 Task: Find connections with filter location Barreiras with filter topic #Openingswith filter profile language English with filter current company Mercedes-Benz India Pvt. Ltd. with filter school Kamla Nehru Institute of Technology, Sultanpur with filter industry Civic and Social Organizations with filter service category Insurance with filter keywords title Veterinary Assistant
Action: Mouse scrolled (687, 656) with delta (0, 0)
Screenshot: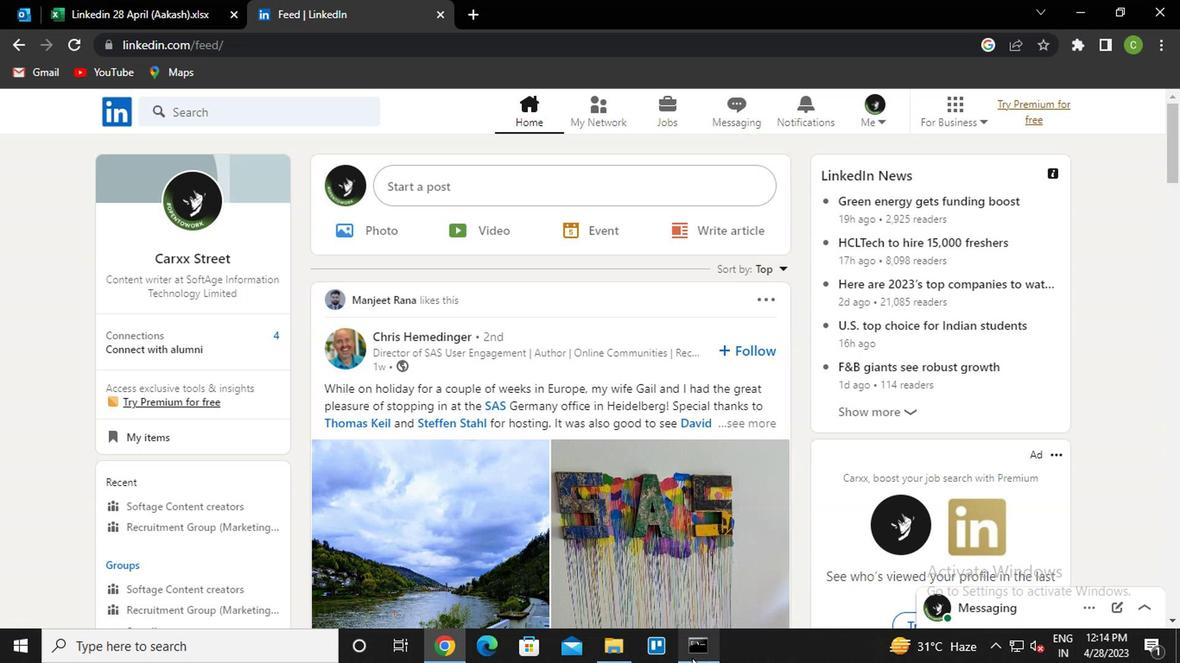 
Action: Mouse moved to (596, 118)
Screenshot: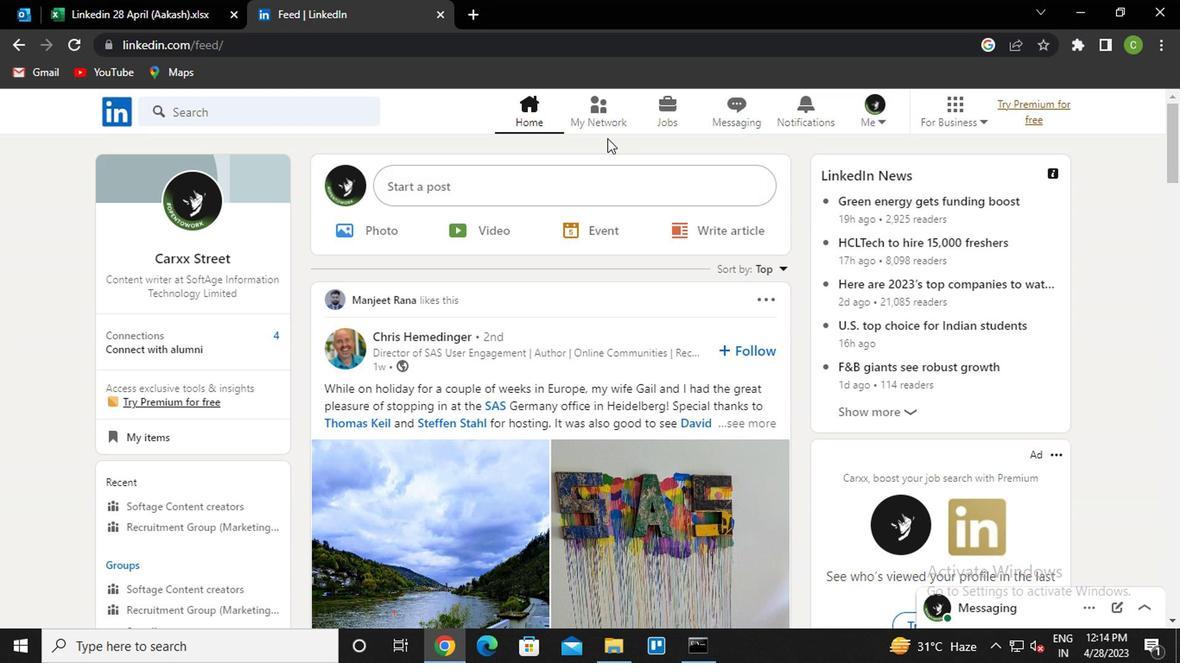 
Action: Mouse pressed left at (596, 118)
Screenshot: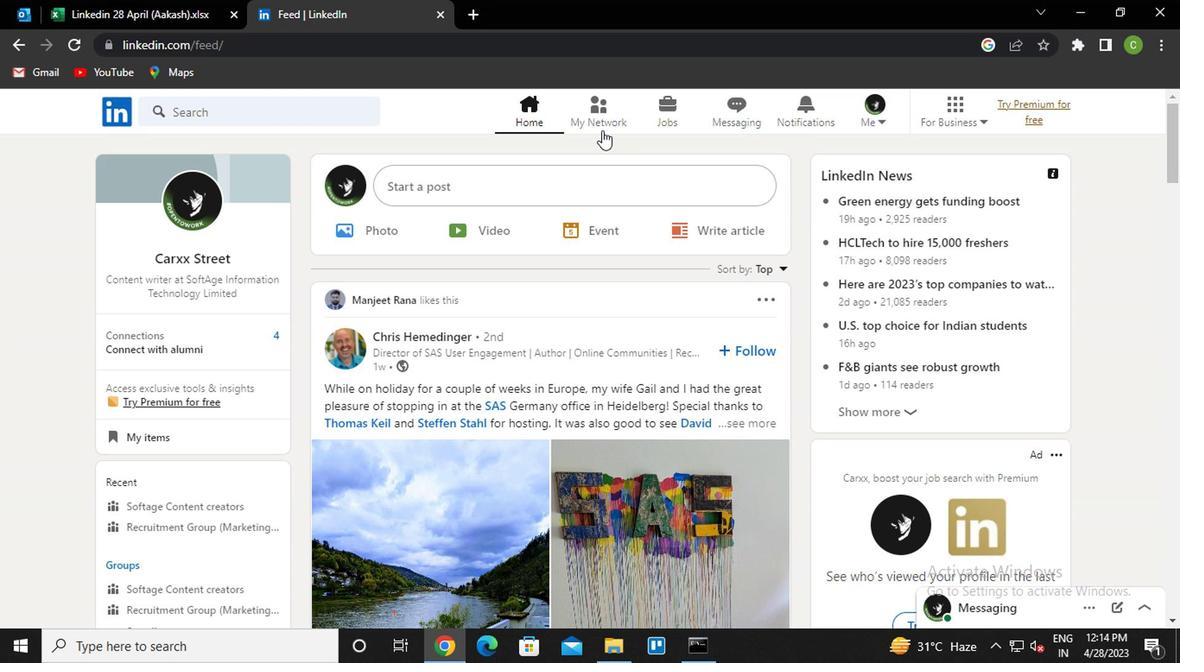 
Action: Mouse moved to (249, 207)
Screenshot: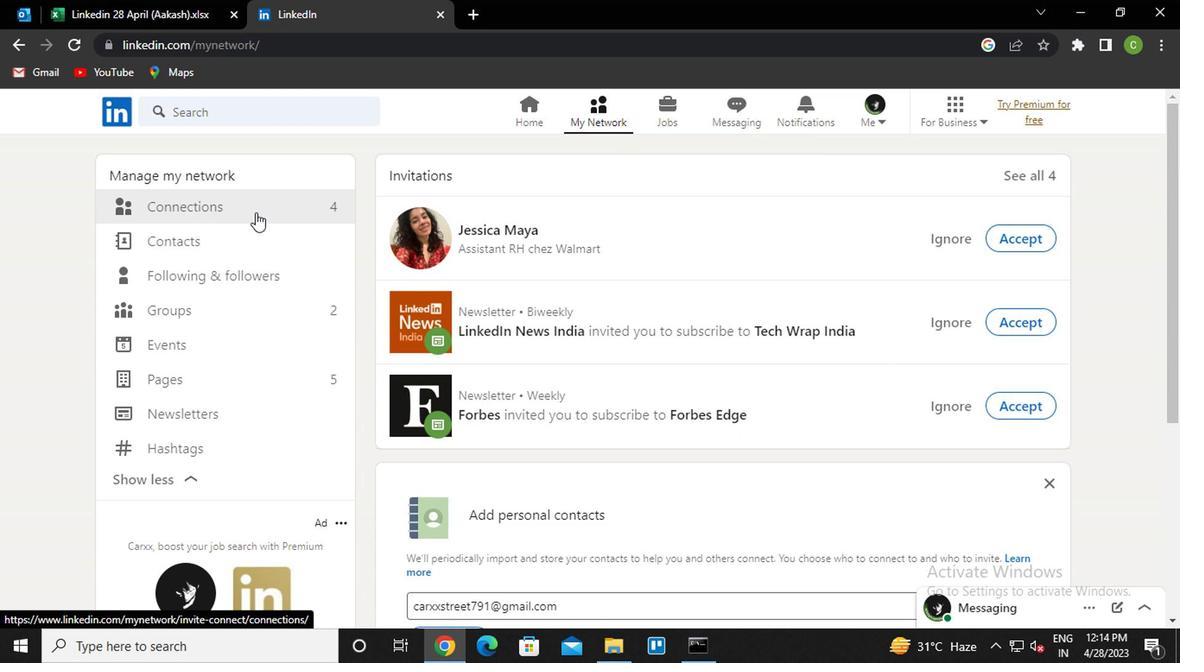 
Action: Mouse pressed left at (249, 207)
Screenshot: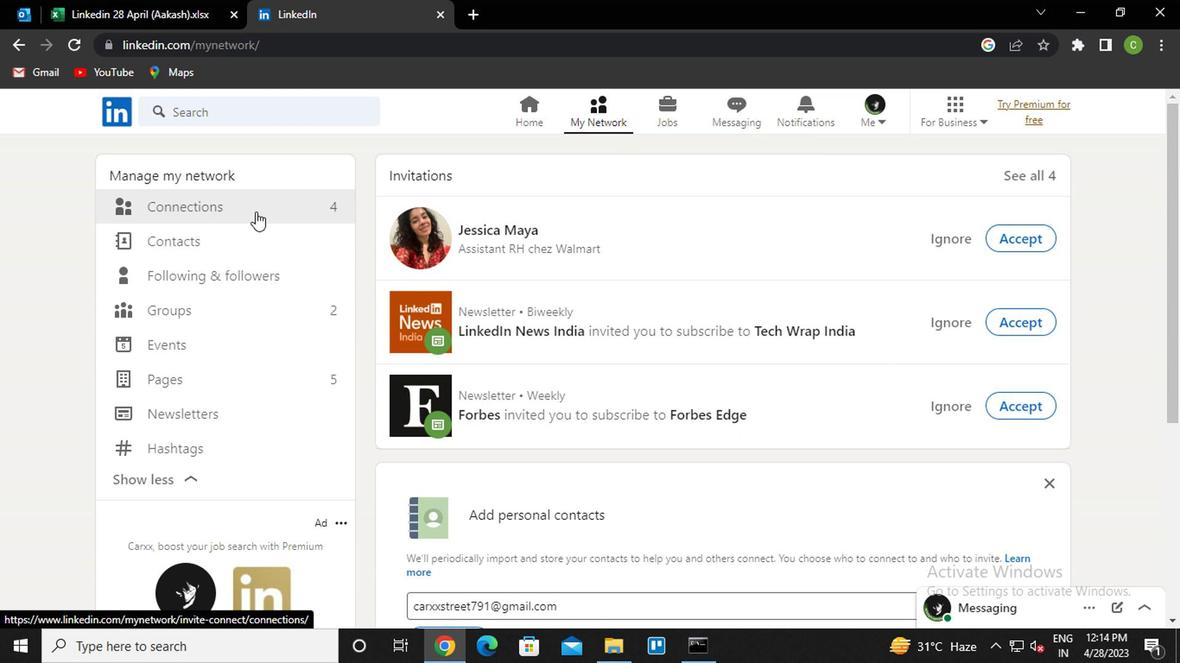 
Action: Mouse moved to (718, 211)
Screenshot: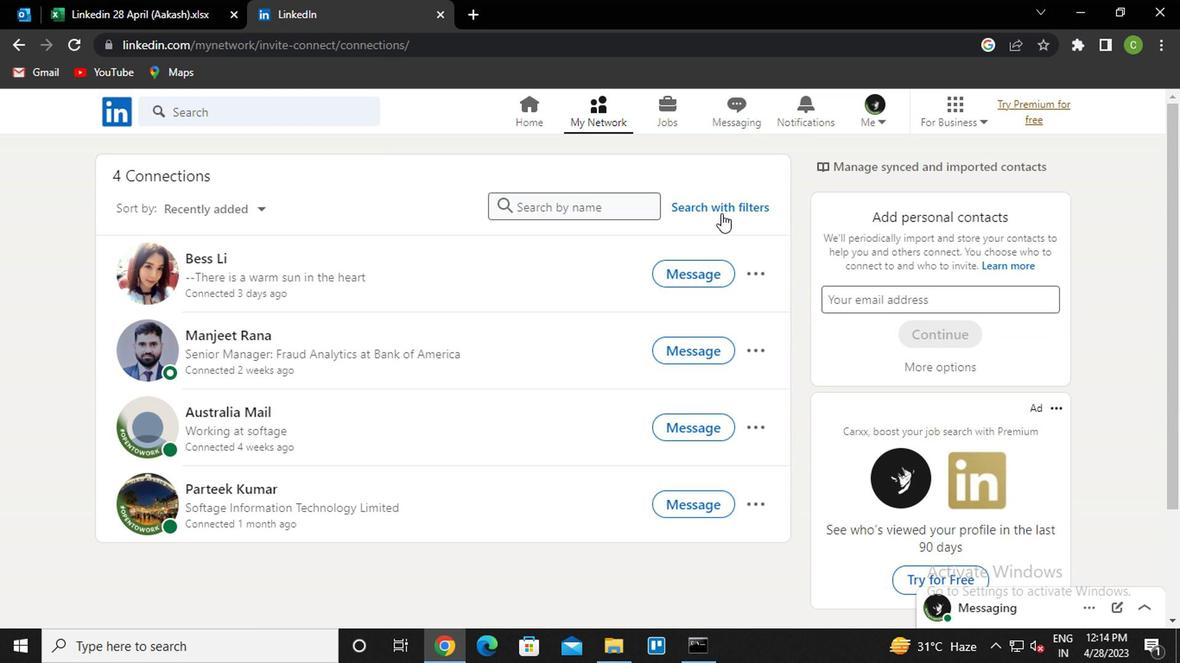 
Action: Mouse pressed left at (718, 211)
Screenshot: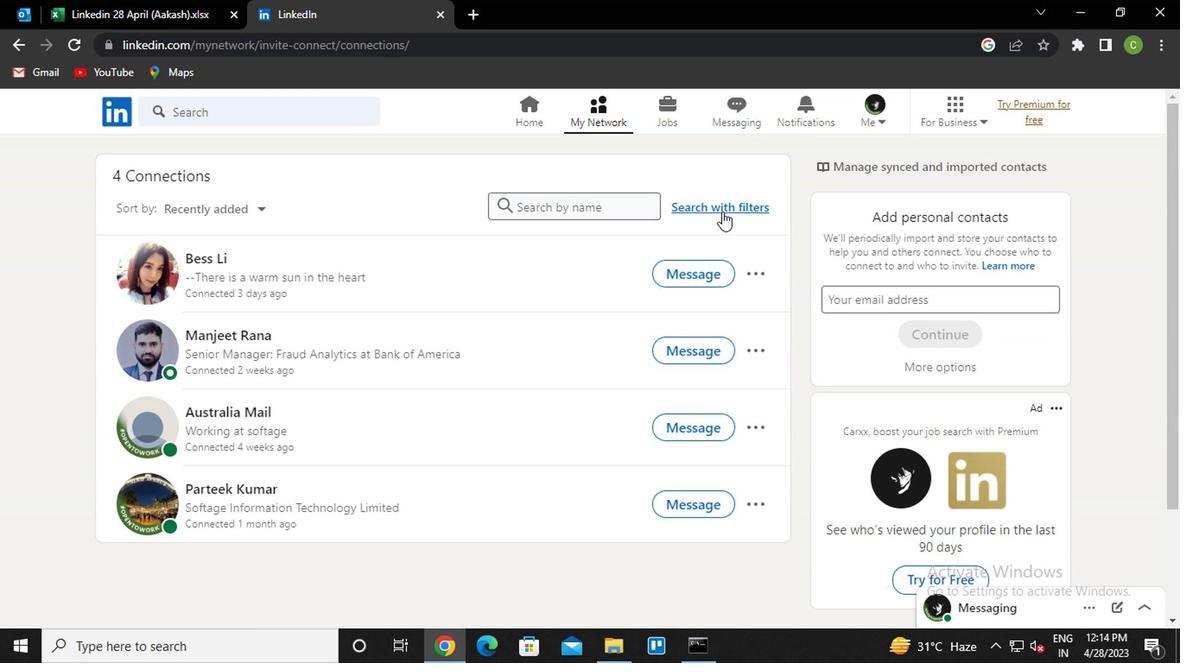 
Action: Mouse moved to (641, 159)
Screenshot: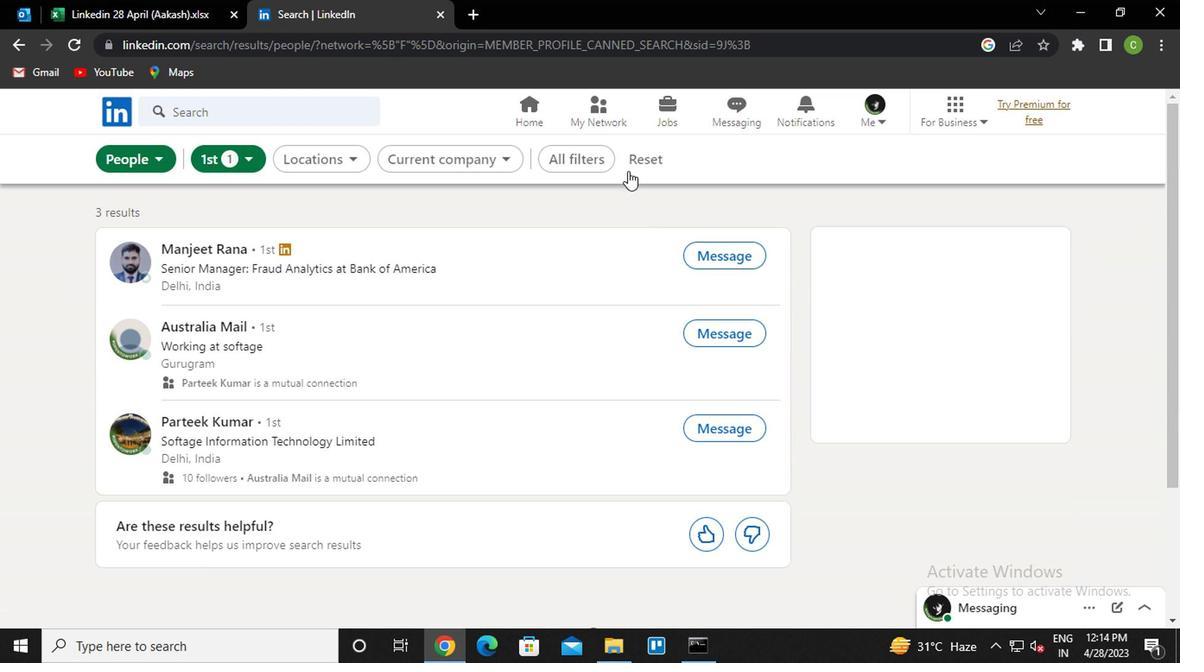 
Action: Mouse pressed left at (641, 159)
Screenshot: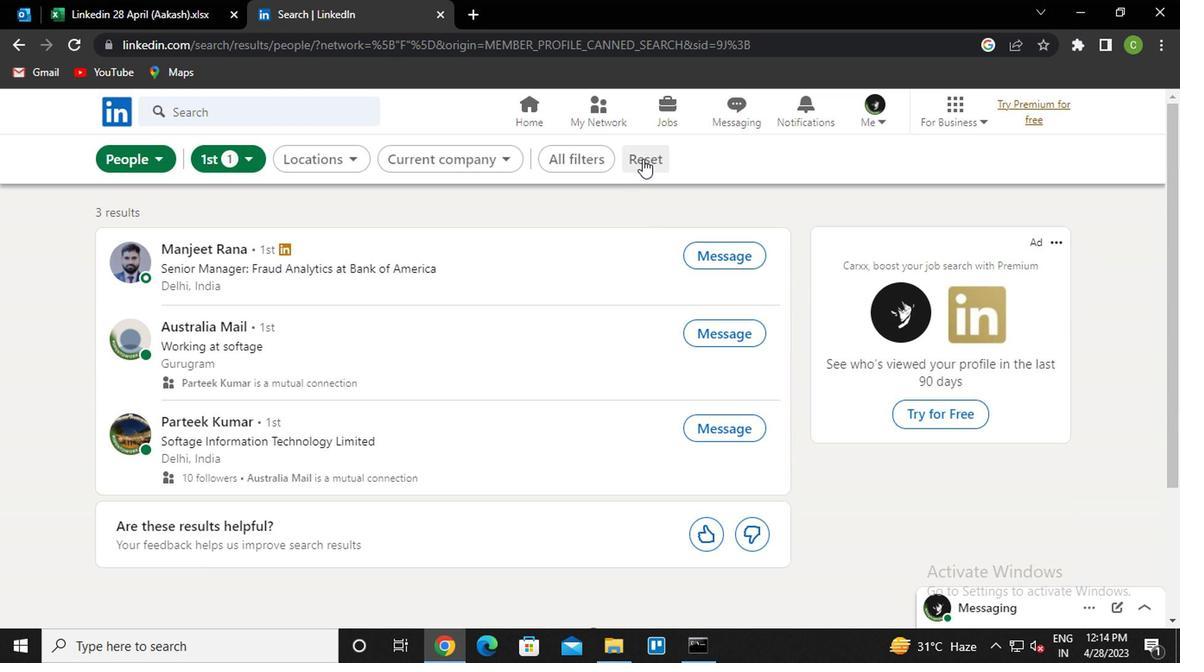 
Action: Mouse moved to (612, 163)
Screenshot: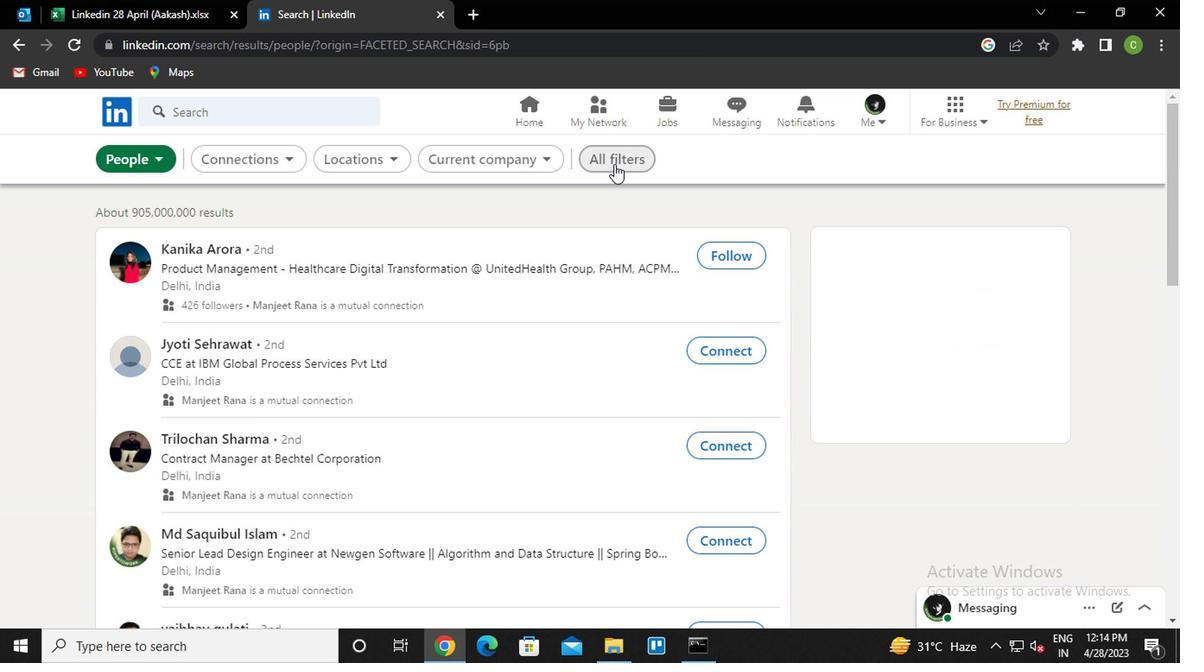 
Action: Mouse pressed left at (612, 163)
Screenshot: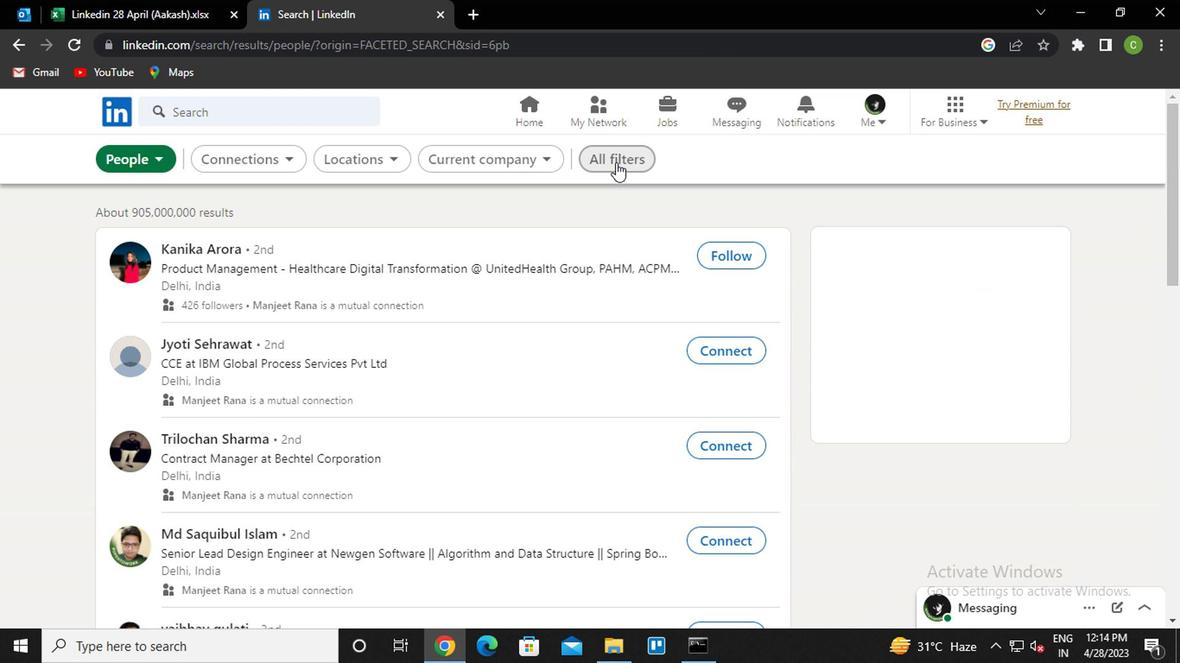 
Action: Mouse moved to (897, 342)
Screenshot: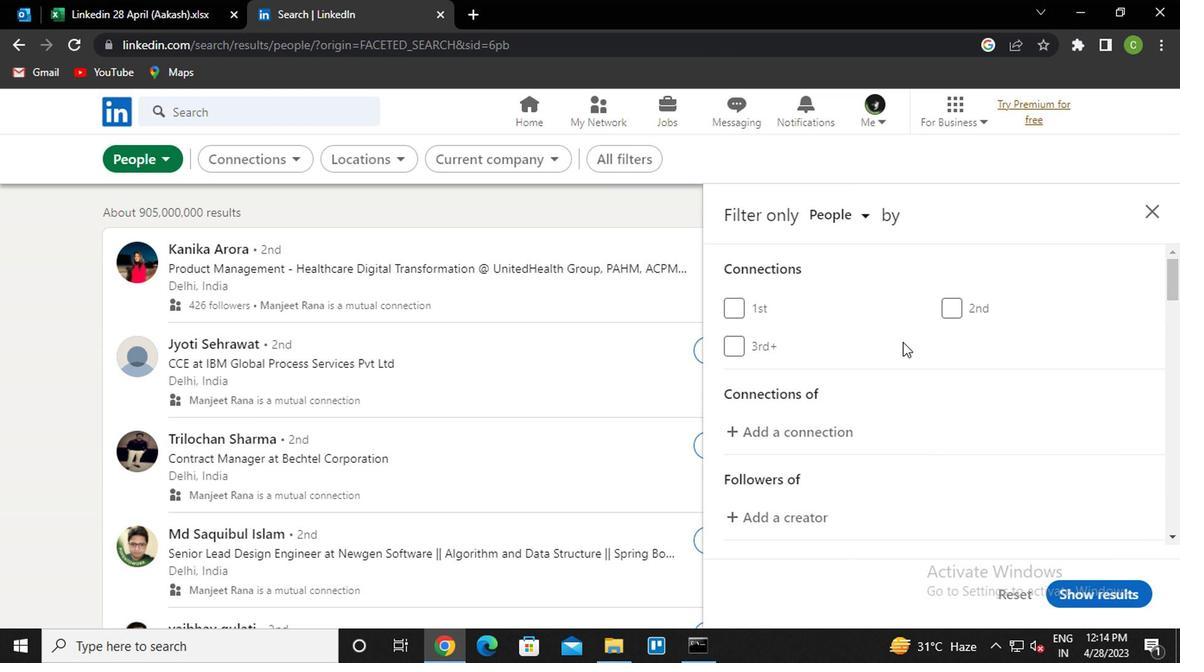 
Action: Mouse scrolled (897, 342) with delta (0, 0)
Screenshot: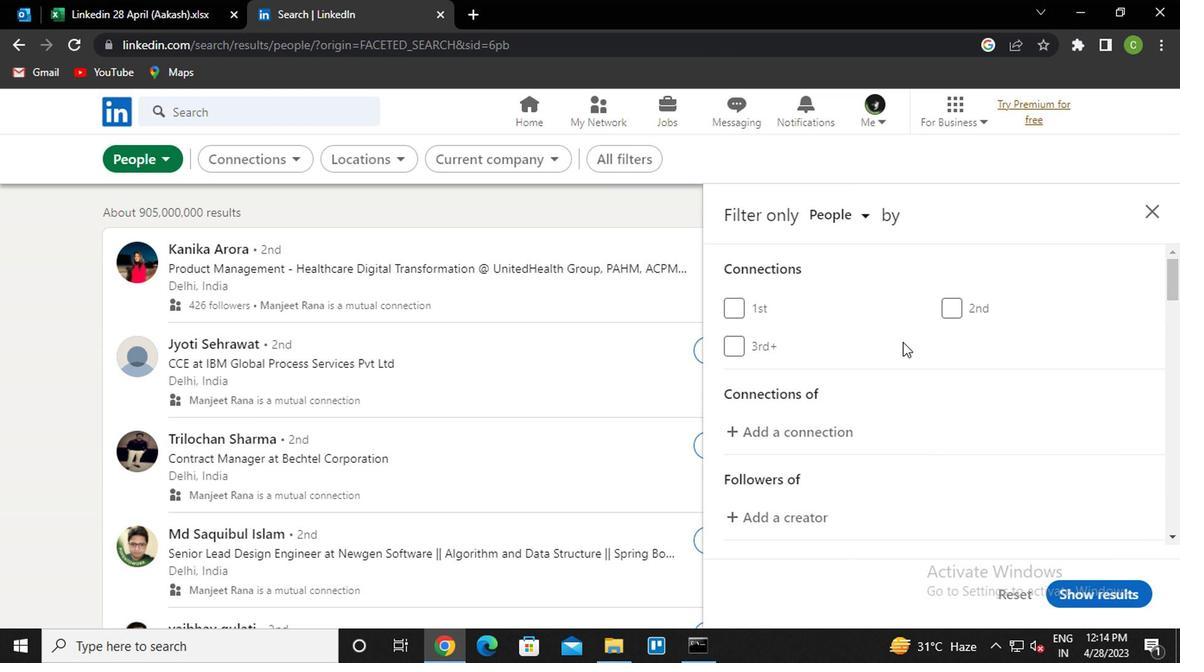 
Action: Mouse moved to (891, 347)
Screenshot: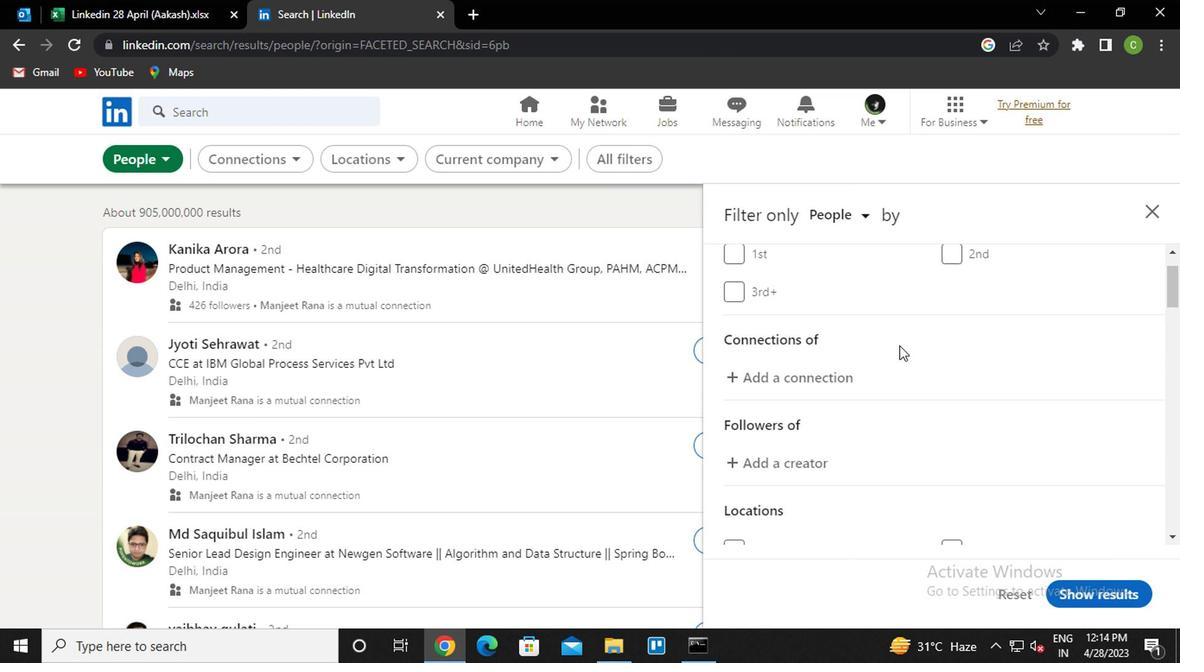 
Action: Mouse scrolled (891, 346) with delta (0, 0)
Screenshot: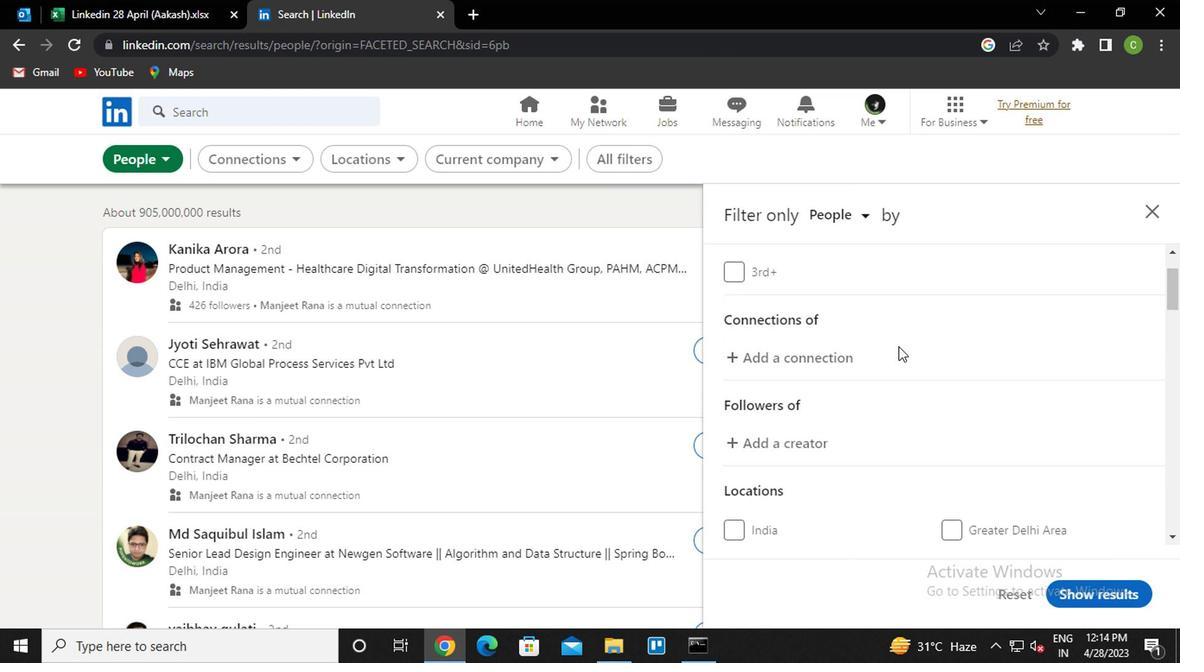 
Action: Mouse moved to (888, 347)
Screenshot: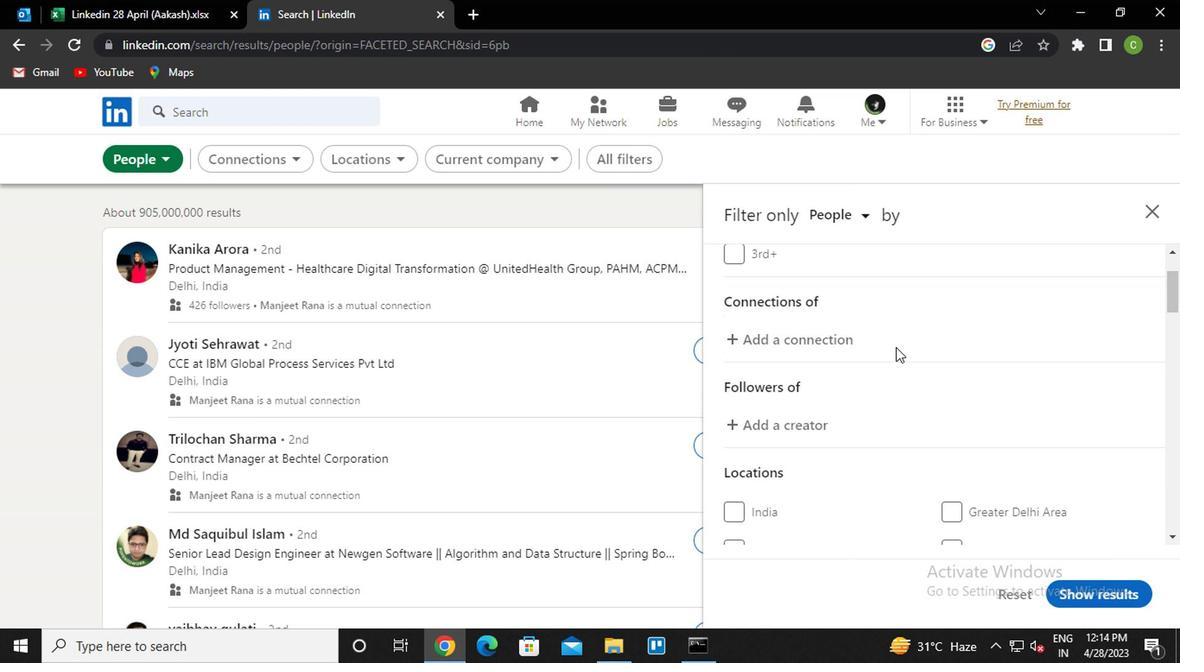 
Action: Mouse scrolled (888, 346) with delta (0, 0)
Screenshot: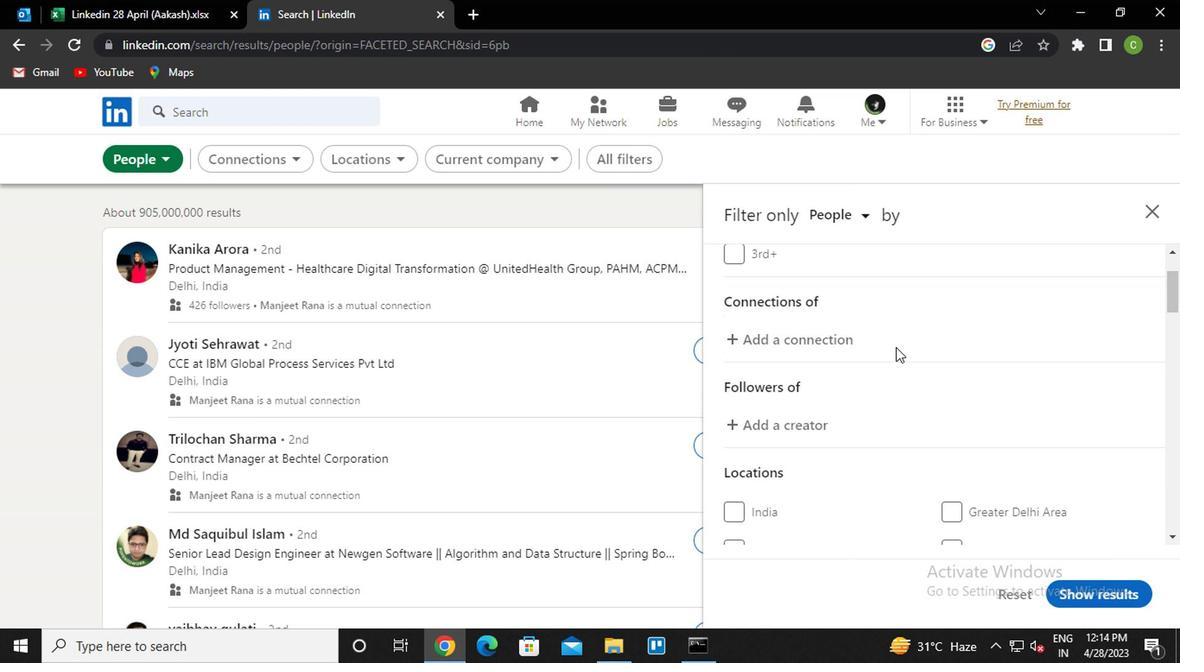 
Action: Mouse moved to (886, 355)
Screenshot: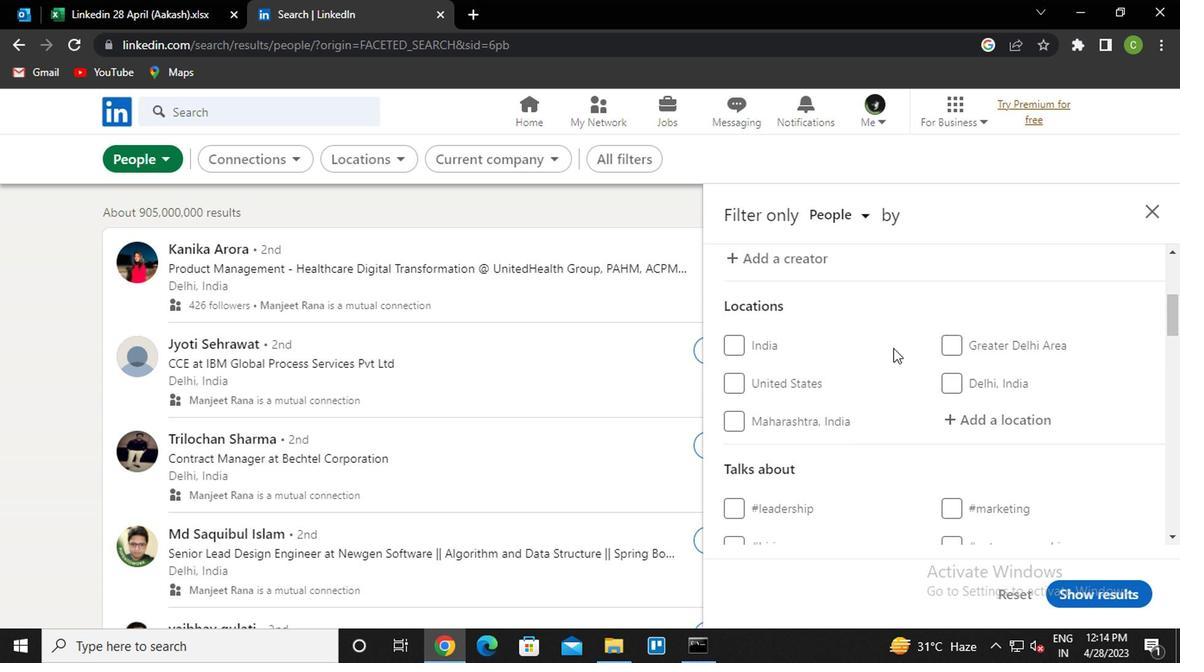 
Action: Mouse scrolled (886, 355) with delta (0, 0)
Screenshot: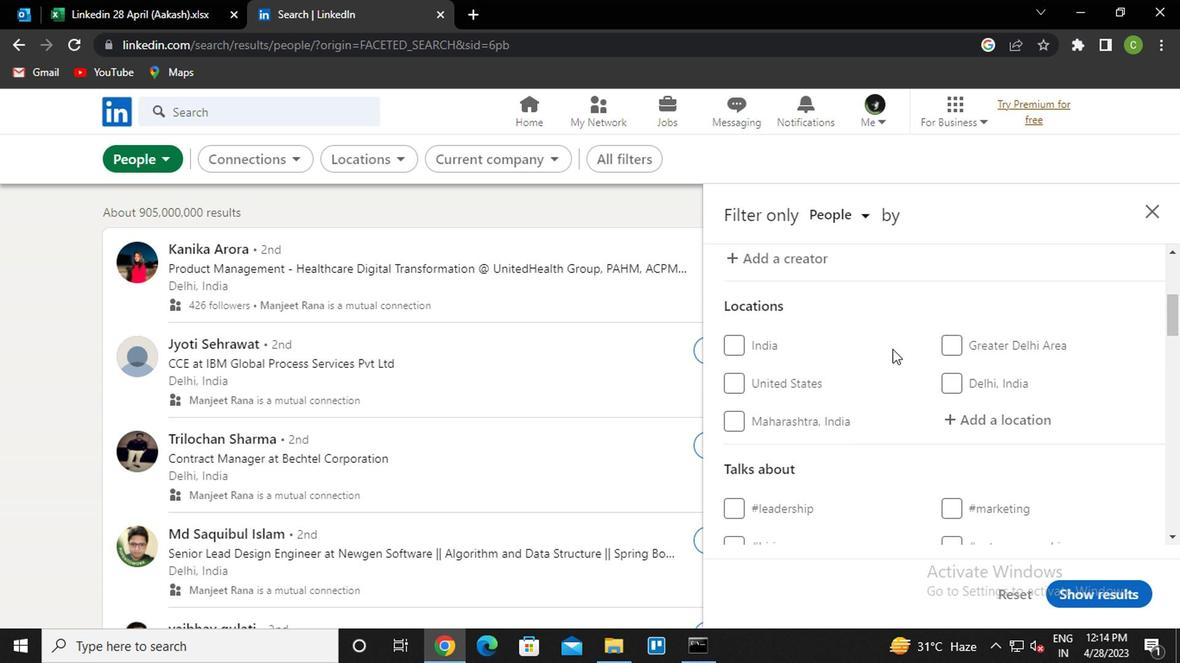 
Action: Mouse moved to (993, 338)
Screenshot: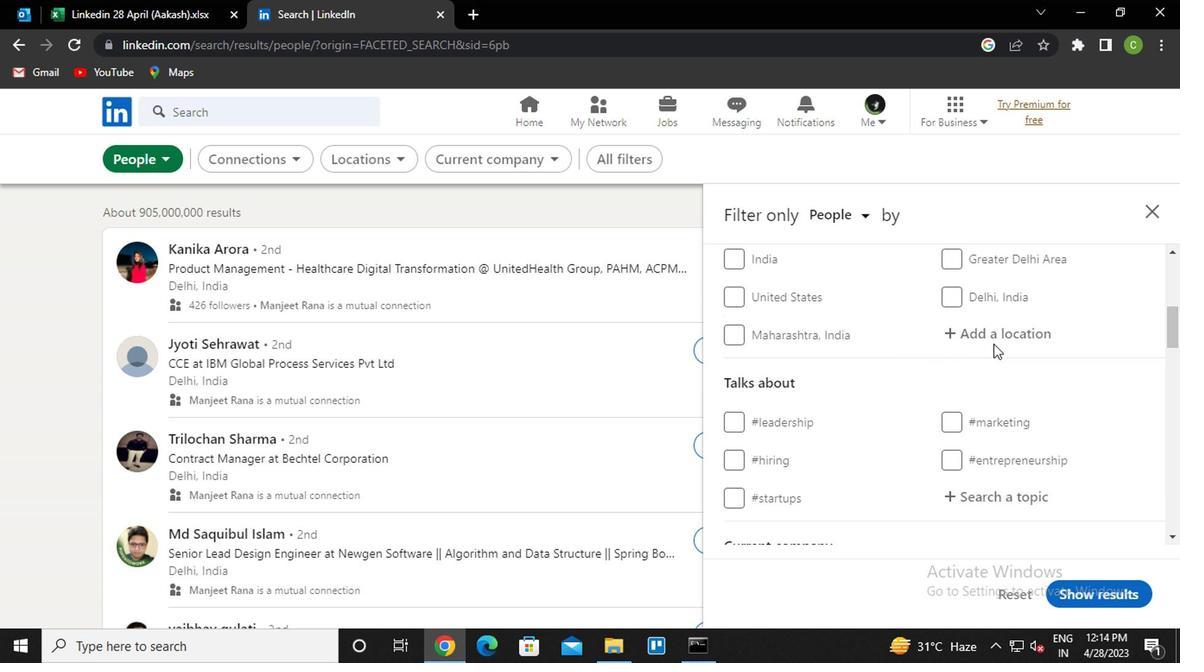 
Action: Mouse pressed left at (993, 338)
Screenshot: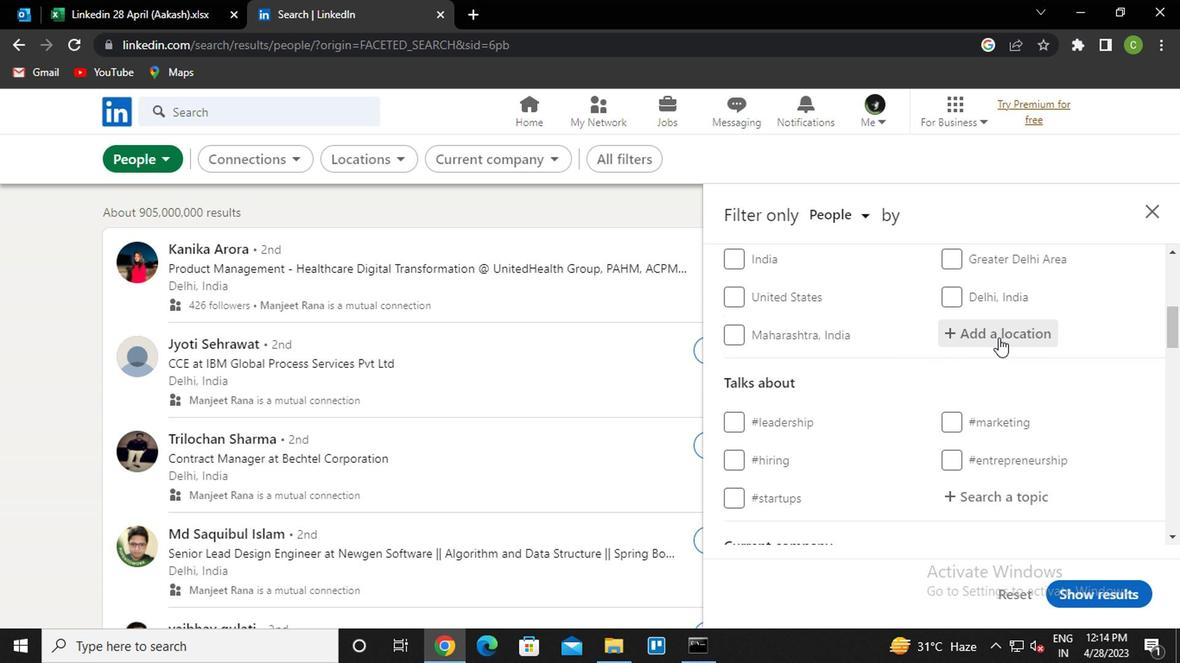 
Action: Key pressed <Key.caps_lock>b<Key.caps_lock>arrei<Key.down><Key.enter>
Screenshot: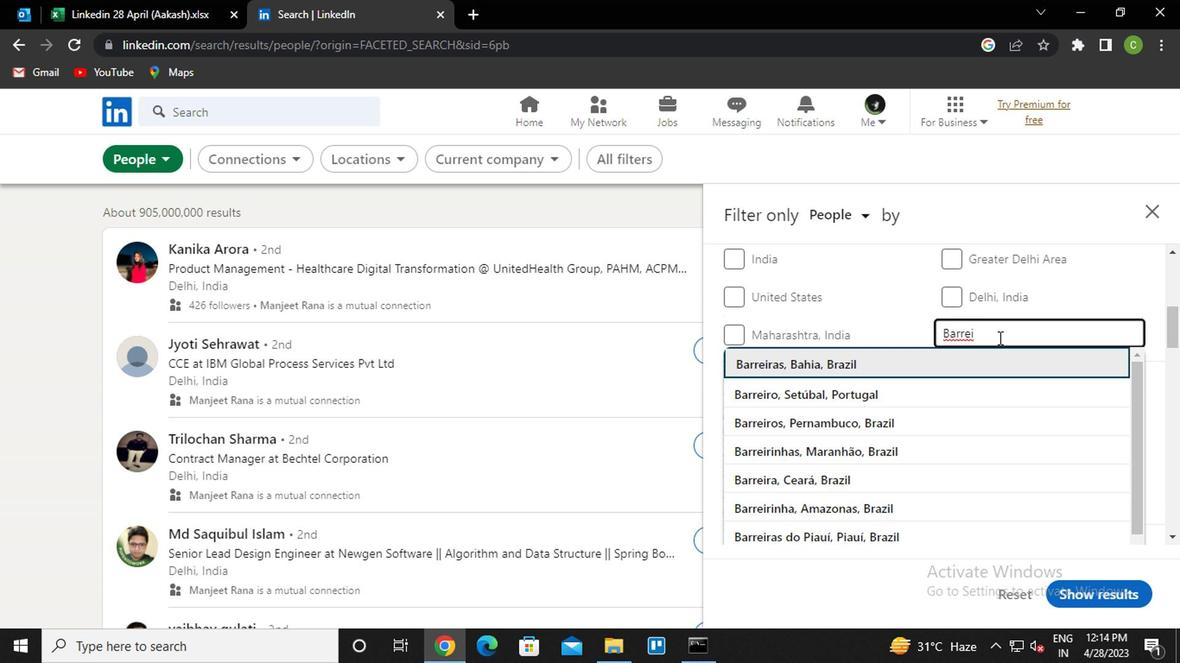 
Action: Mouse moved to (1114, 422)
Screenshot: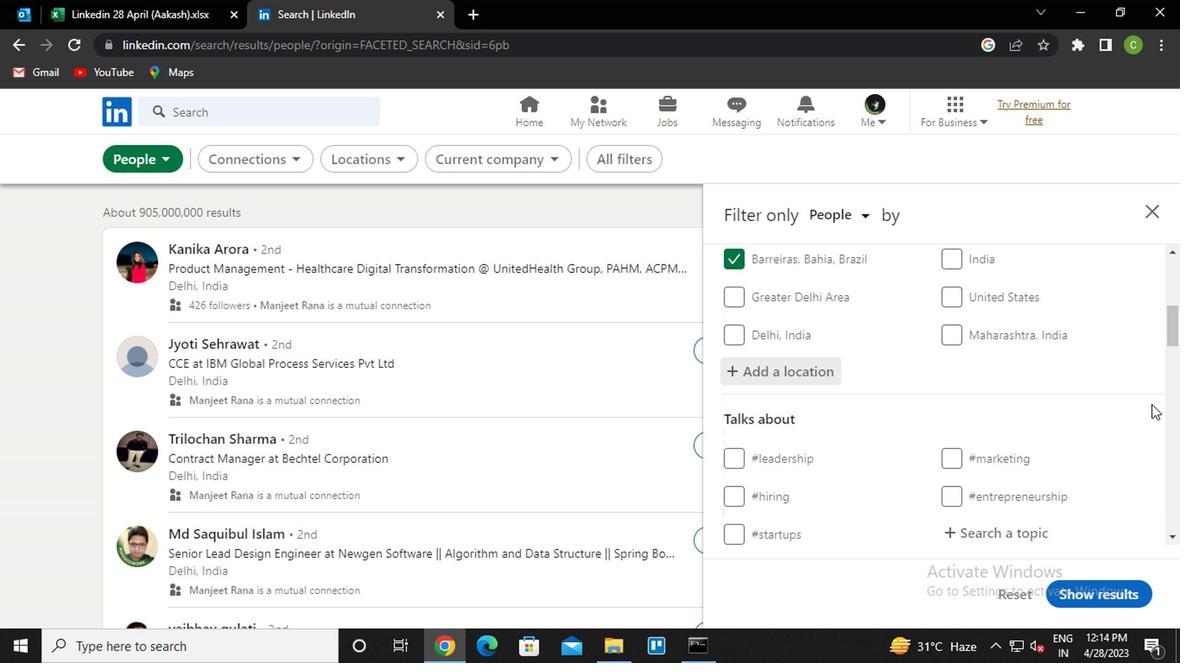 
Action: Mouse scrolled (1114, 421) with delta (0, -1)
Screenshot: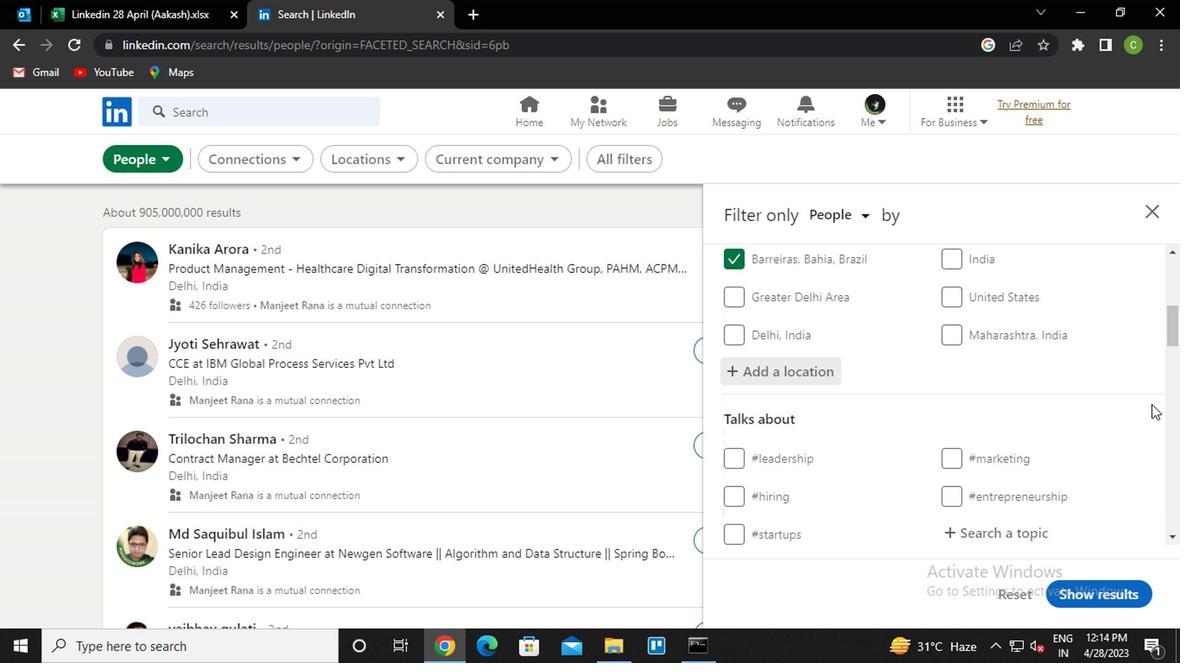 
Action: Mouse moved to (1105, 422)
Screenshot: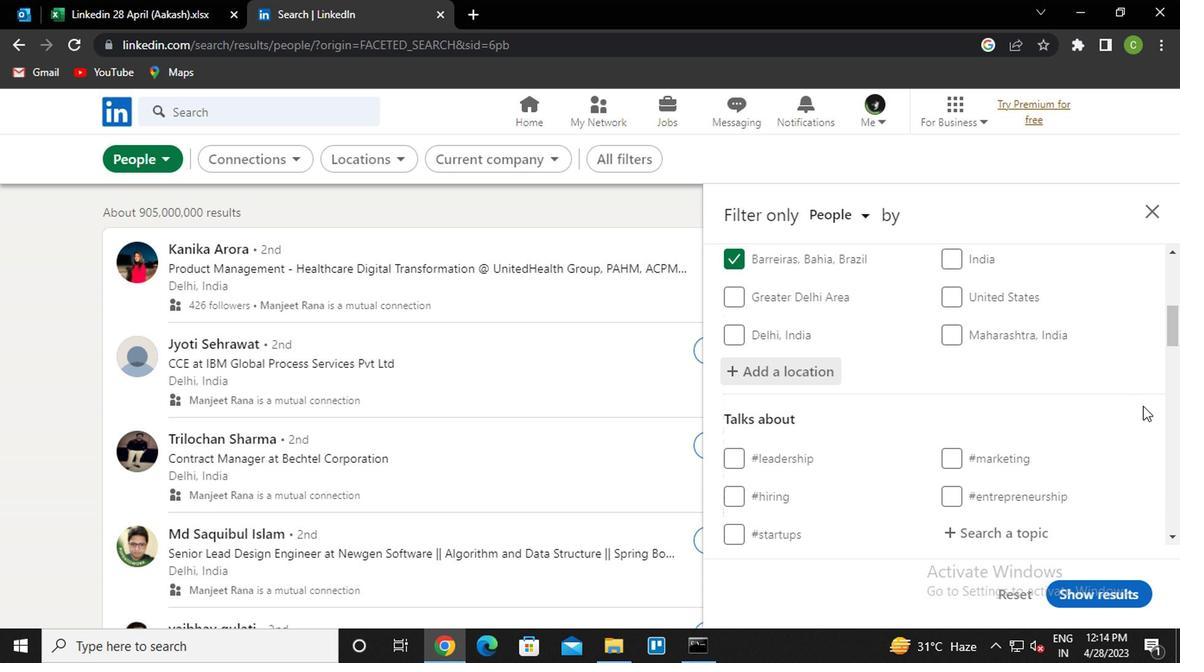 
Action: Mouse scrolled (1105, 421) with delta (0, -1)
Screenshot: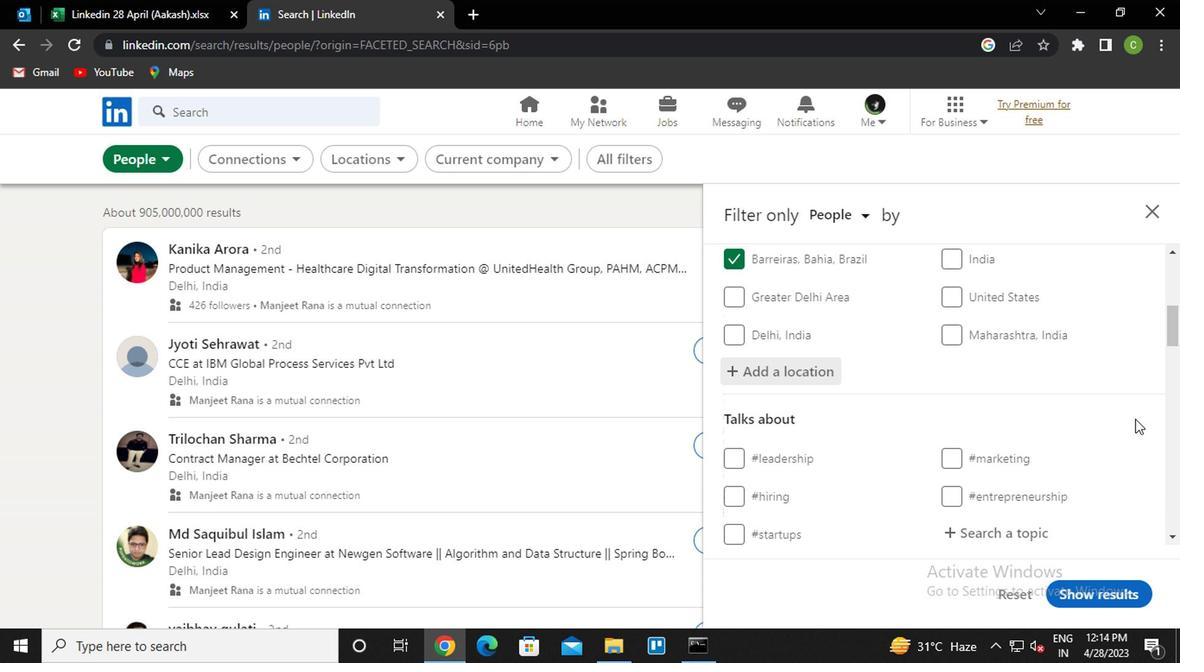 
Action: Mouse moved to (989, 368)
Screenshot: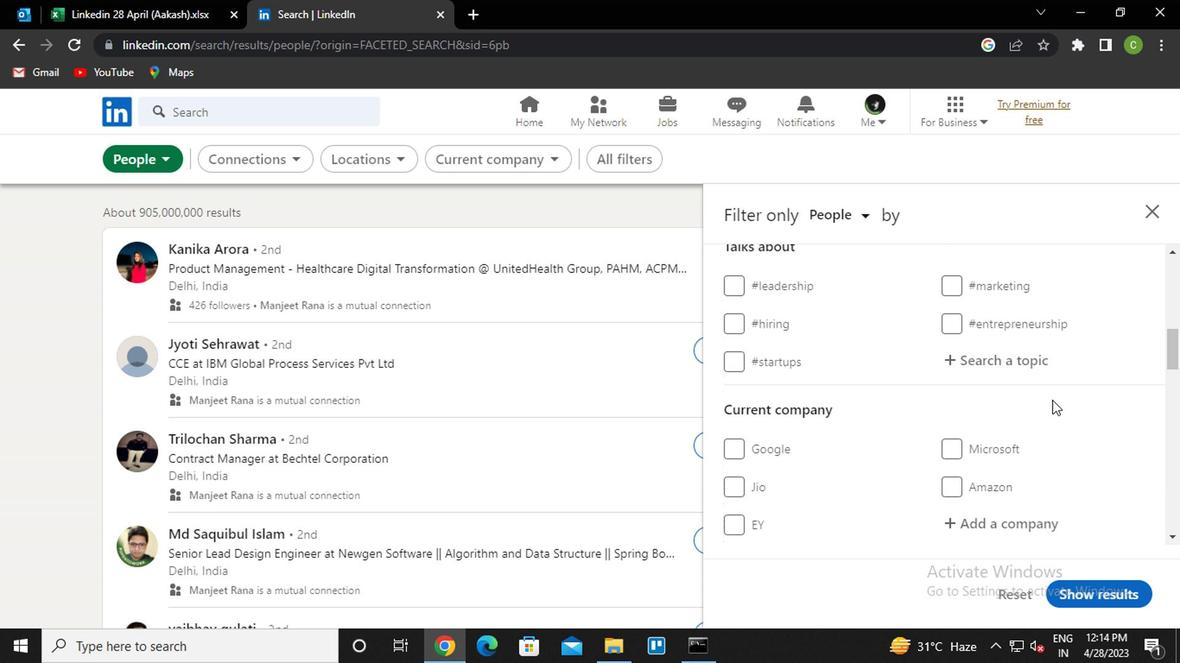 
Action: Mouse pressed left at (989, 368)
Screenshot: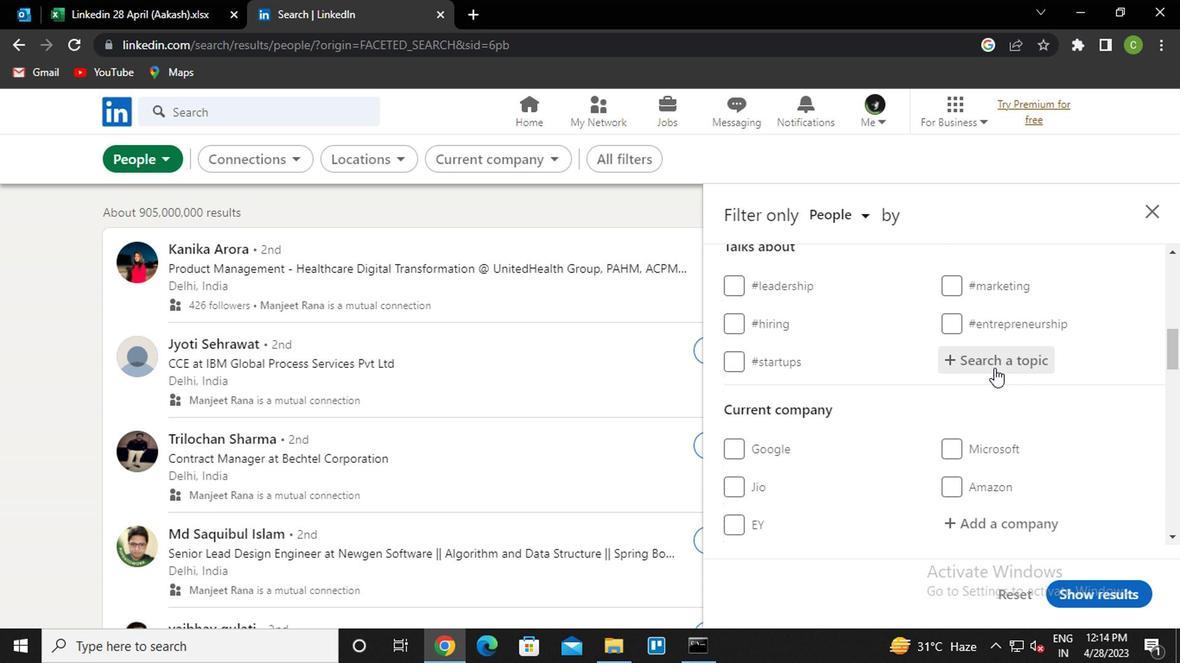 
Action: Key pressed <Key.caps_lock>o<Key.caps_lock>pening<Key.down><Key.enter>
Screenshot: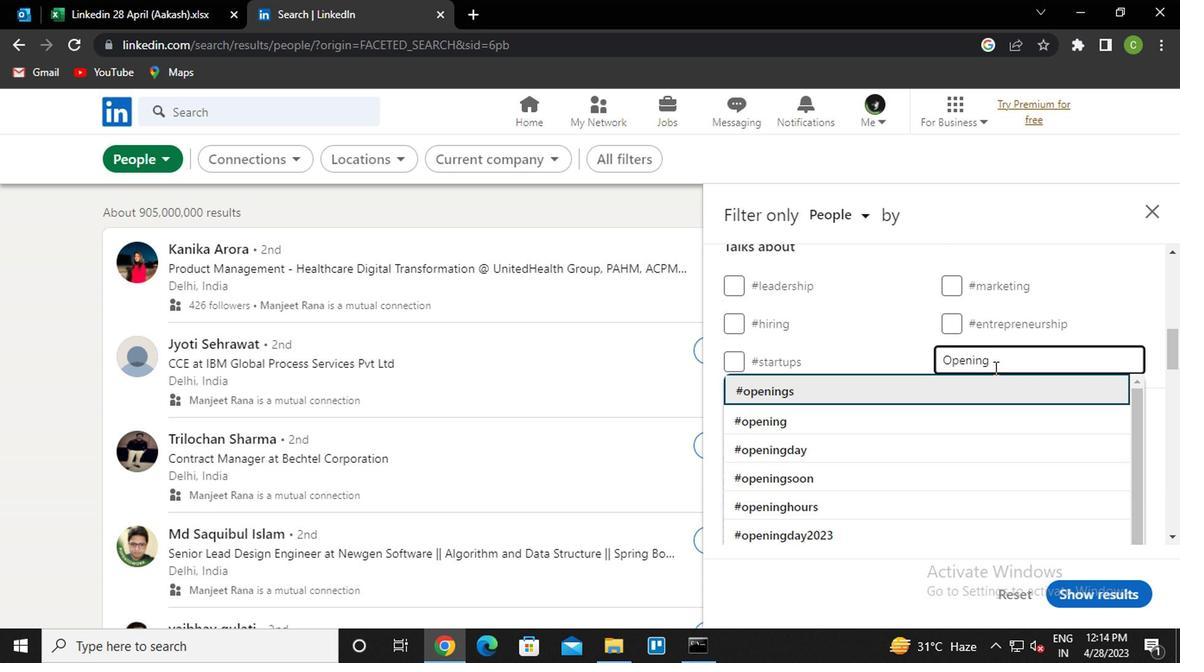
Action: Mouse moved to (1044, 490)
Screenshot: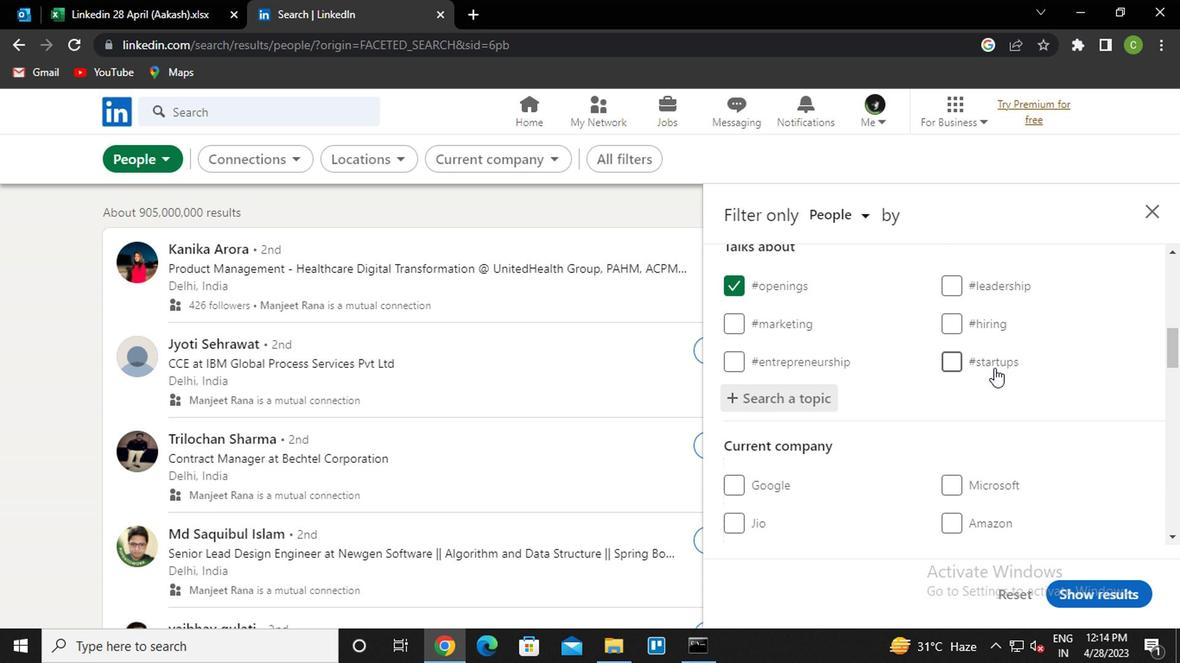 
Action: Mouse scrolled (1044, 489) with delta (0, 0)
Screenshot: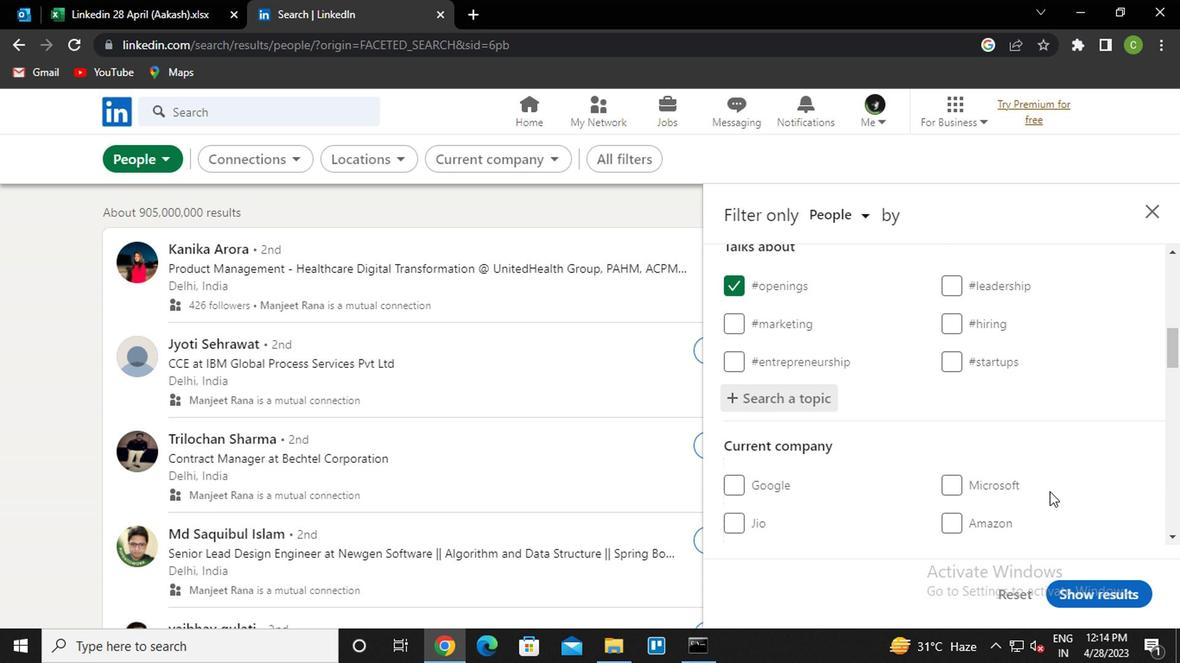 
Action: Mouse scrolled (1044, 489) with delta (0, 0)
Screenshot: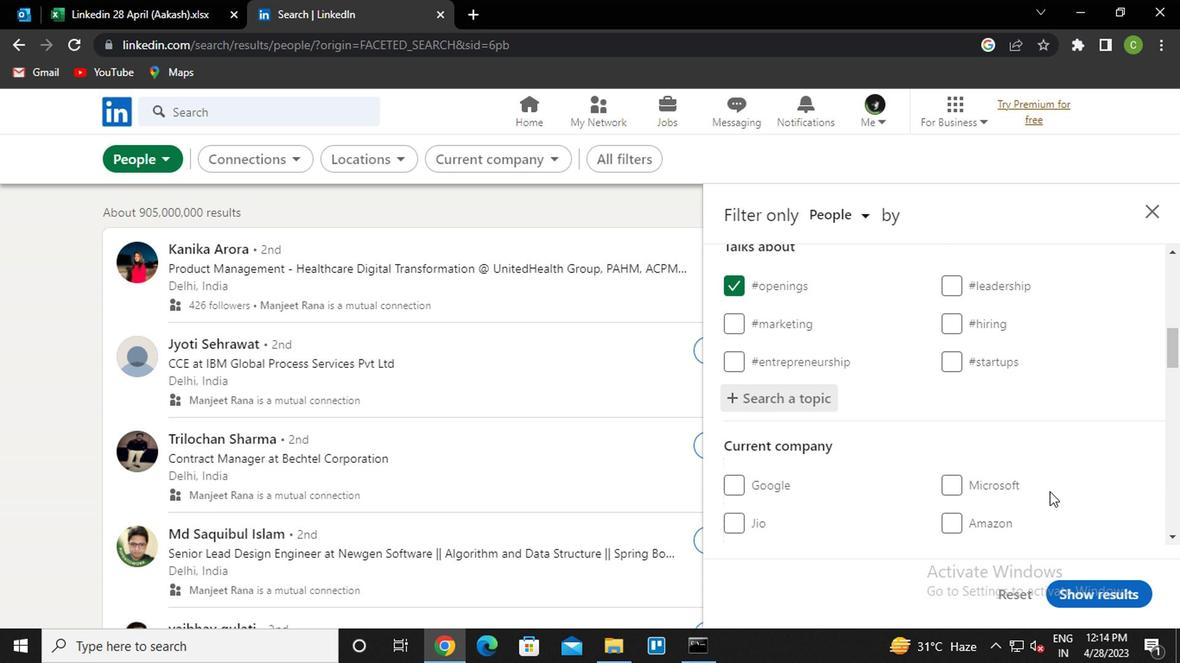 
Action: Mouse scrolled (1044, 489) with delta (0, 0)
Screenshot: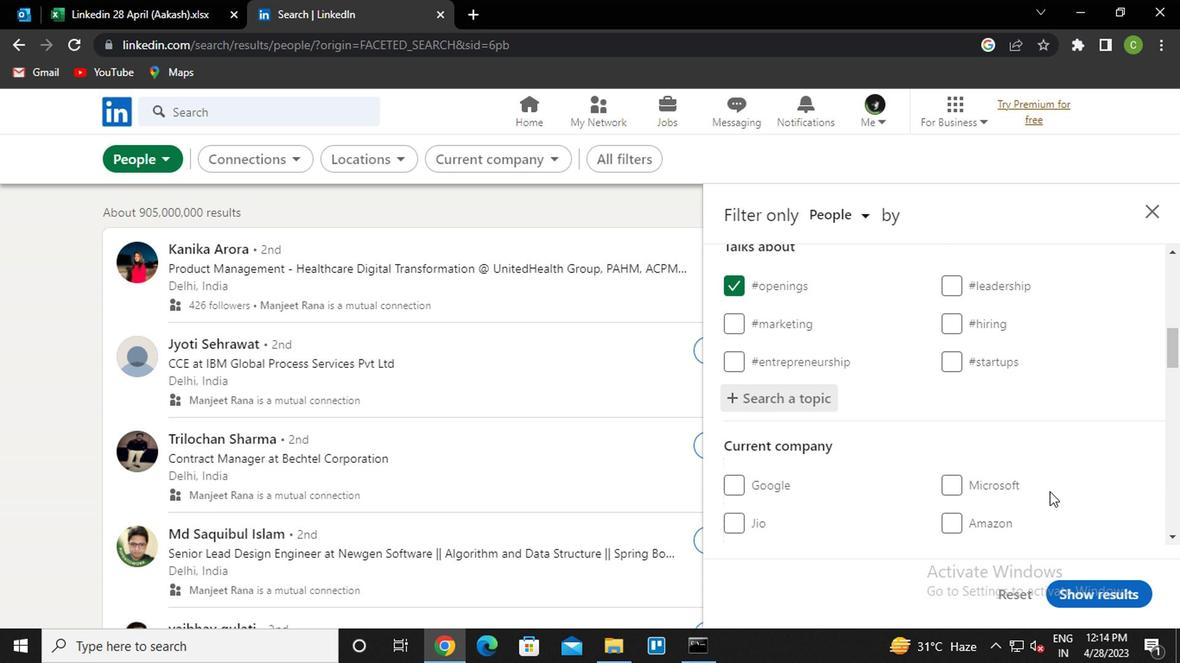 
Action: Mouse scrolled (1044, 489) with delta (0, 0)
Screenshot: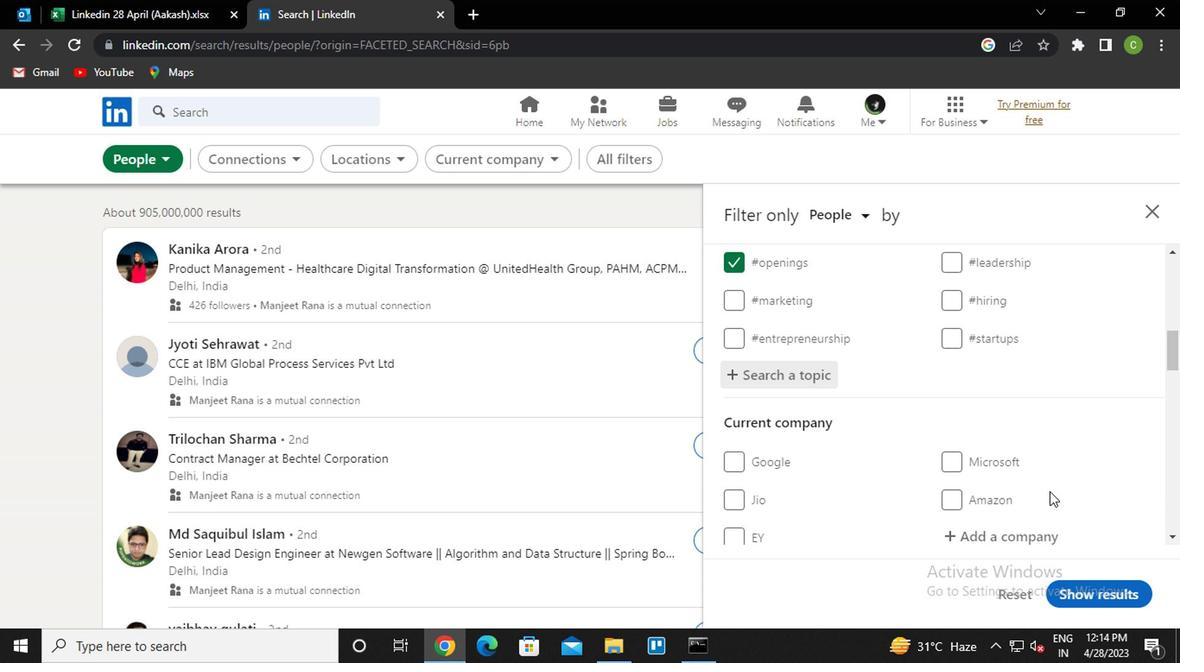 
Action: Mouse moved to (968, 456)
Screenshot: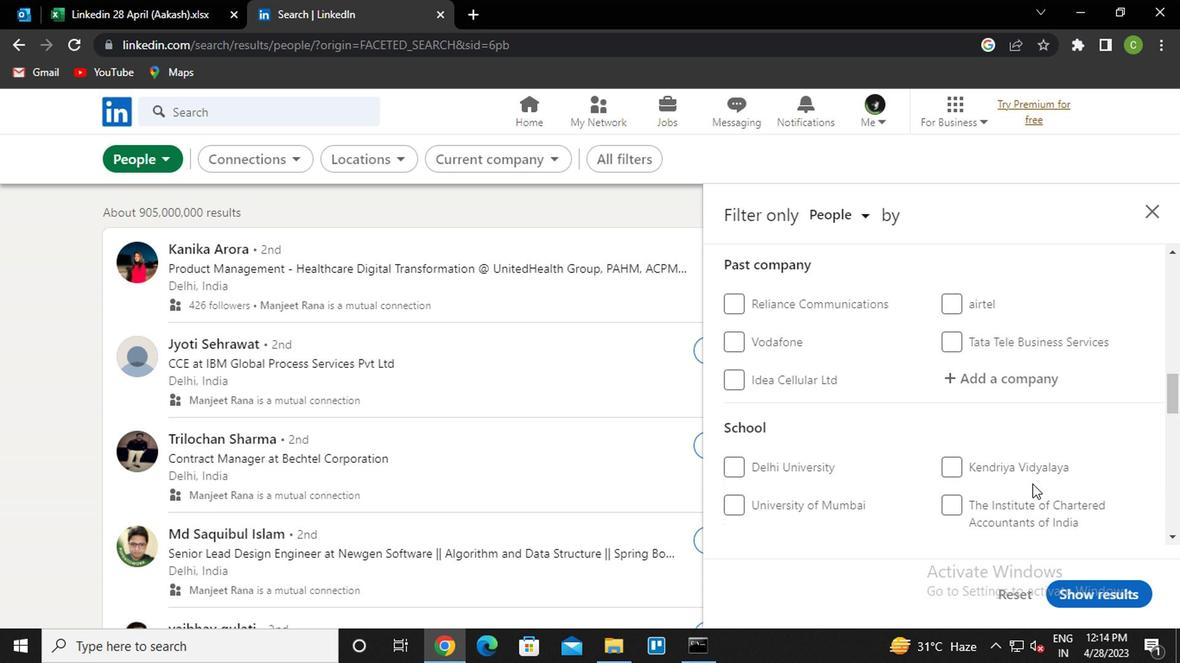 
Action: Mouse scrolled (968, 455) with delta (0, 0)
Screenshot: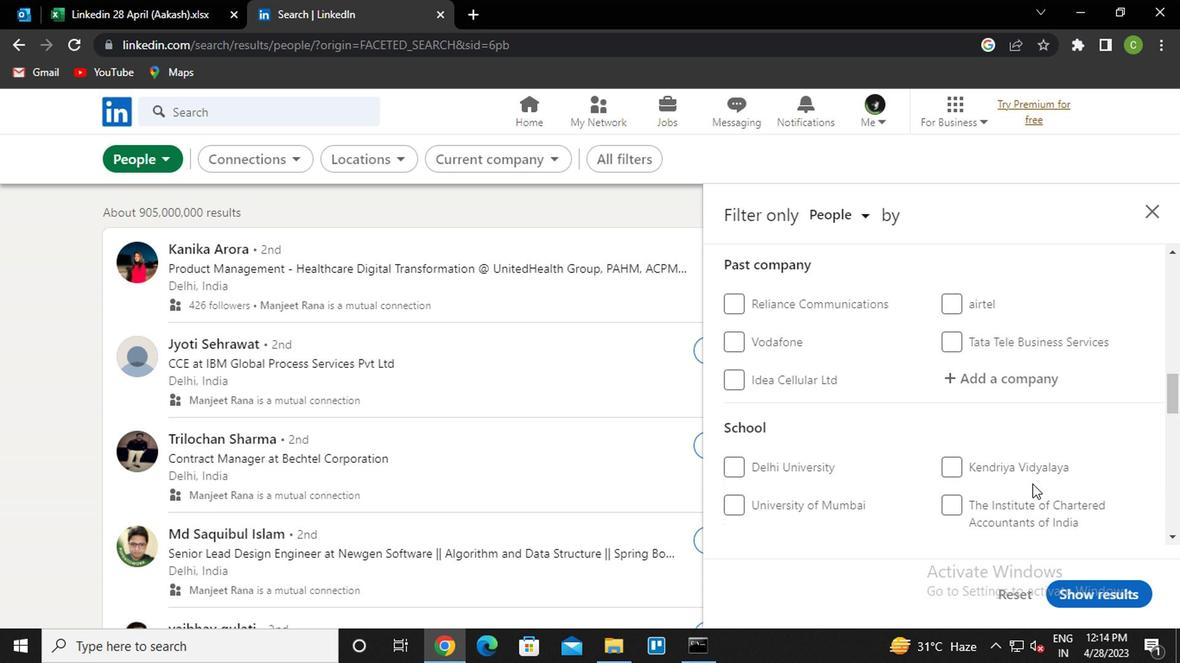 
Action: Mouse moved to (910, 454)
Screenshot: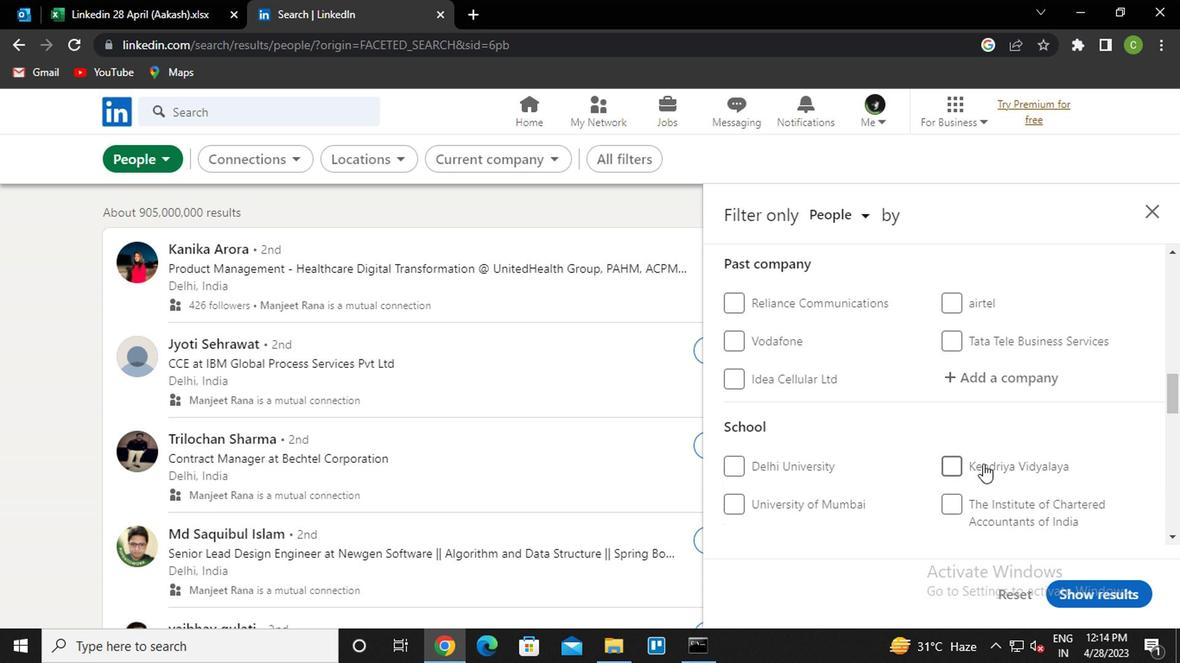 
Action: Mouse scrolled (910, 453) with delta (0, 0)
Screenshot: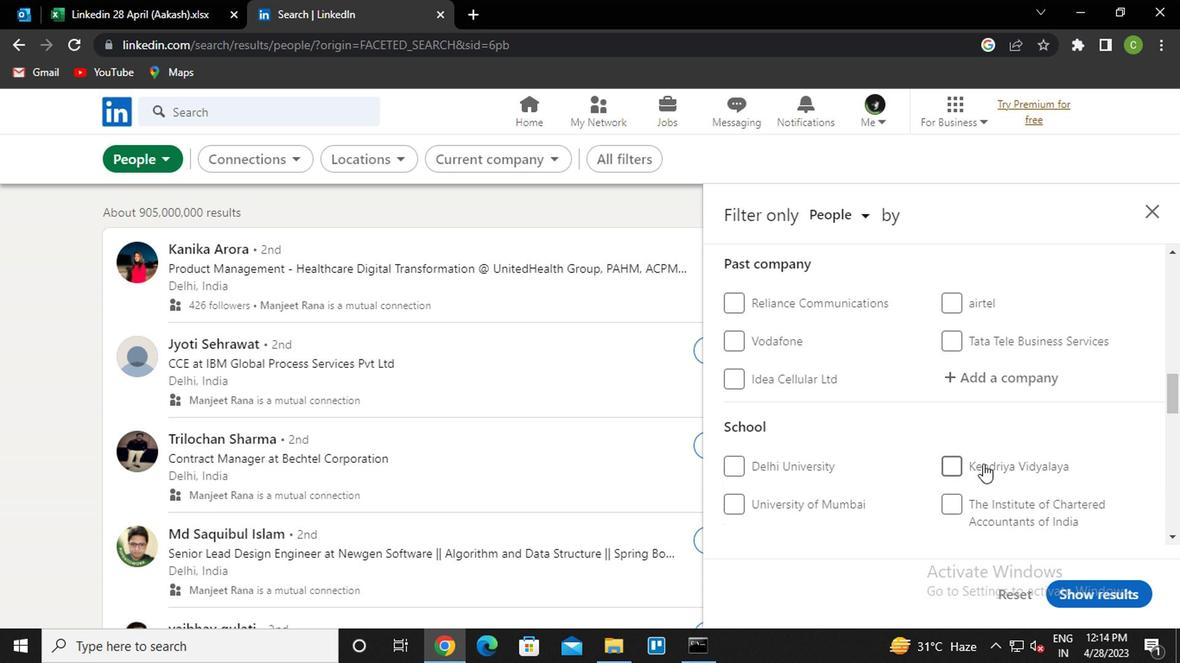 
Action: Mouse moved to (846, 447)
Screenshot: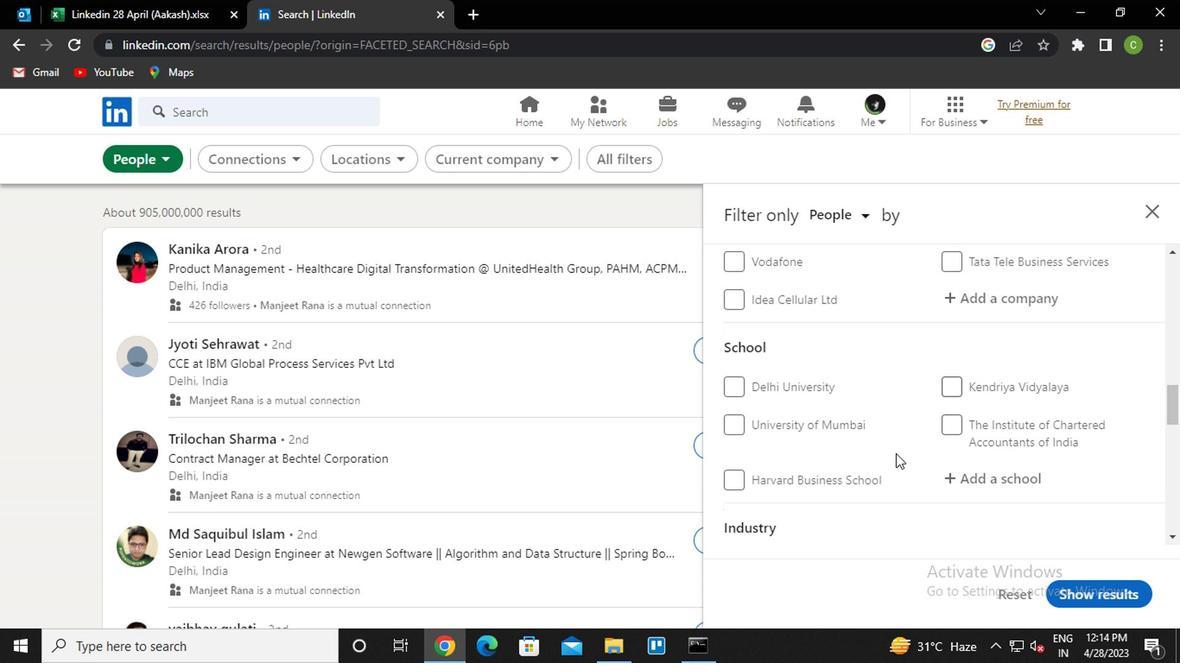 
Action: Mouse scrolled (846, 446) with delta (0, 0)
Screenshot: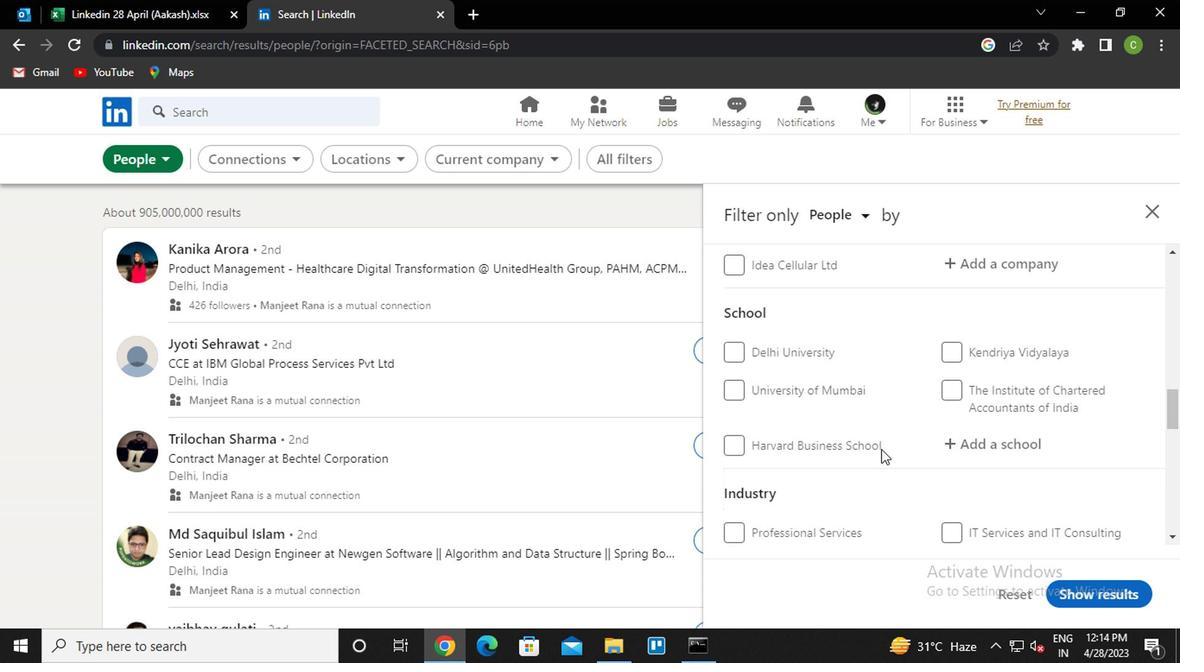 
Action: Mouse moved to (897, 468)
Screenshot: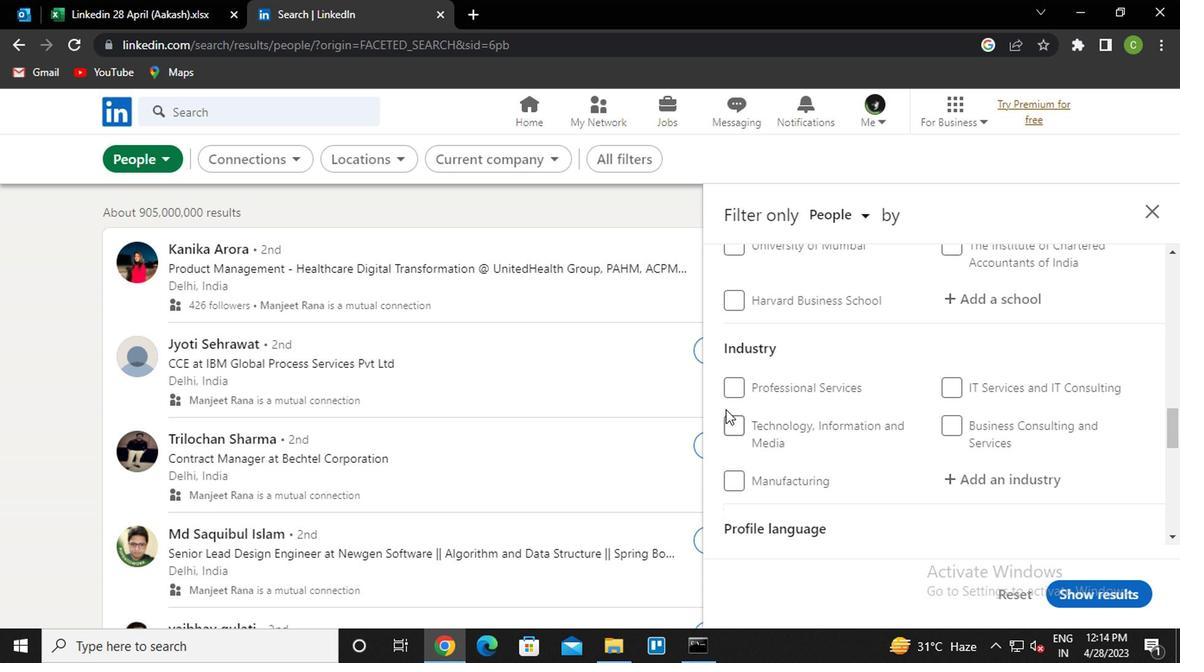 
Action: Mouse scrolled (897, 467) with delta (0, -1)
Screenshot: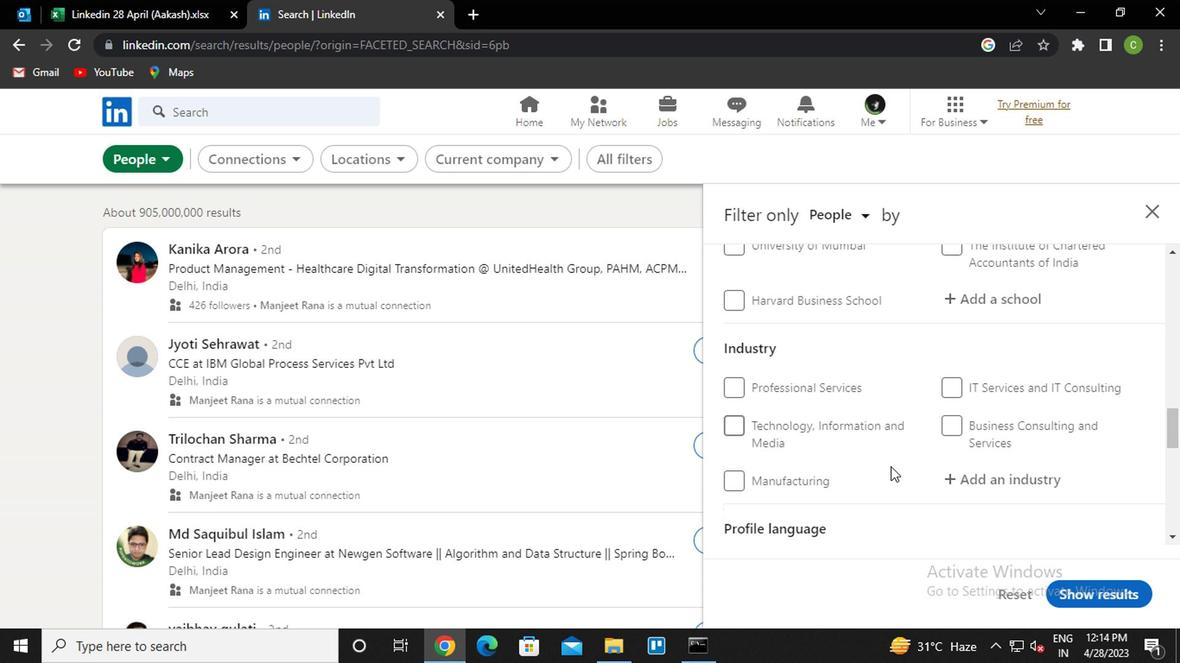 
Action: Mouse scrolled (897, 467) with delta (0, -1)
Screenshot: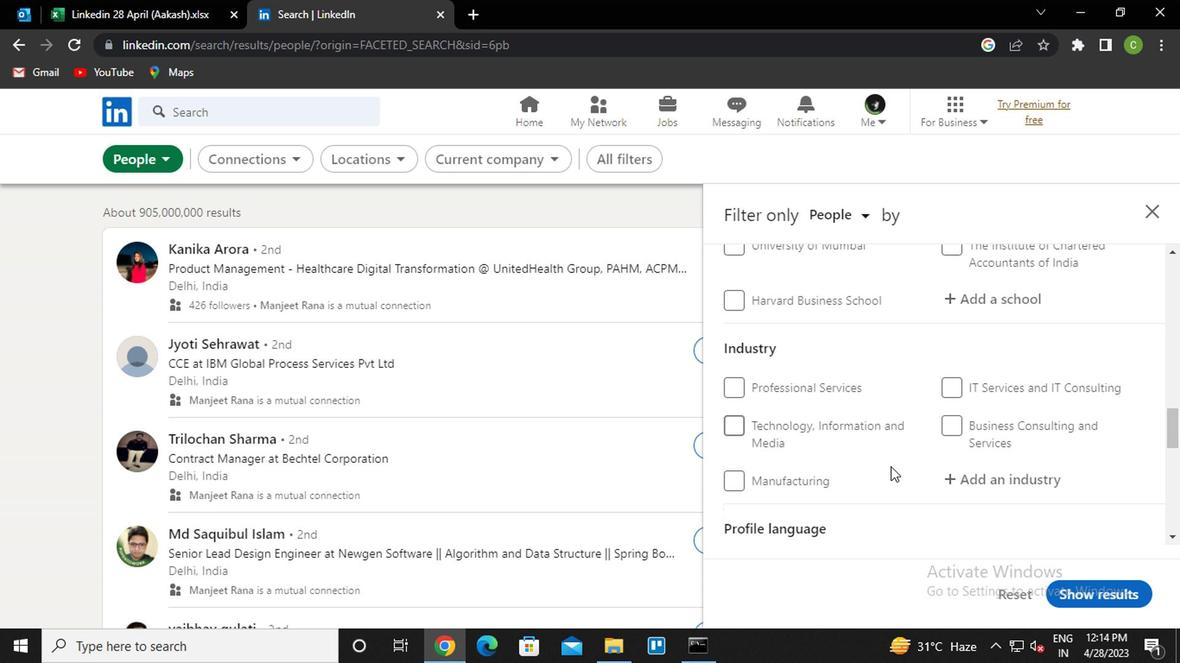 
Action: Mouse moved to (726, 397)
Screenshot: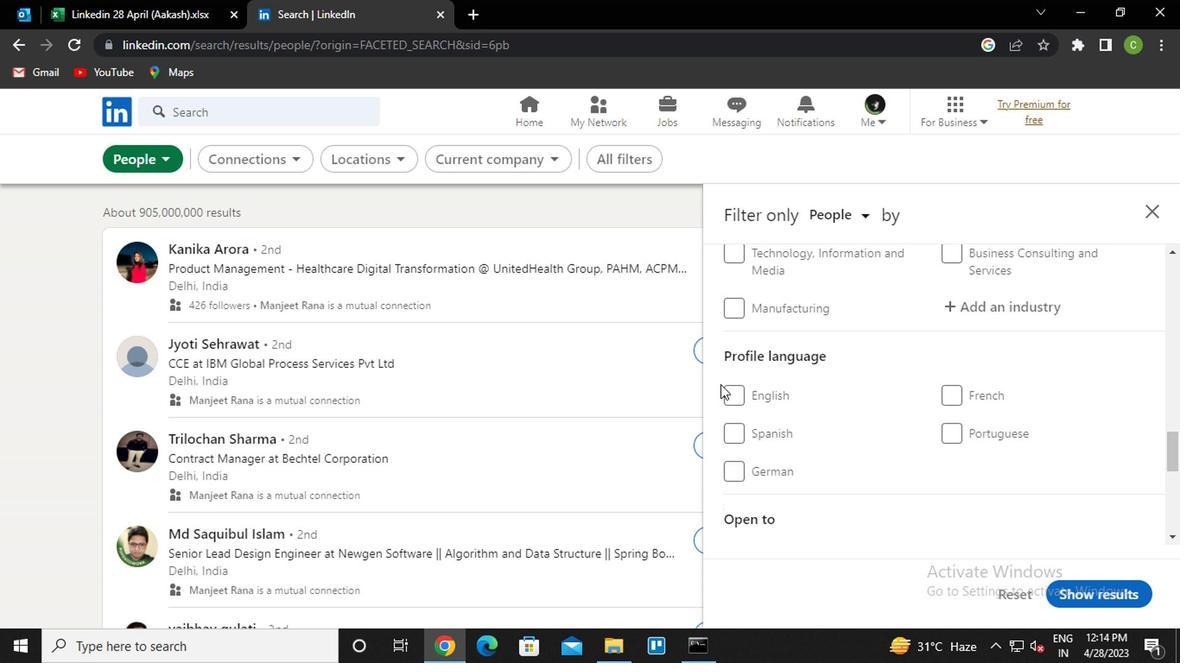 
Action: Mouse pressed left at (726, 397)
Screenshot: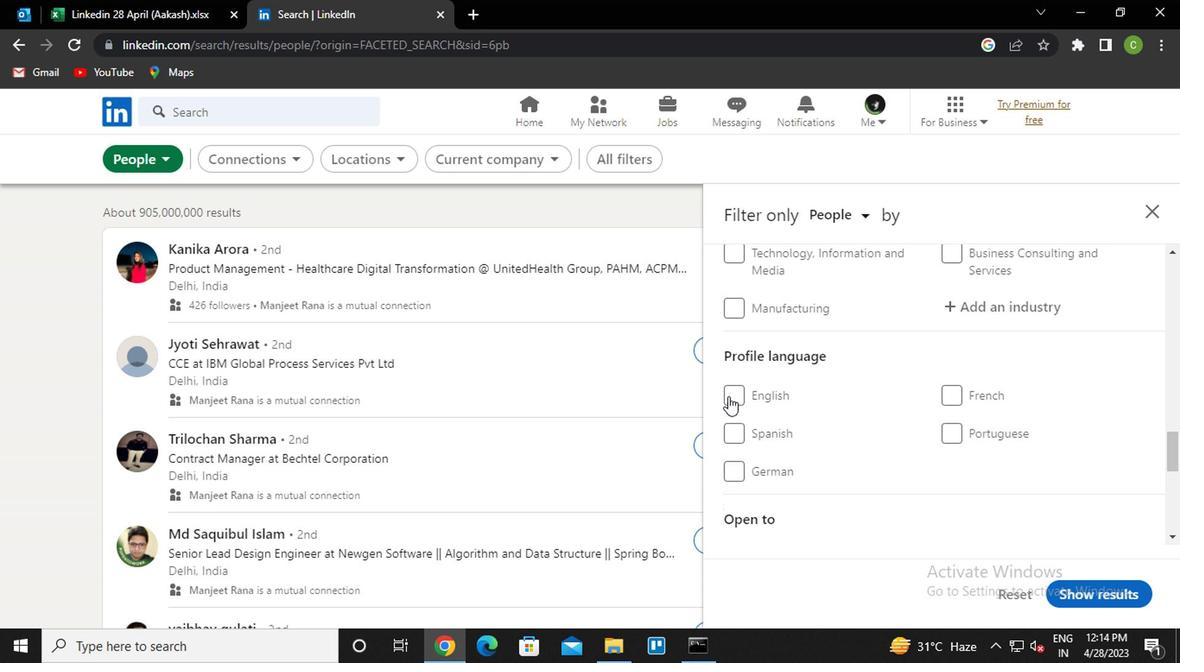 
Action: Mouse moved to (910, 460)
Screenshot: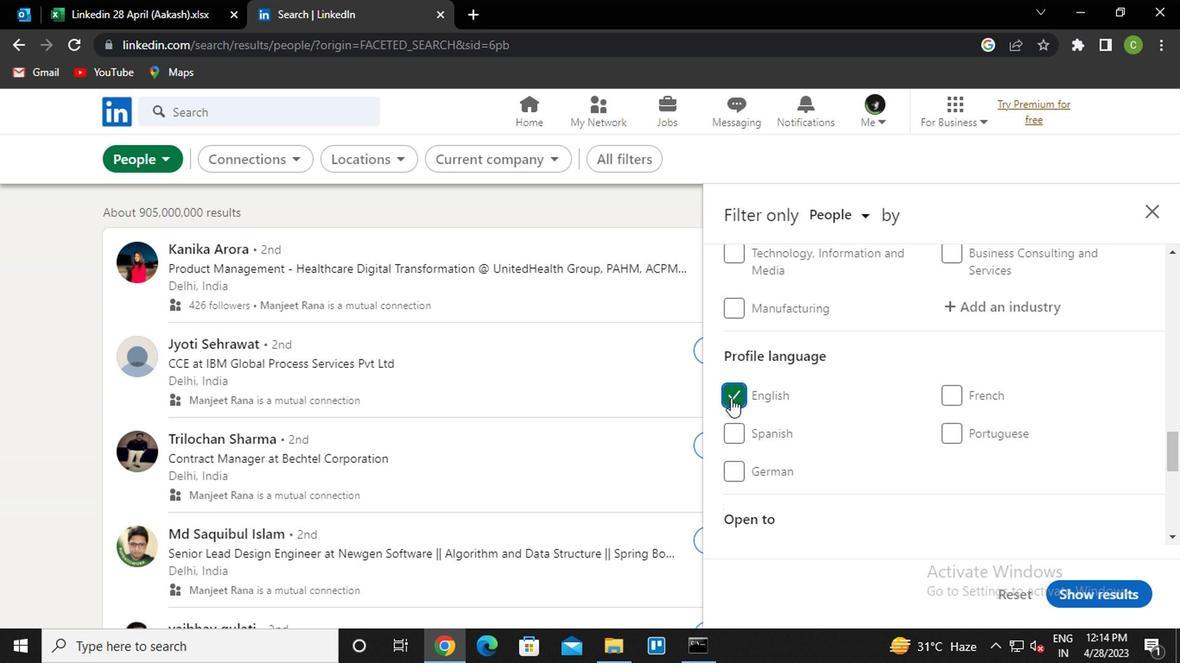 
Action: Mouse scrolled (910, 461) with delta (0, 1)
Screenshot: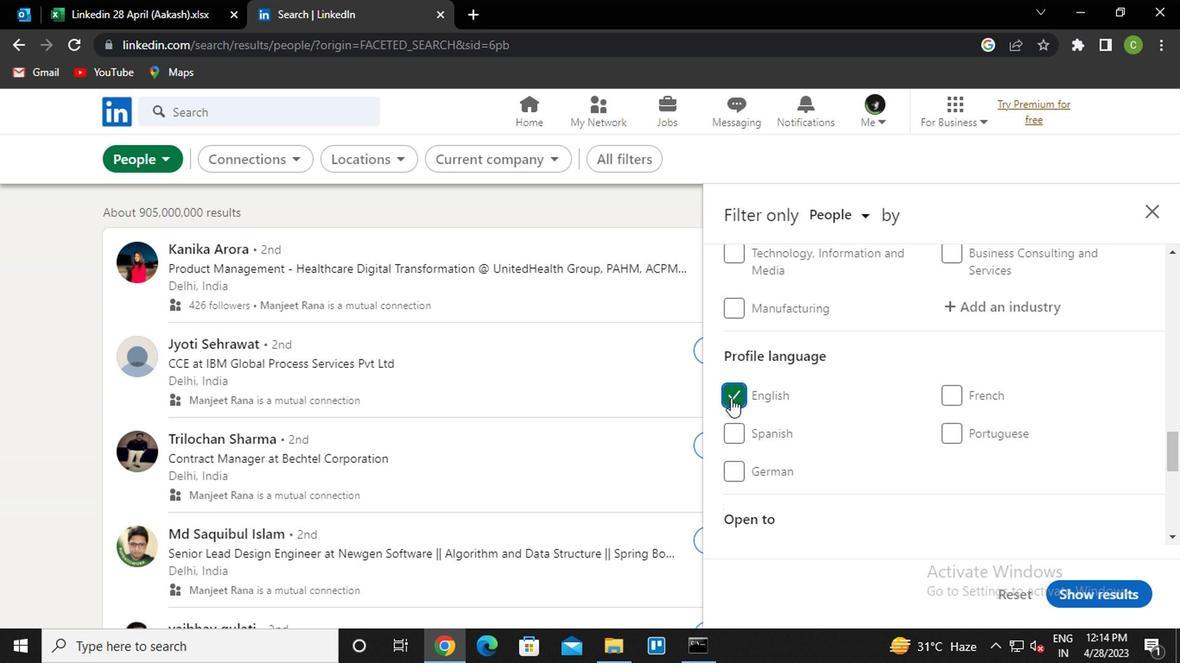 
Action: Mouse scrolled (910, 461) with delta (0, 1)
Screenshot: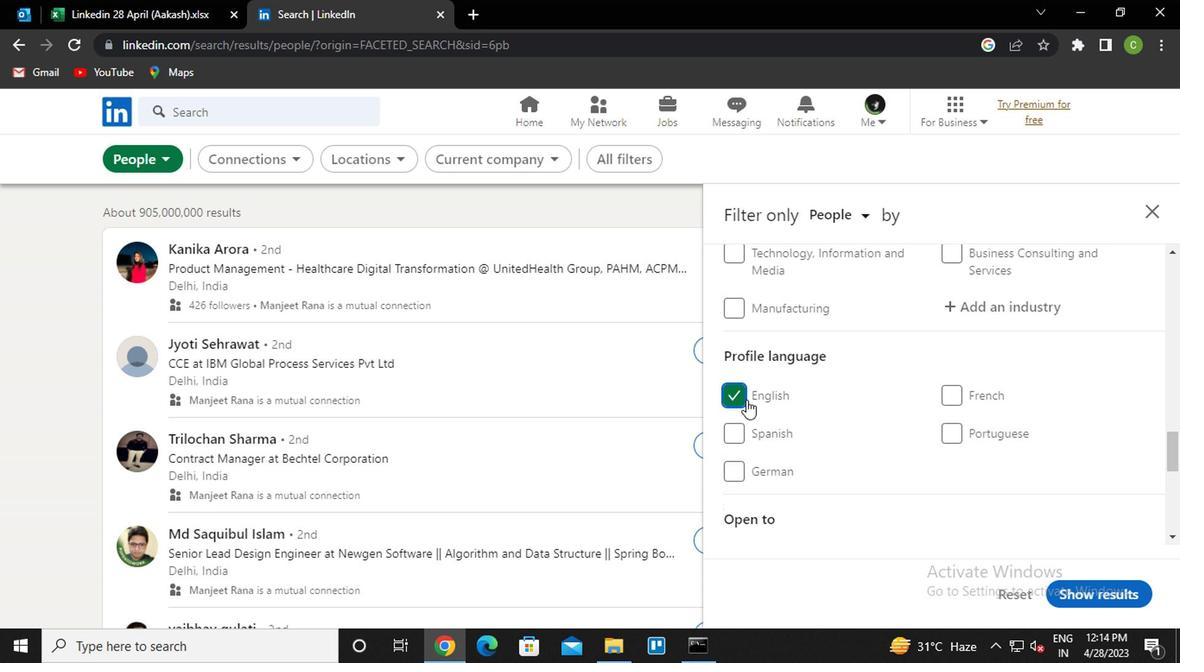
Action: Mouse scrolled (910, 461) with delta (0, 1)
Screenshot: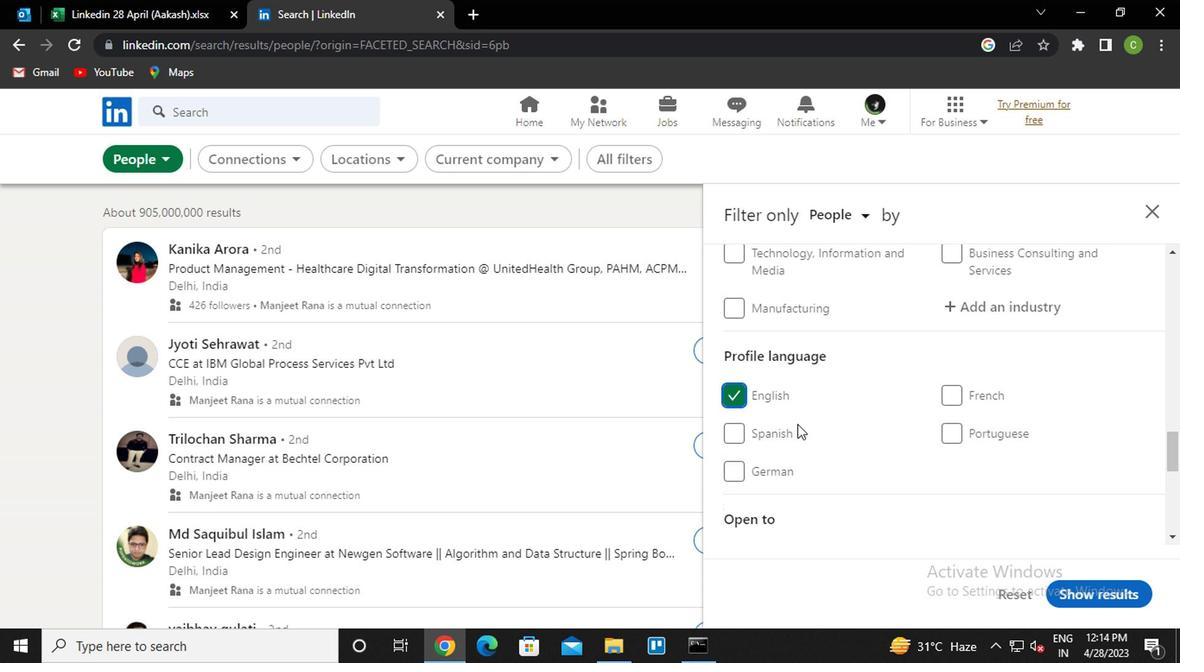 
Action: Mouse scrolled (910, 461) with delta (0, 1)
Screenshot: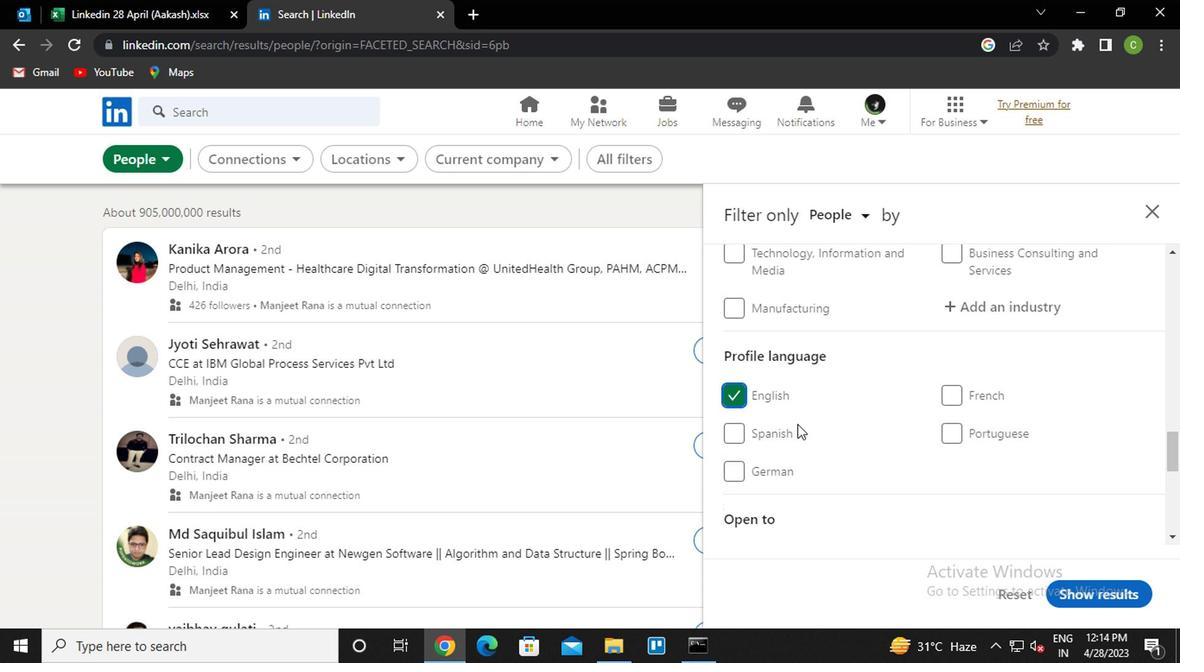 
Action: Mouse scrolled (910, 461) with delta (0, 1)
Screenshot: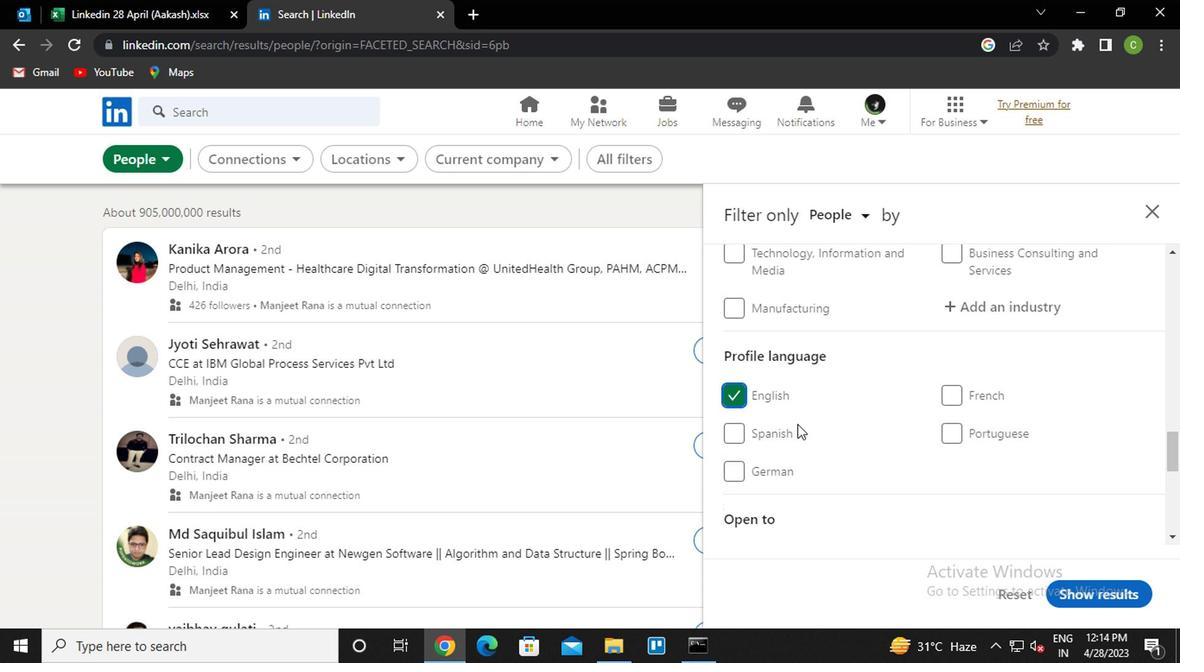 
Action: Mouse scrolled (910, 461) with delta (0, 1)
Screenshot: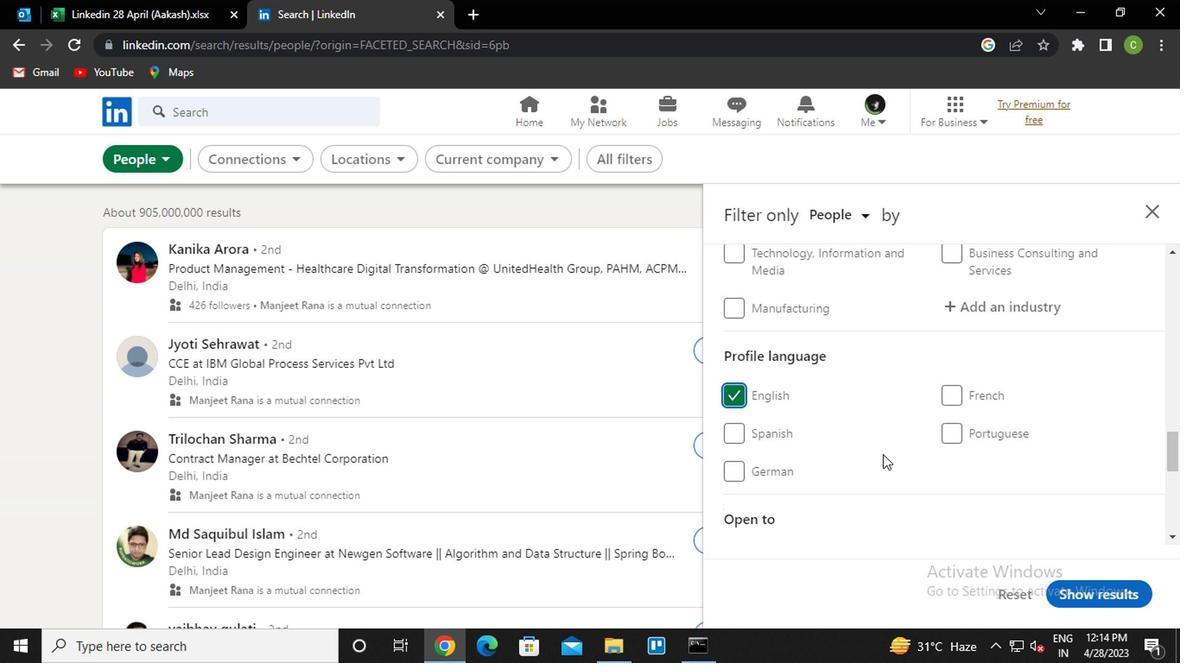 
Action: Mouse scrolled (910, 461) with delta (0, 1)
Screenshot: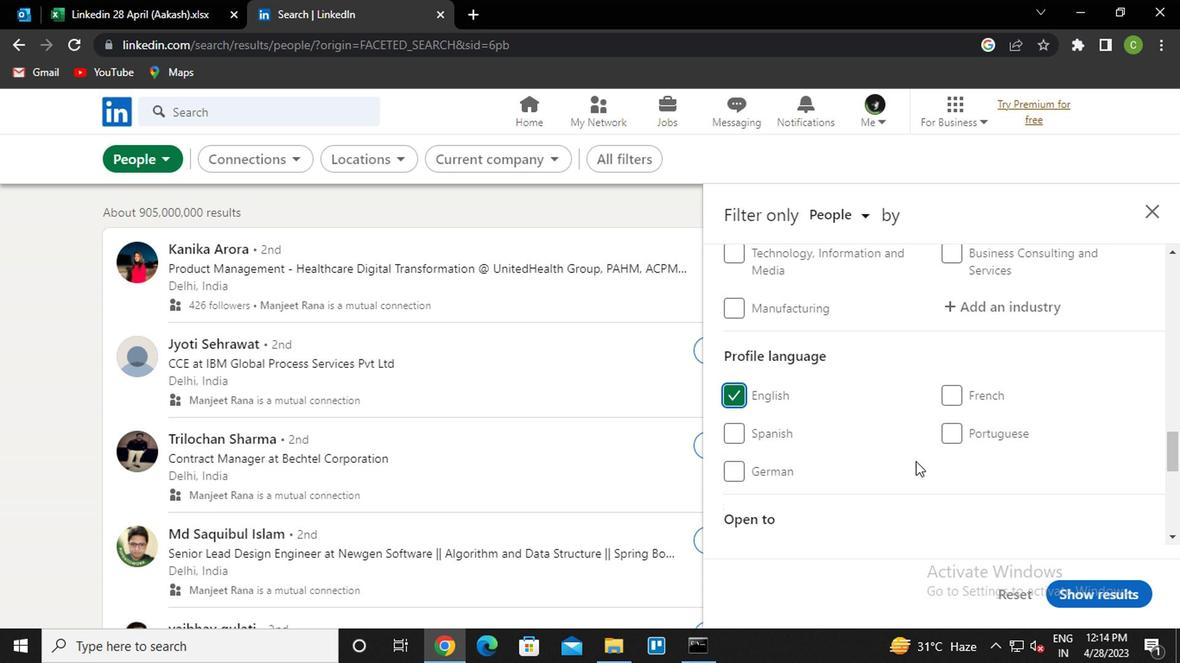 
Action: Mouse moved to (912, 432)
Screenshot: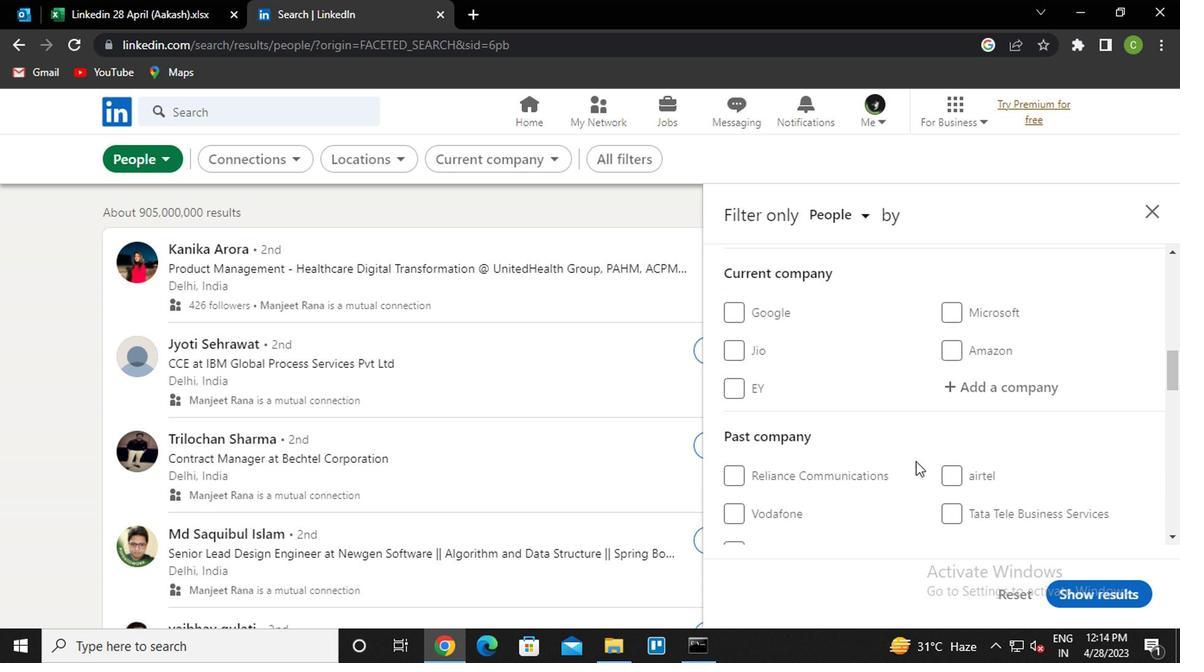 
Action: Mouse scrolled (912, 433) with delta (0, 1)
Screenshot: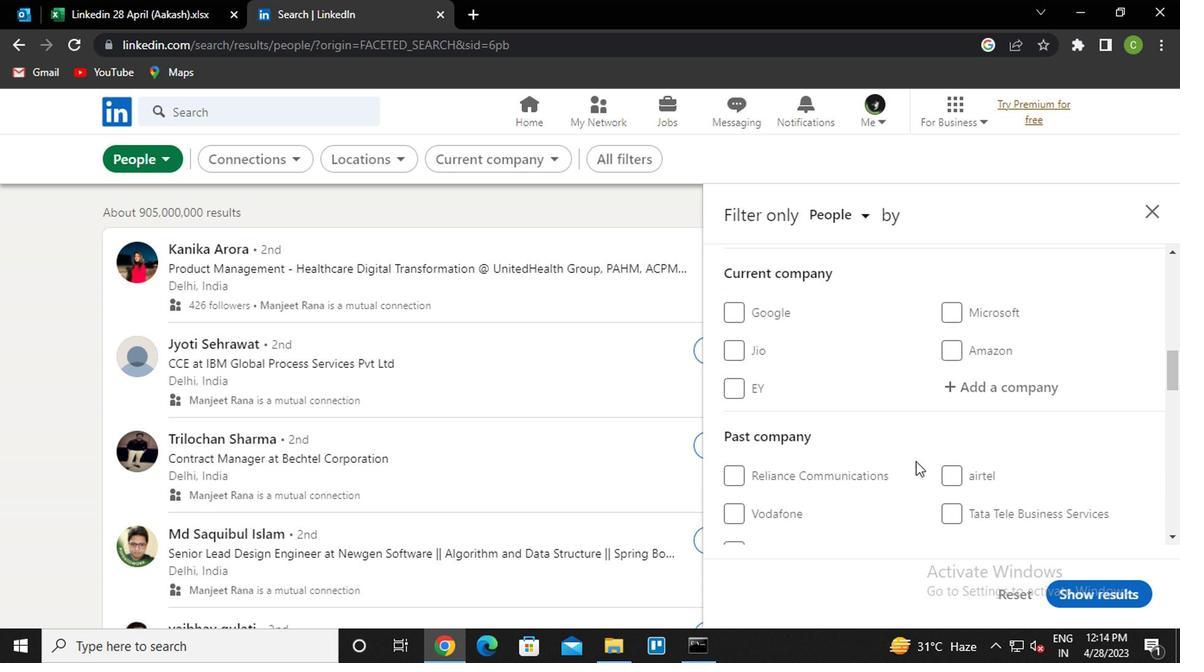 
Action: Mouse scrolled (912, 433) with delta (0, 1)
Screenshot: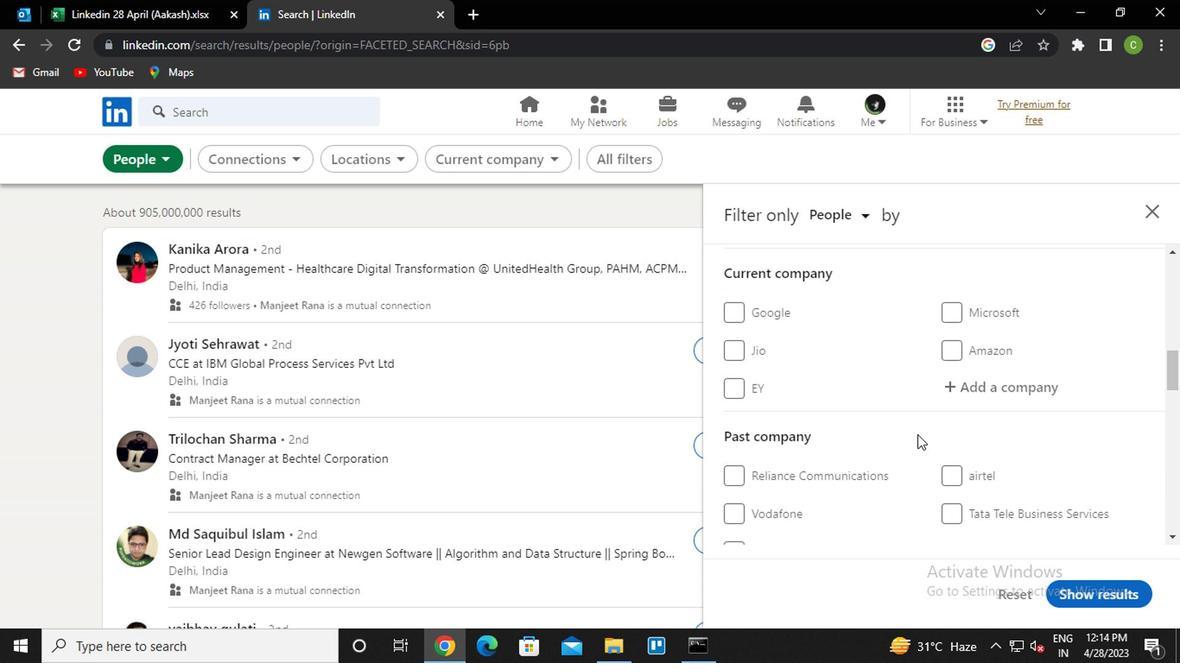 
Action: Mouse moved to (912, 427)
Screenshot: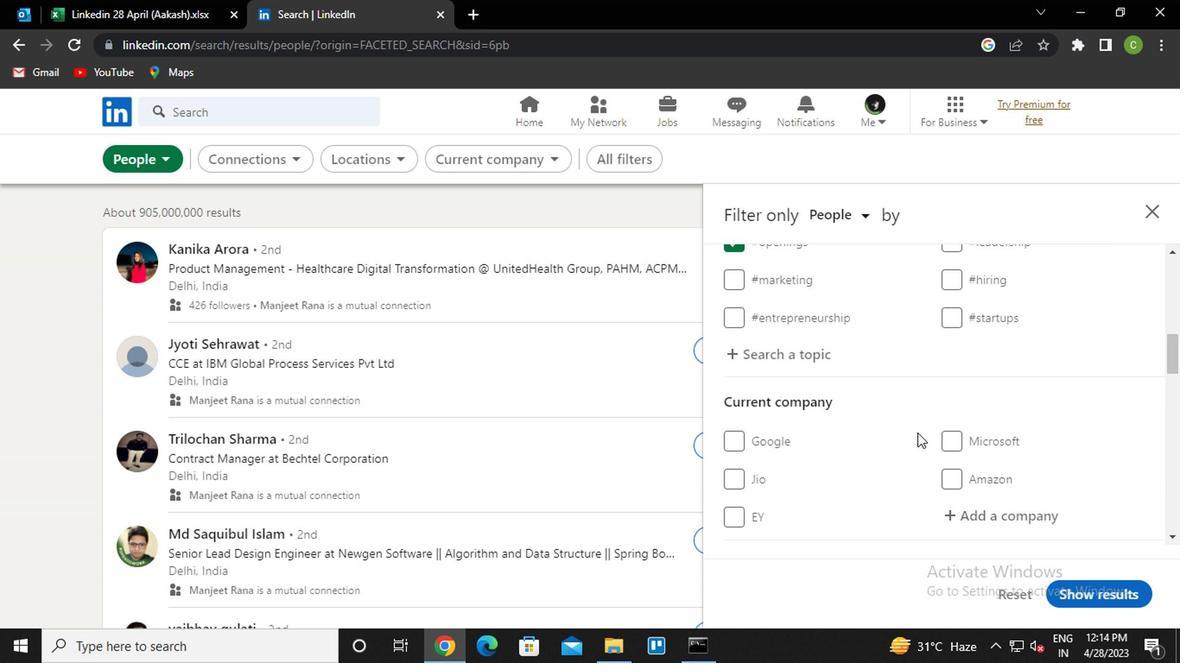 
Action: Mouse scrolled (912, 425) with delta (0, -1)
Screenshot: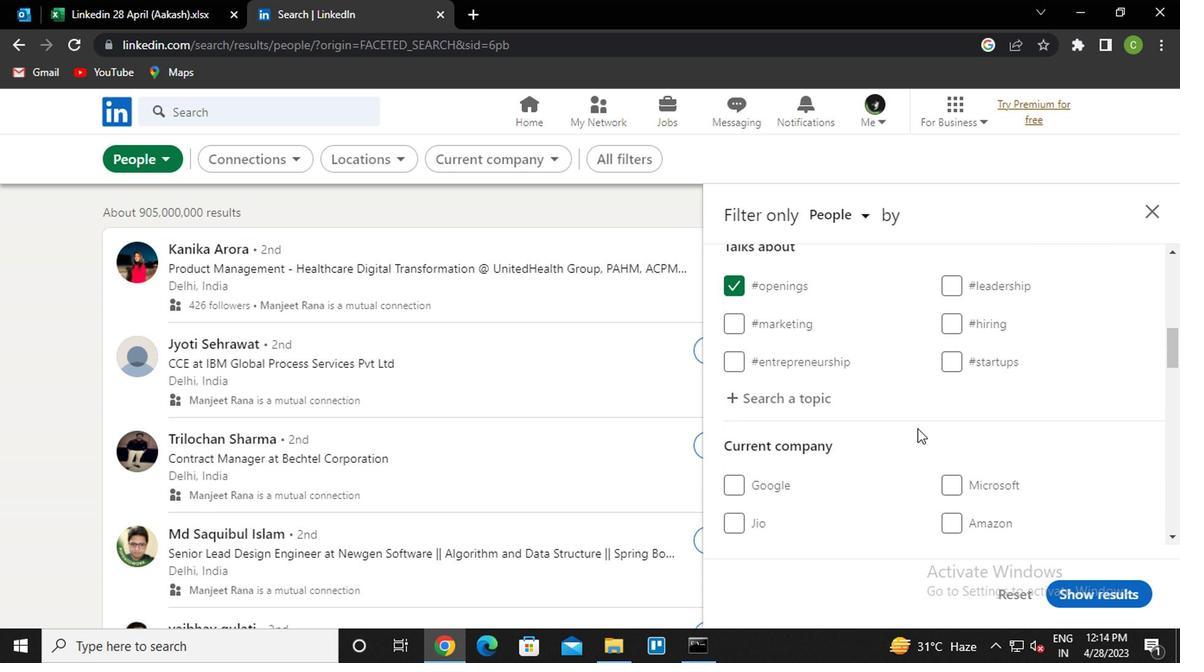 
Action: Mouse scrolled (912, 425) with delta (0, -1)
Screenshot: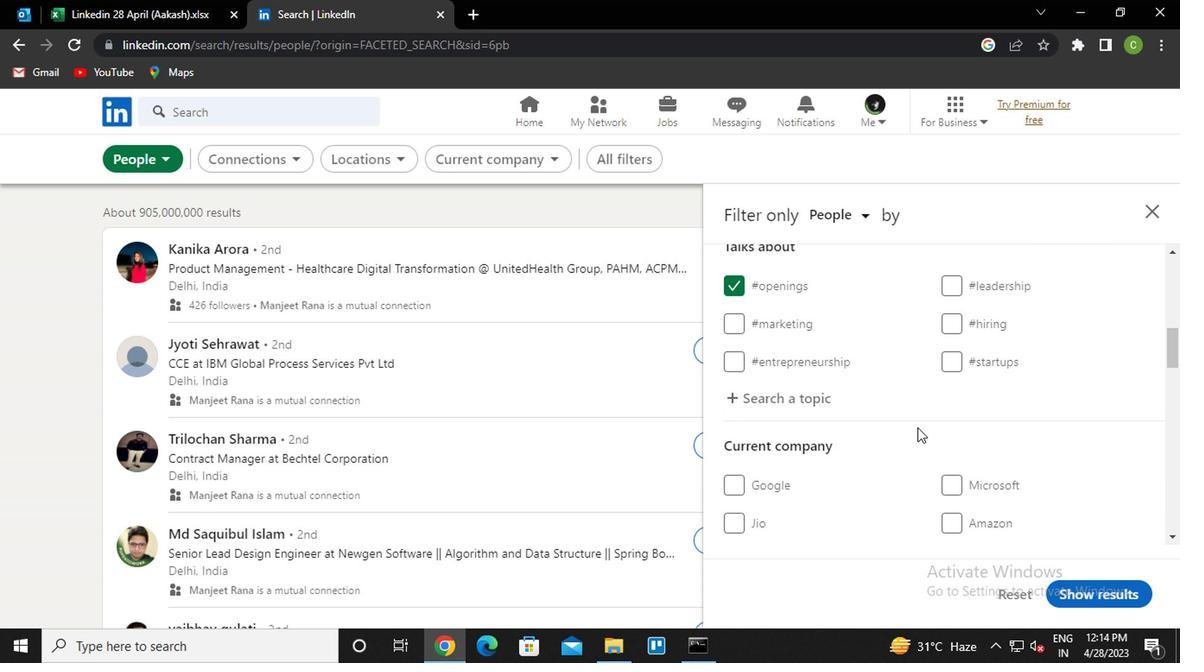 
Action: Mouse scrolled (912, 425) with delta (0, -1)
Screenshot: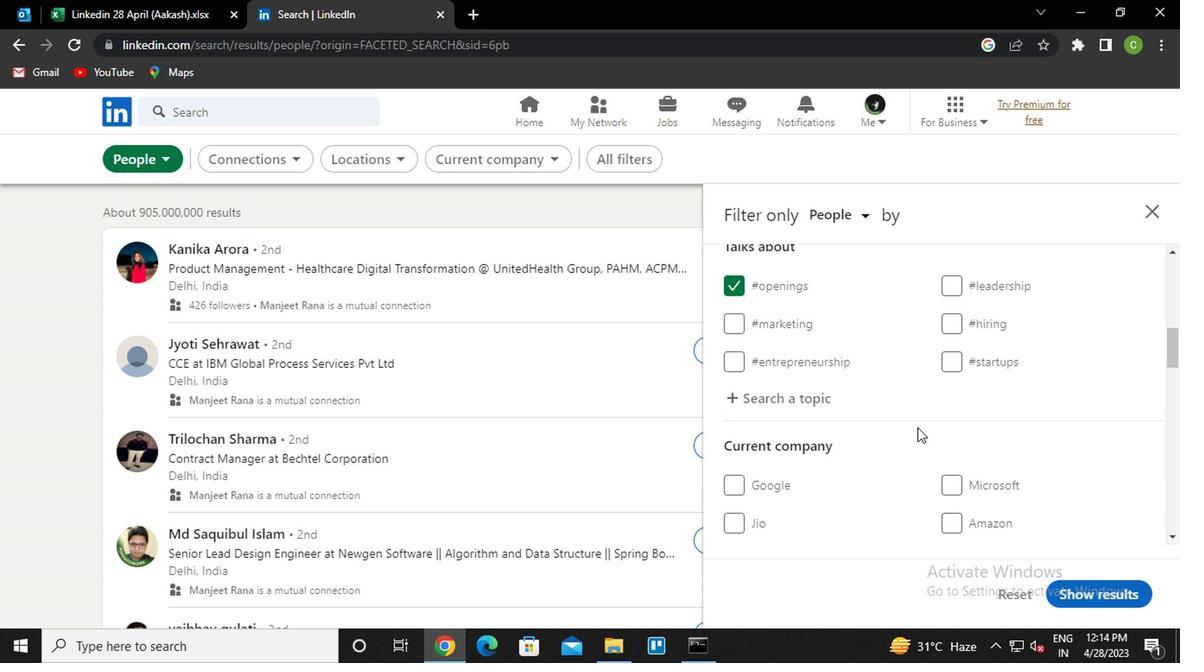 
Action: Mouse moved to (1009, 303)
Screenshot: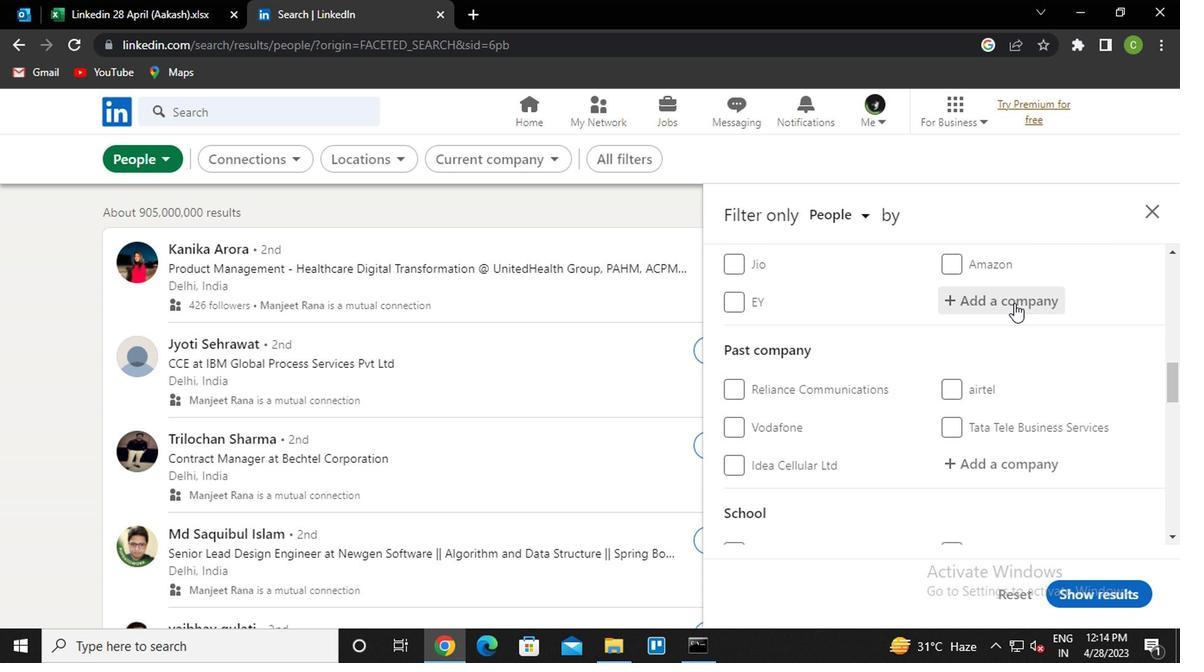 
Action: Mouse pressed left at (1009, 303)
Screenshot: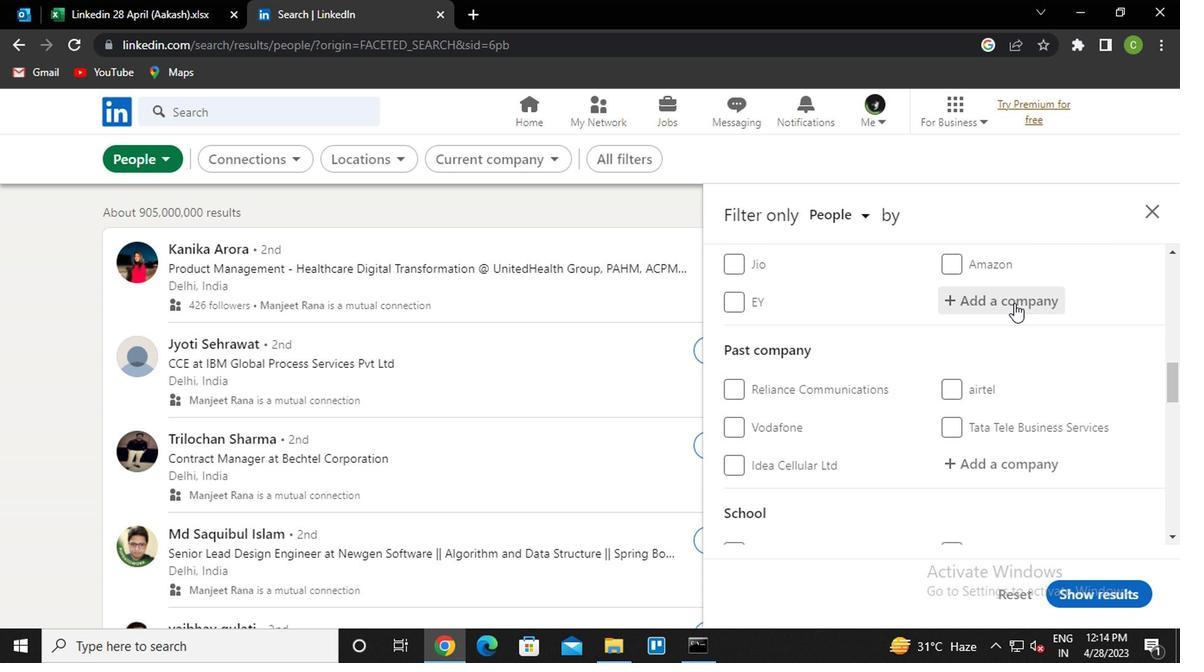 
Action: Key pressed <Key.caps_lock>m<Key.caps_lock>ercedes<Key.down><Key.down><Key.down><Key.enter>
Screenshot: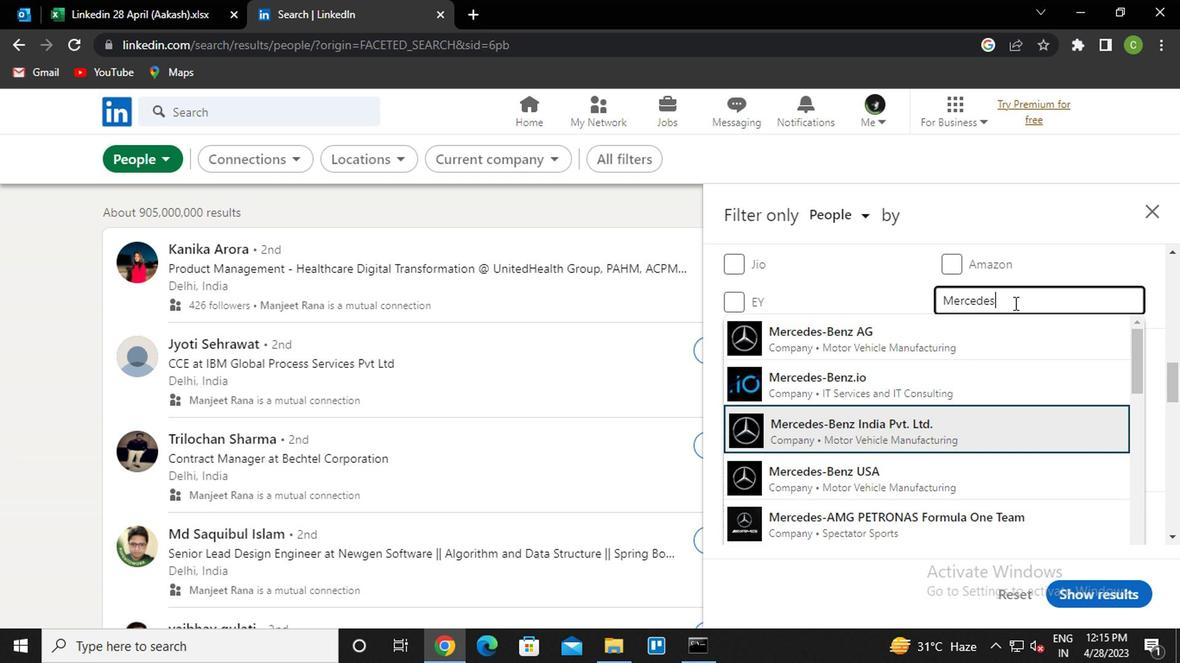 
Action: Mouse moved to (1022, 338)
Screenshot: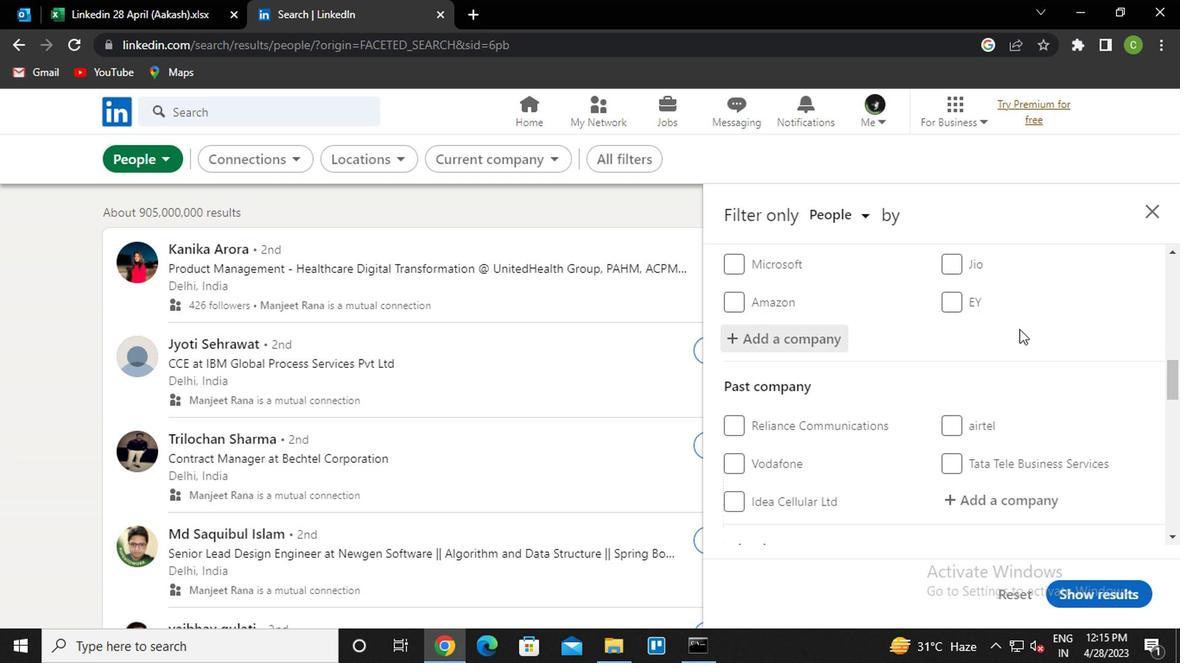 
Action: Mouse scrolled (1022, 337) with delta (0, 0)
Screenshot: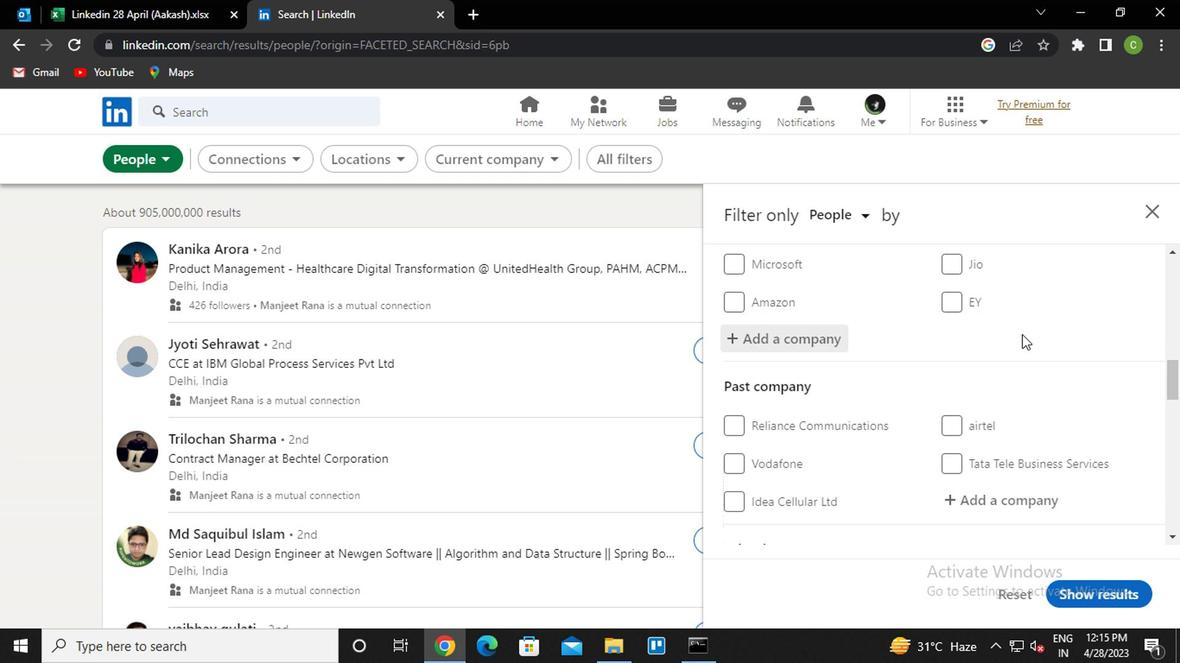 
Action: Mouse scrolled (1022, 337) with delta (0, 0)
Screenshot: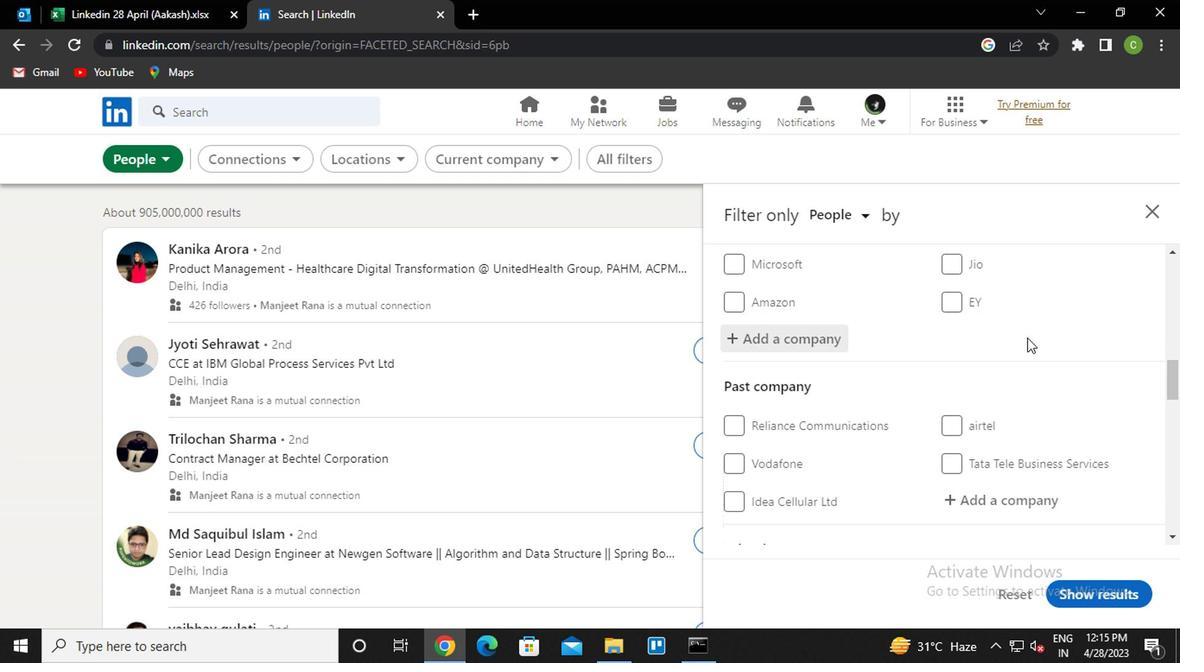 
Action: Mouse moved to (1015, 349)
Screenshot: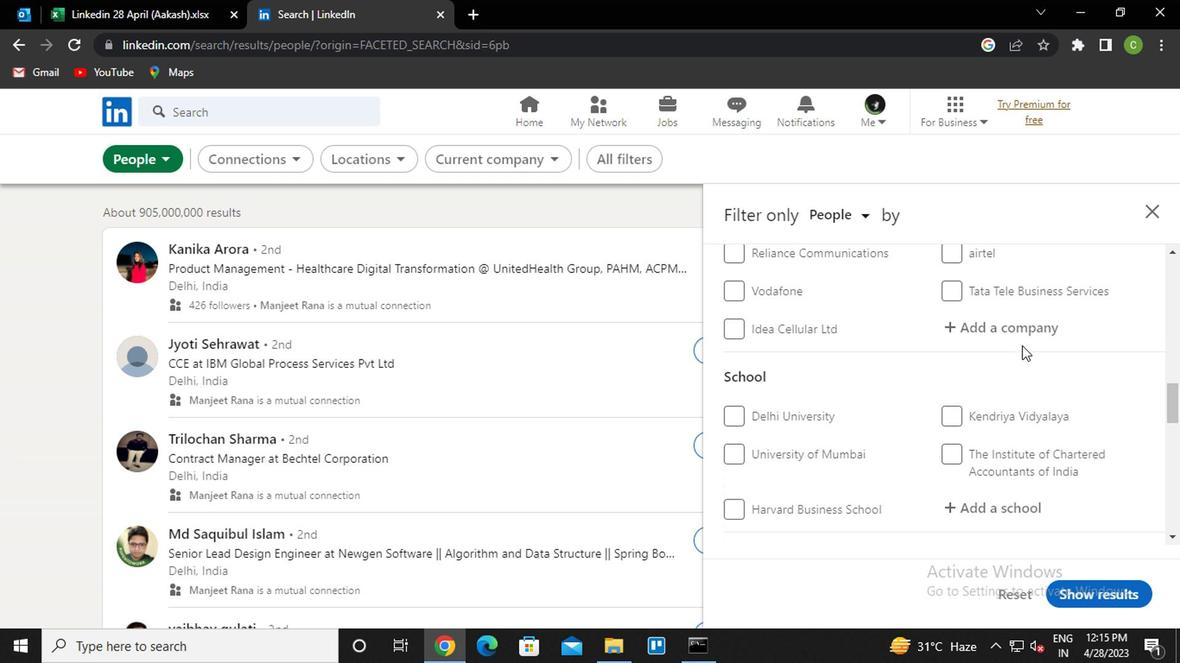 
Action: Mouse scrolled (1015, 348) with delta (0, 0)
Screenshot: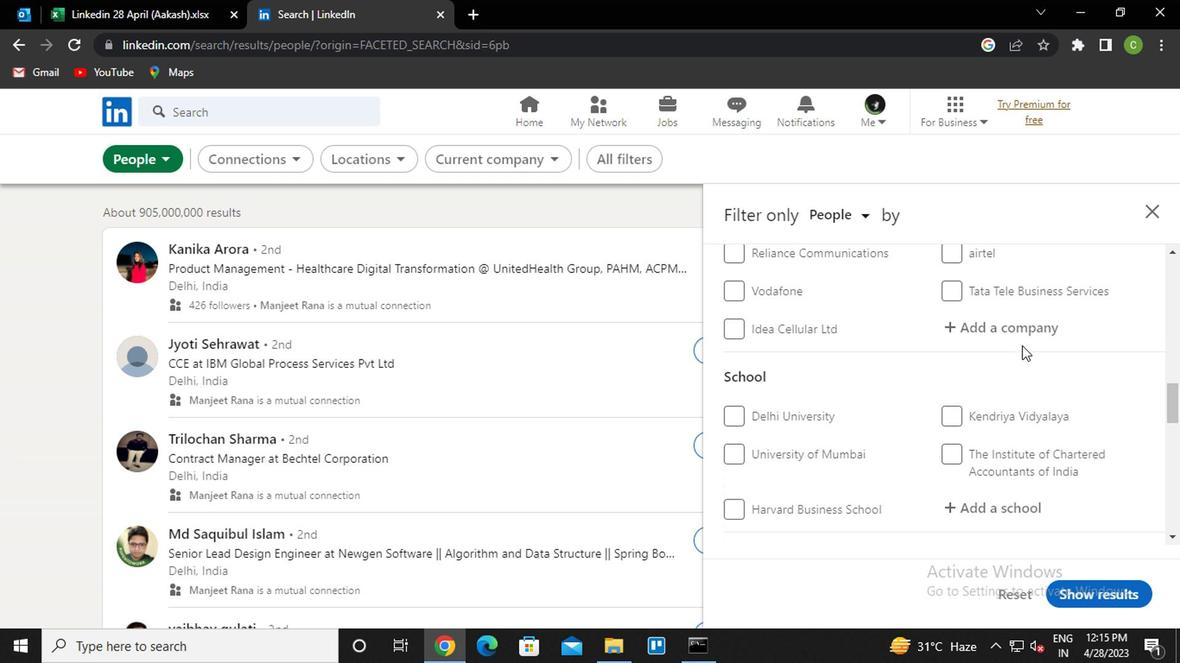 
Action: Mouse moved to (1014, 350)
Screenshot: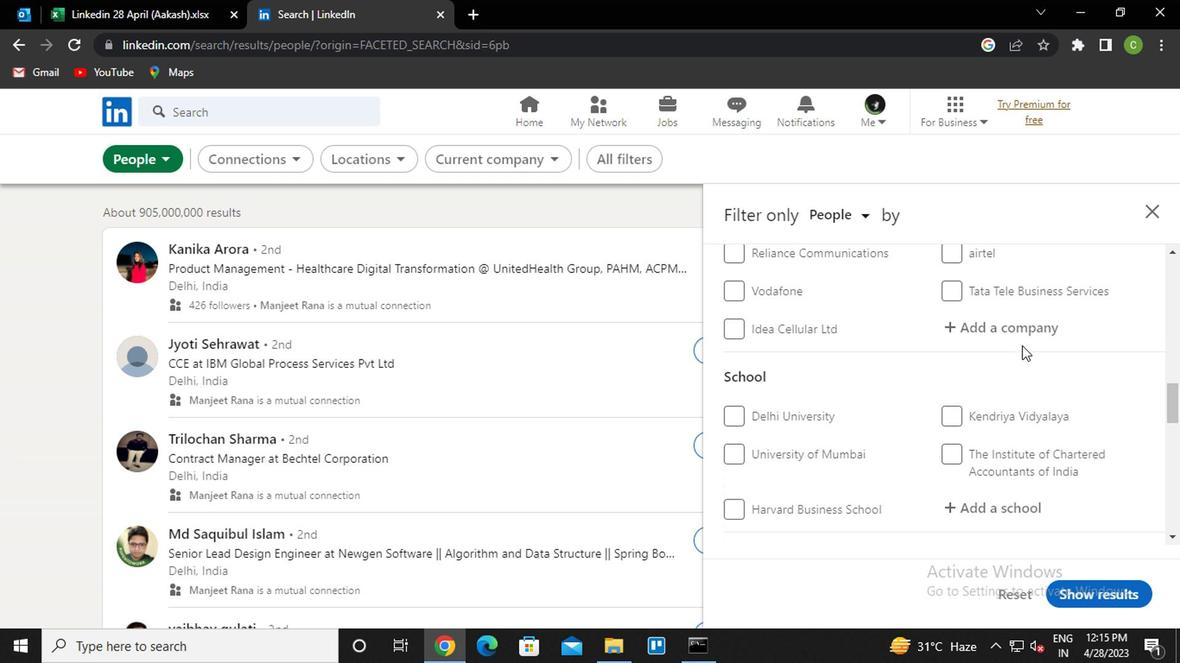
Action: Mouse scrolled (1014, 349) with delta (0, -1)
Screenshot: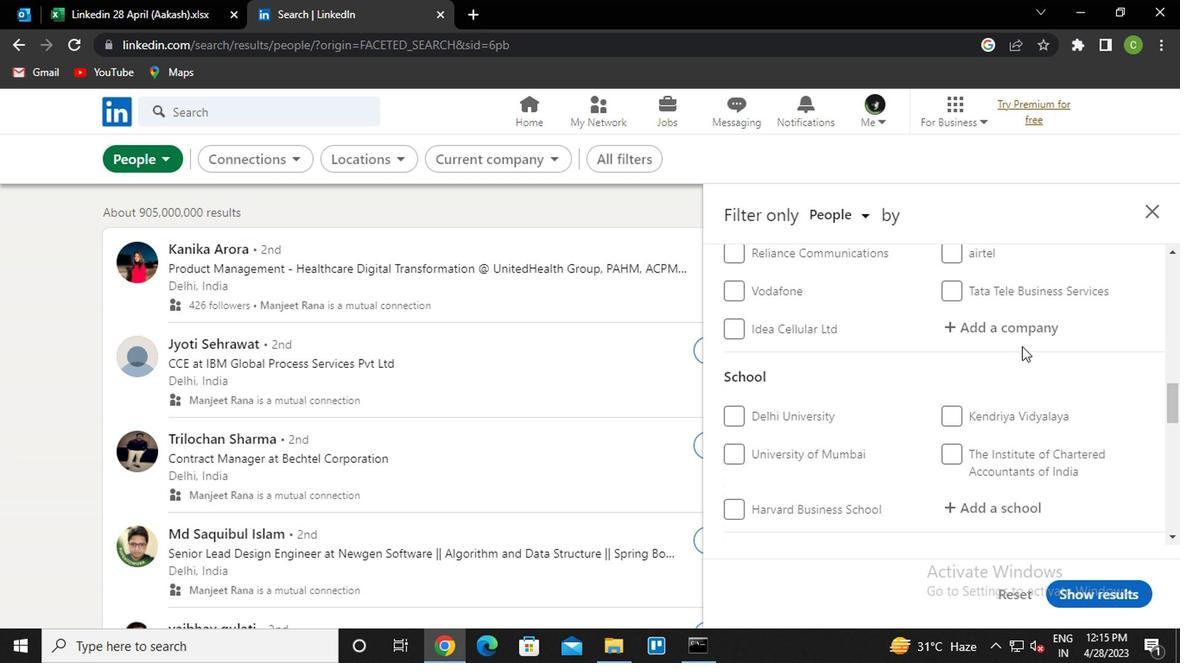 
Action: Mouse moved to (1011, 353)
Screenshot: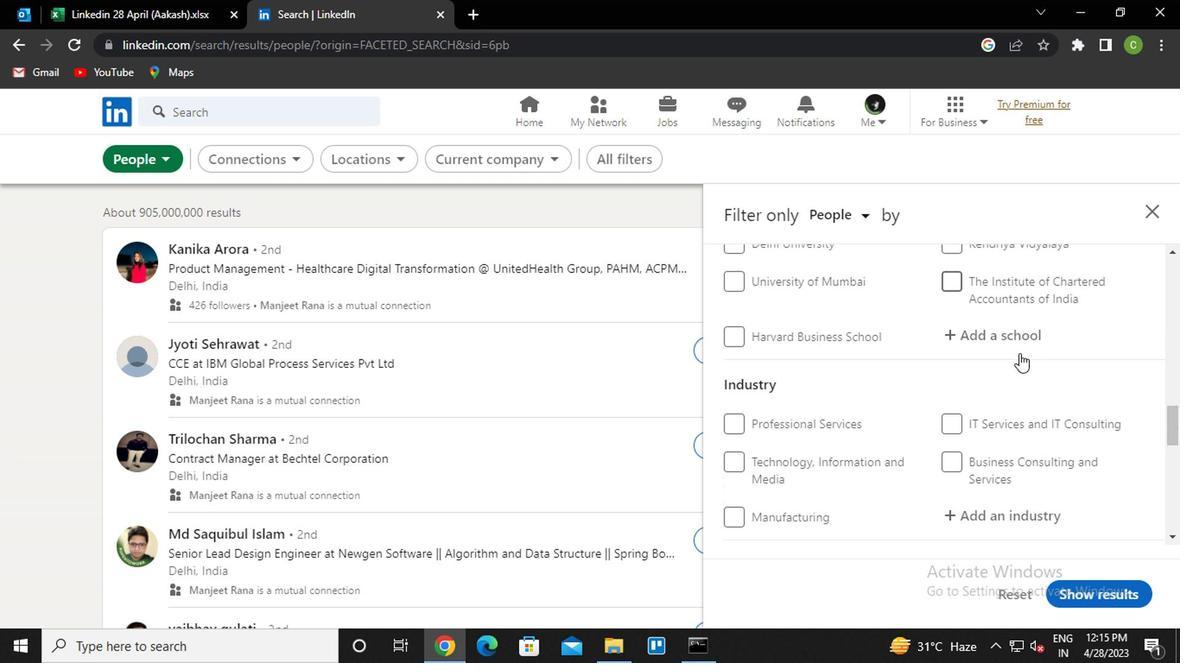 
Action: Mouse scrolled (1011, 354) with delta (0, 0)
Screenshot: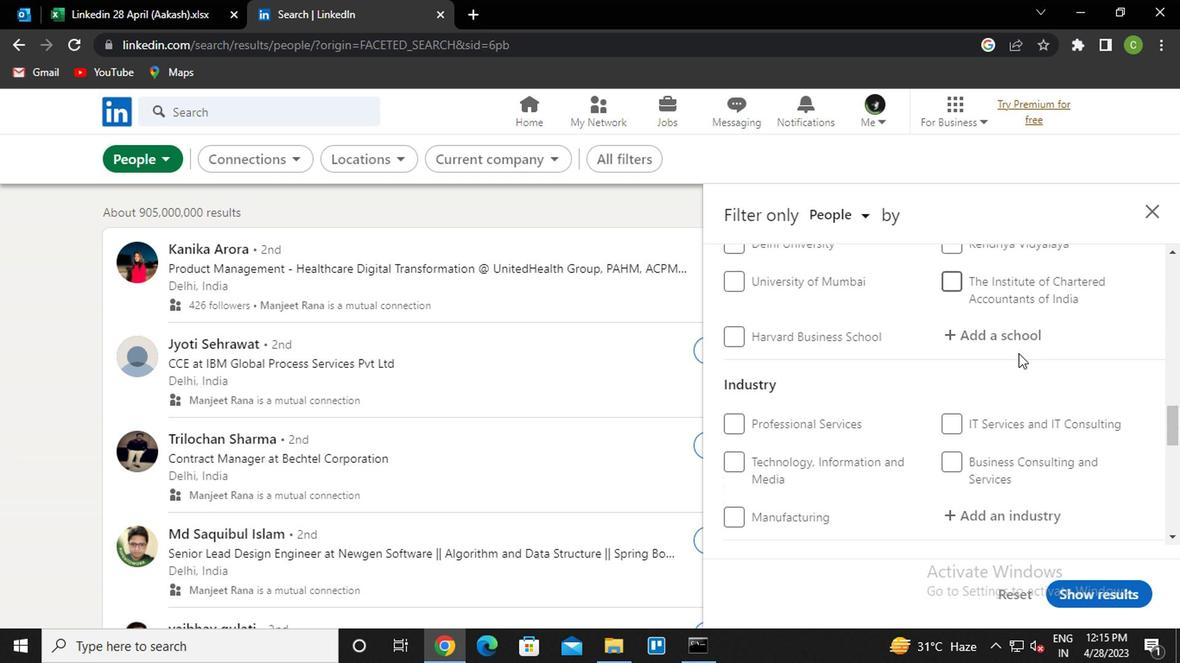
Action: Mouse scrolled (1011, 354) with delta (0, 0)
Screenshot: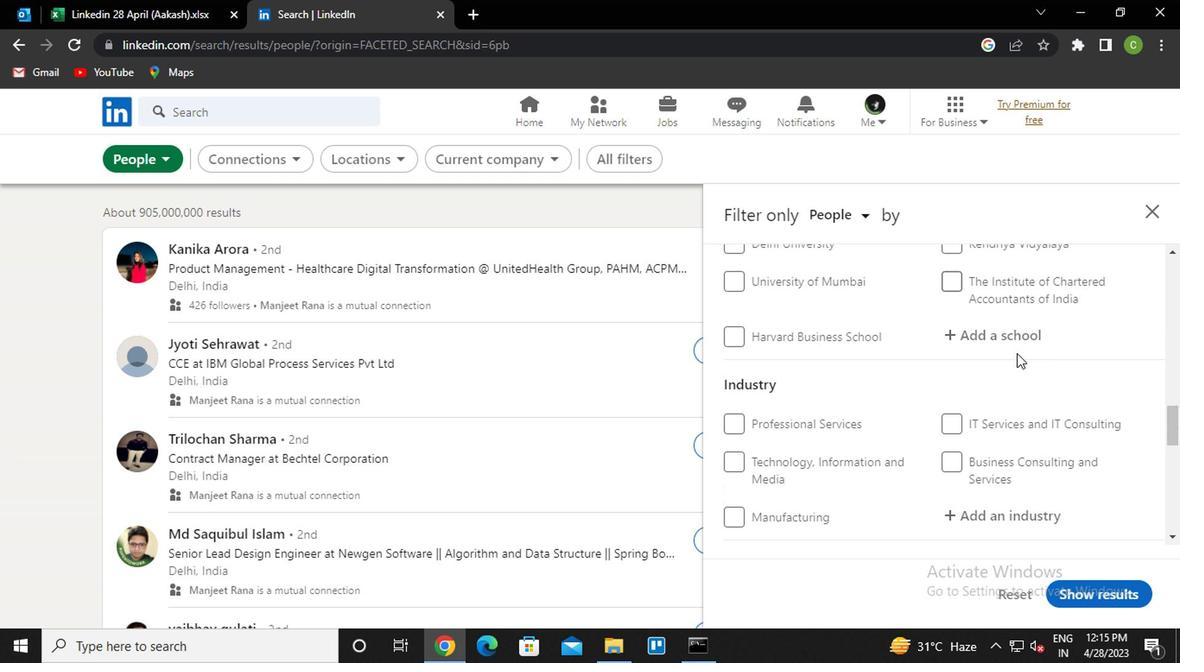 
Action: Mouse moved to (1004, 401)
Screenshot: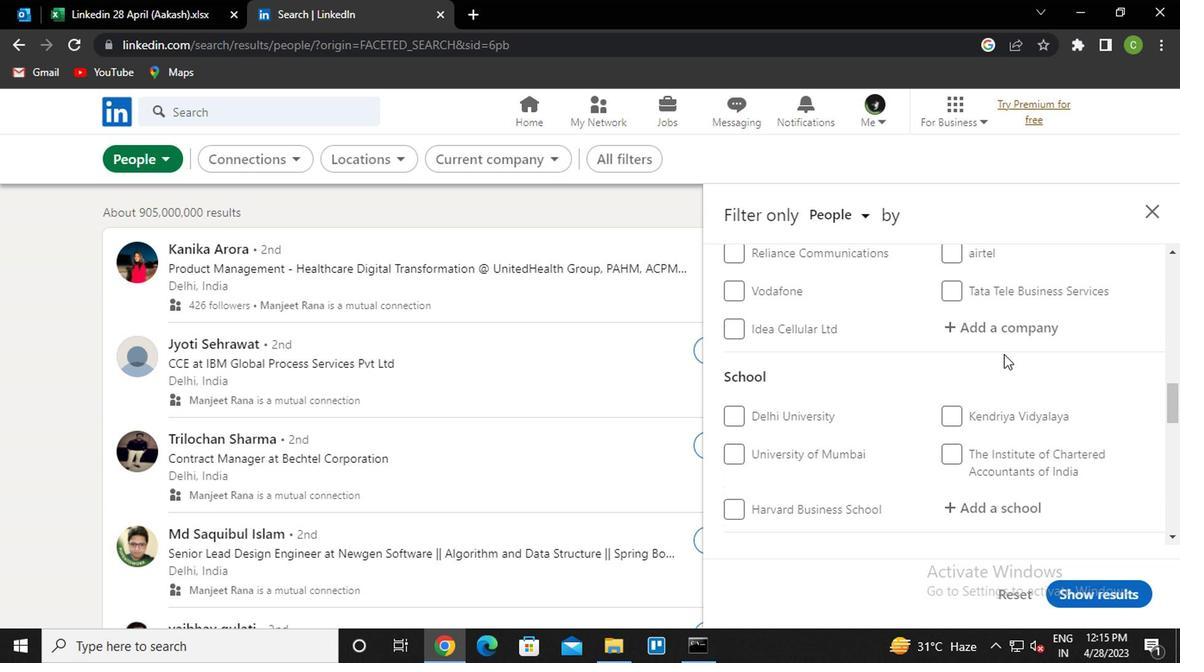 
Action: Mouse scrolled (1004, 400) with delta (0, 0)
Screenshot: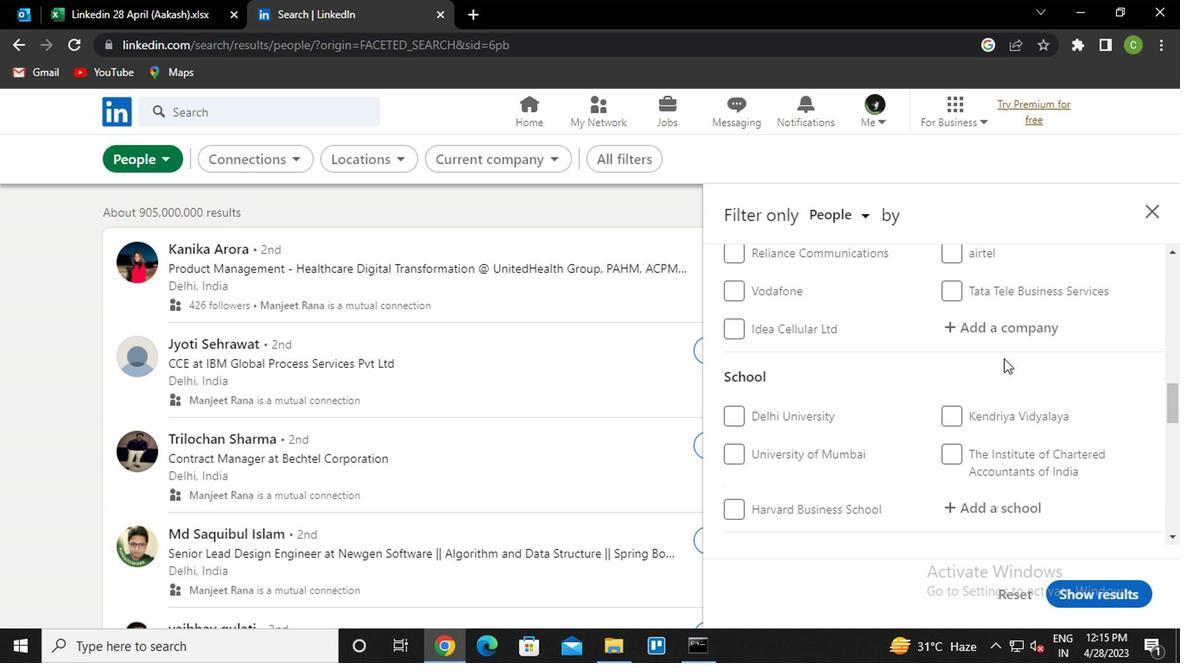
Action: Mouse scrolled (1004, 400) with delta (0, 0)
Screenshot: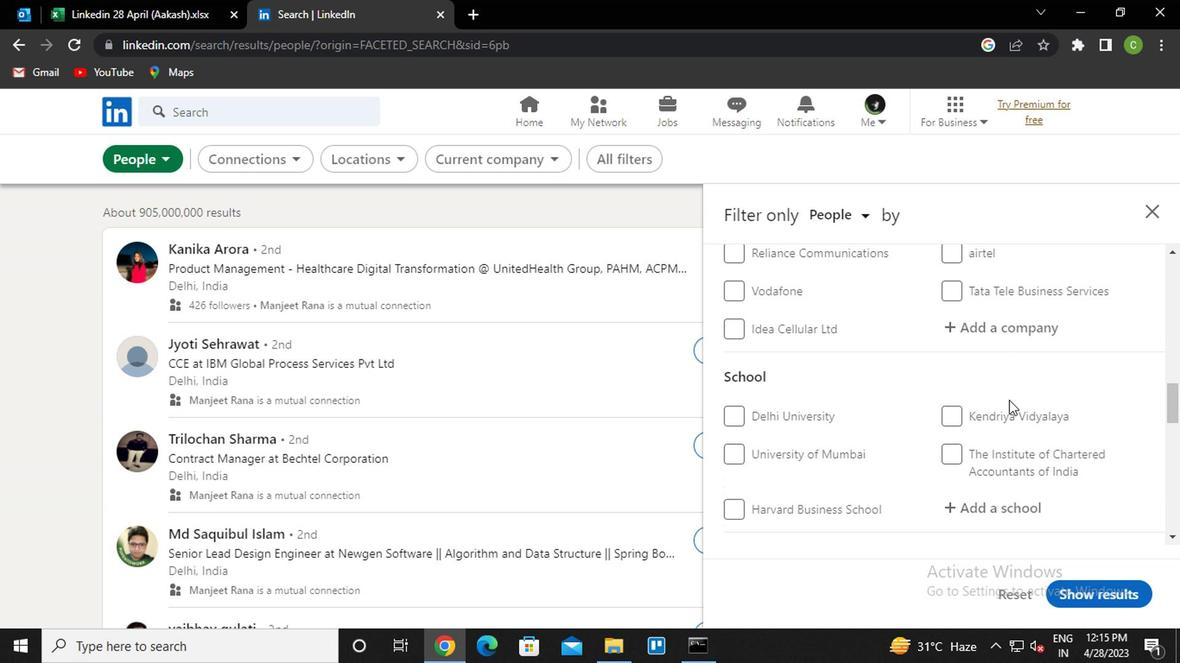 
Action: Mouse moved to (998, 345)
Screenshot: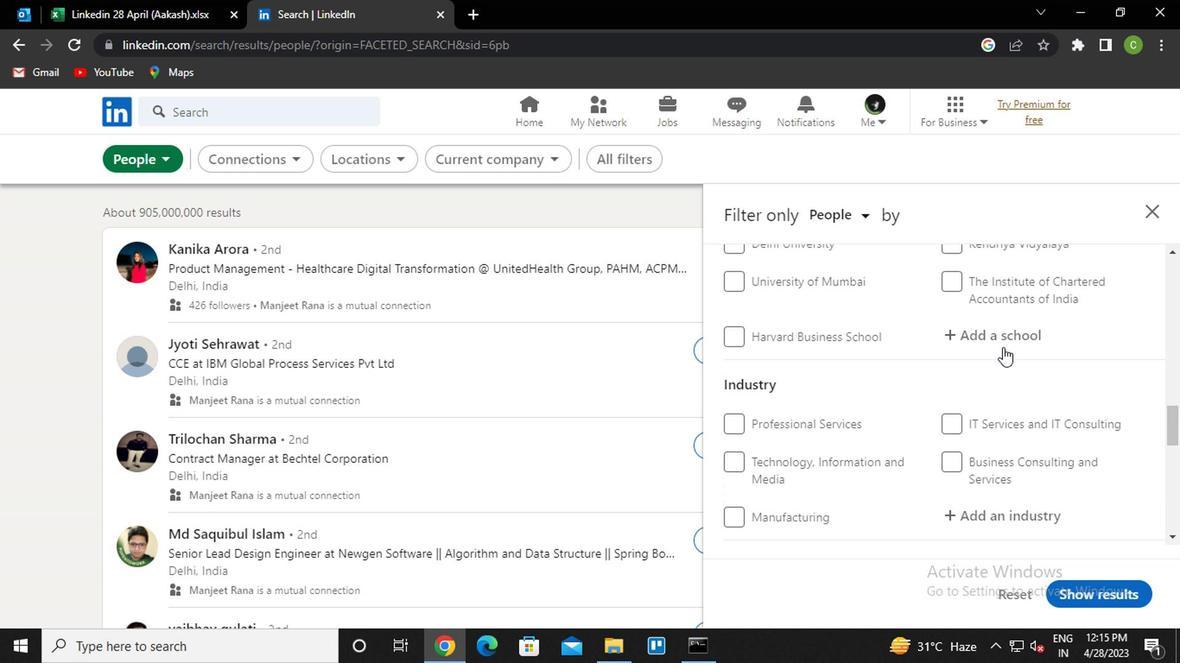 
Action: Mouse pressed left at (998, 345)
Screenshot: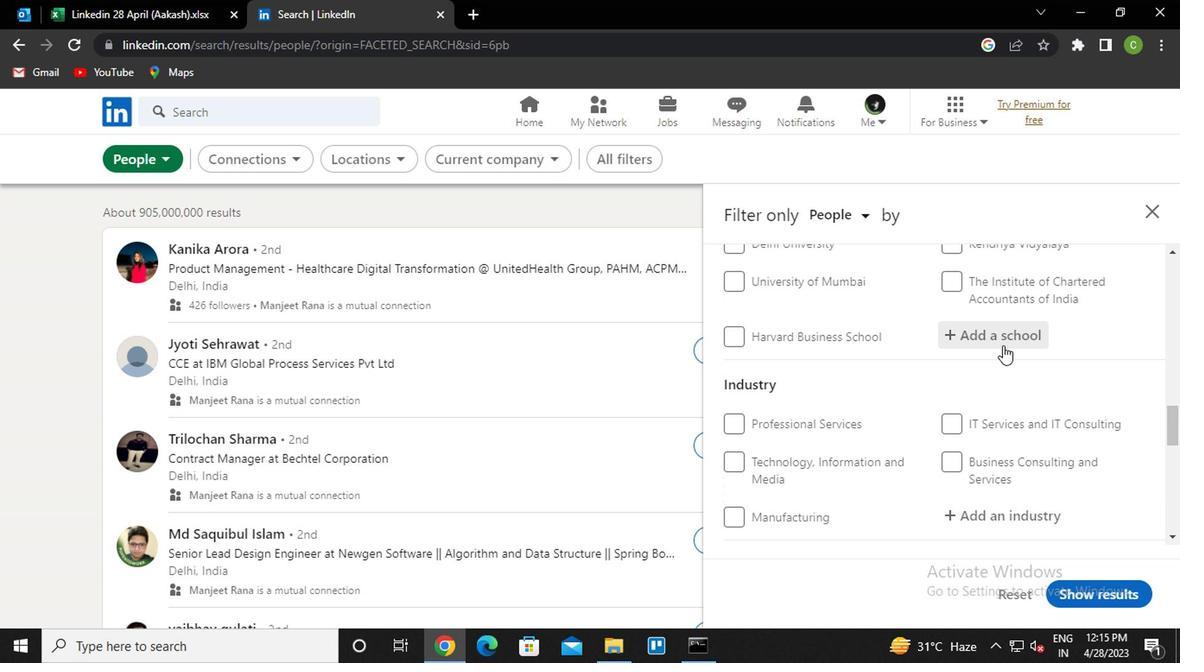 
Action: Key pressed <Key.caps_lock>k<Key.caps_lock>amla<Key.space><Key.caps_lock>n<Key.caps_lock>eh
Screenshot: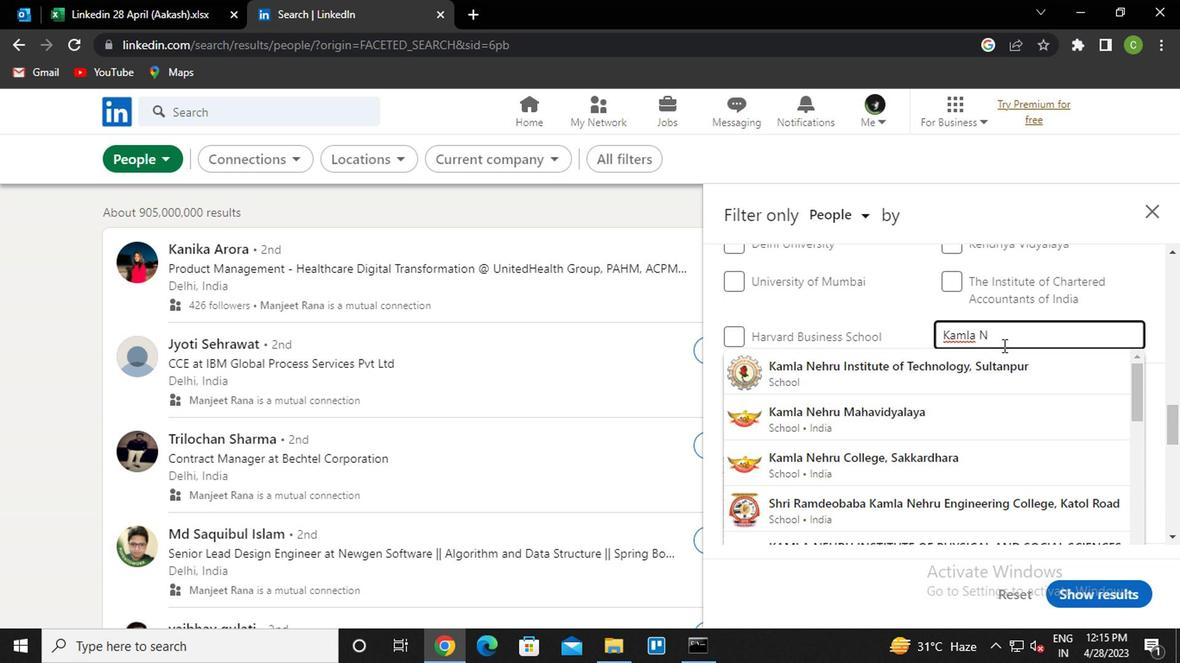 
Action: Mouse moved to (982, 376)
Screenshot: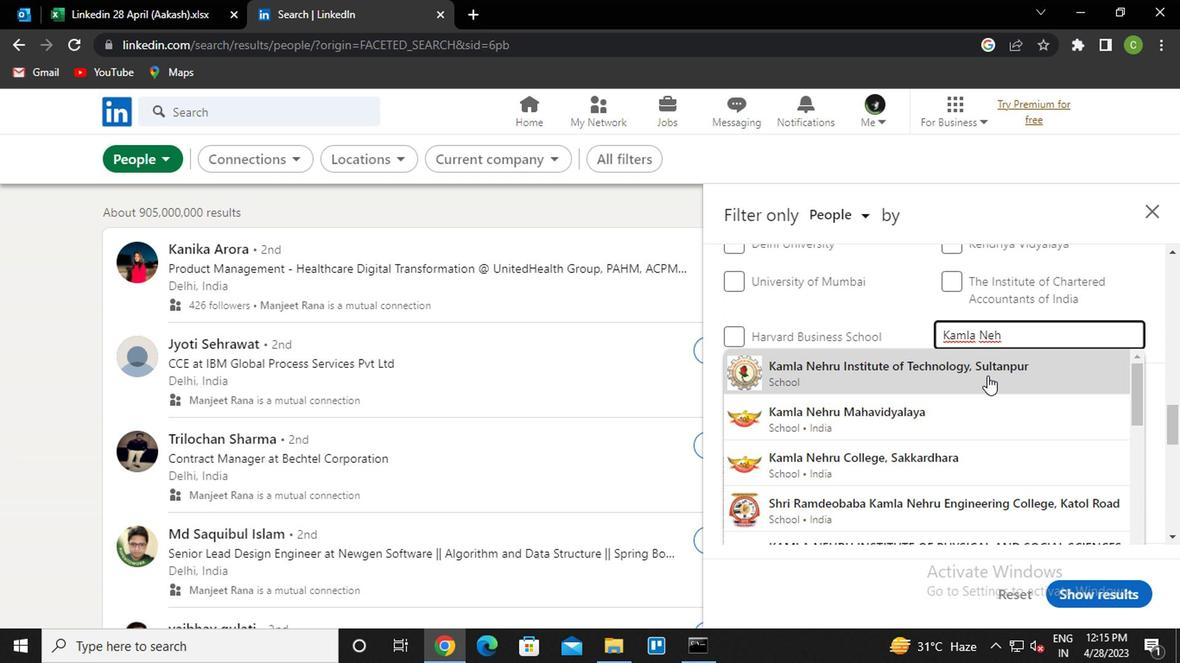 
Action: Mouse pressed left at (982, 376)
Screenshot: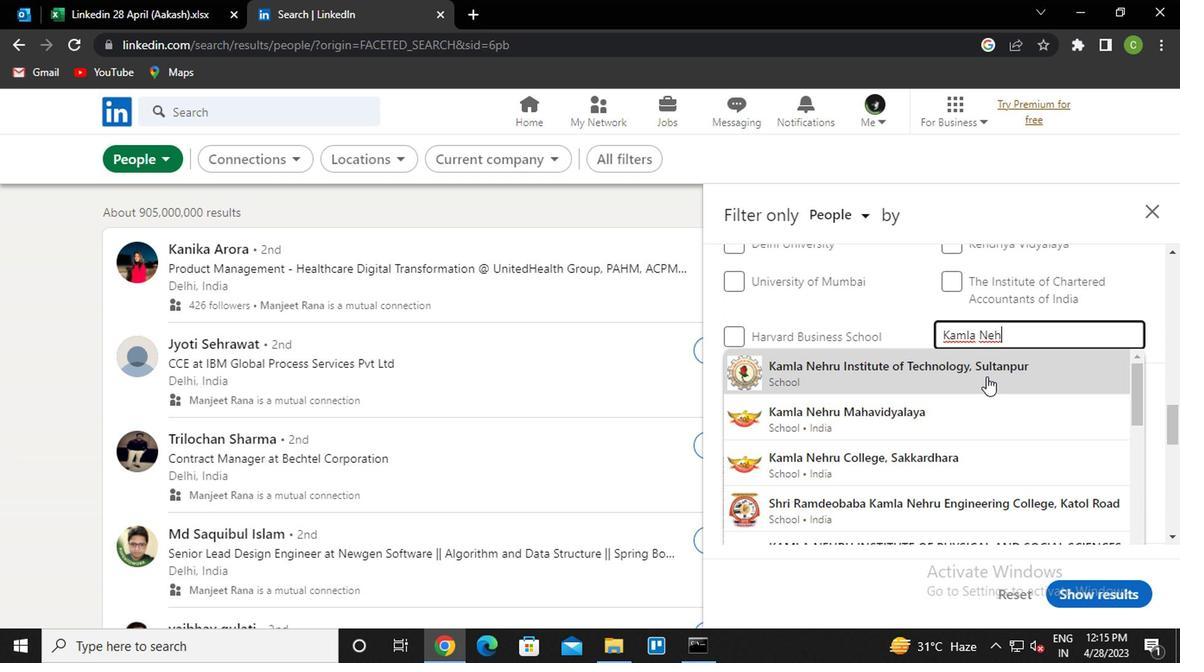 
Action: Mouse moved to (955, 371)
Screenshot: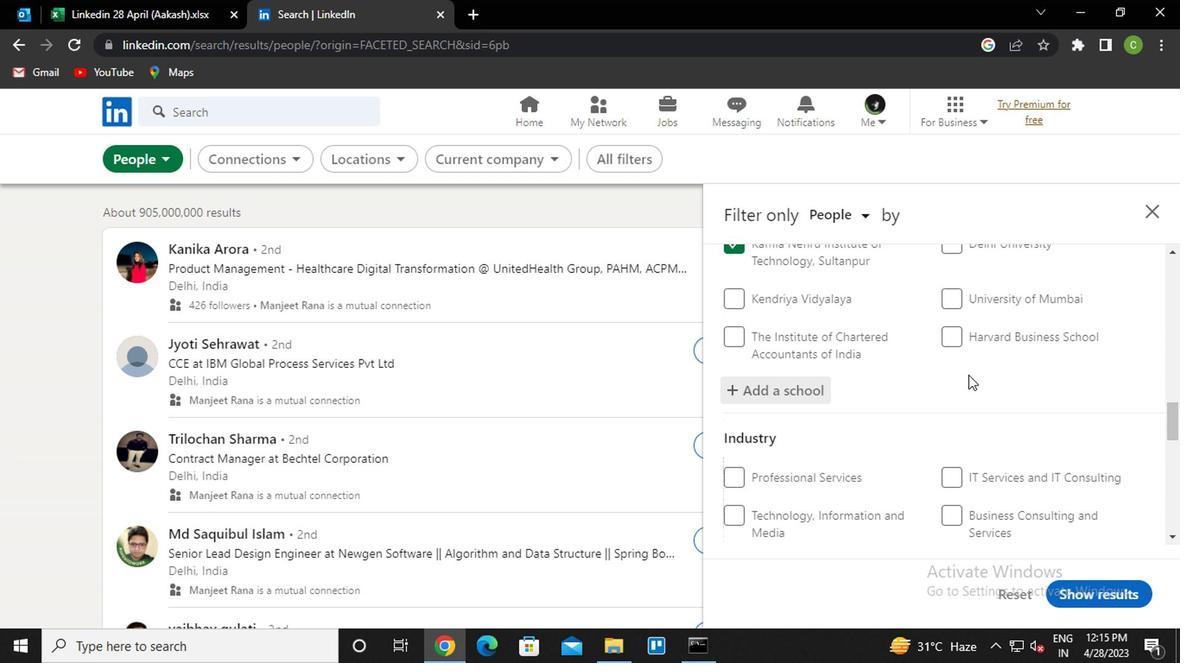
Action: Mouse scrolled (955, 370) with delta (0, 0)
Screenshot: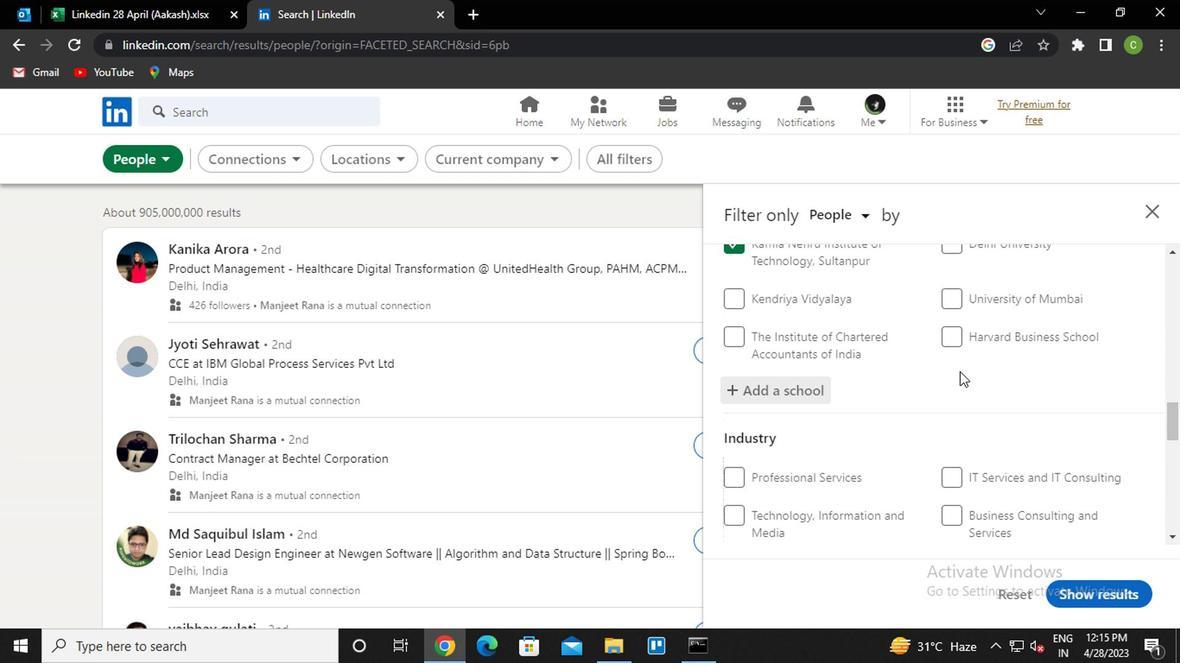 
Action: Mouse scrolled (955, 370) with delta (0, 0)
Screenshot: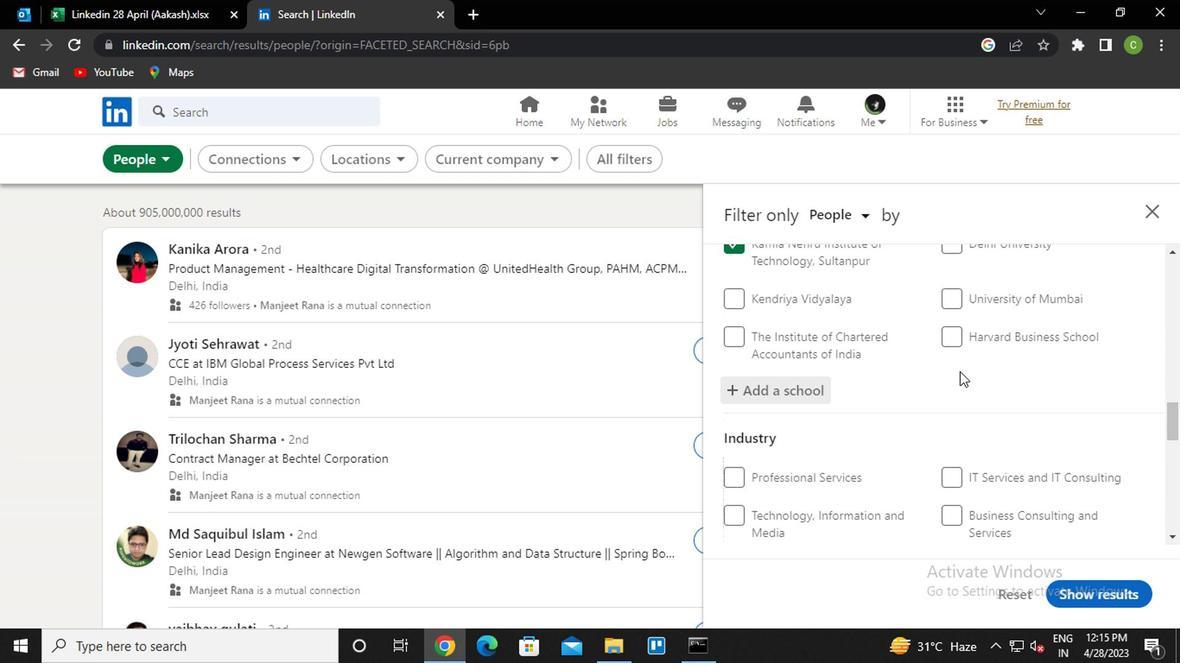 
Action: Mouse moved to (1006, 392)
Screenshot: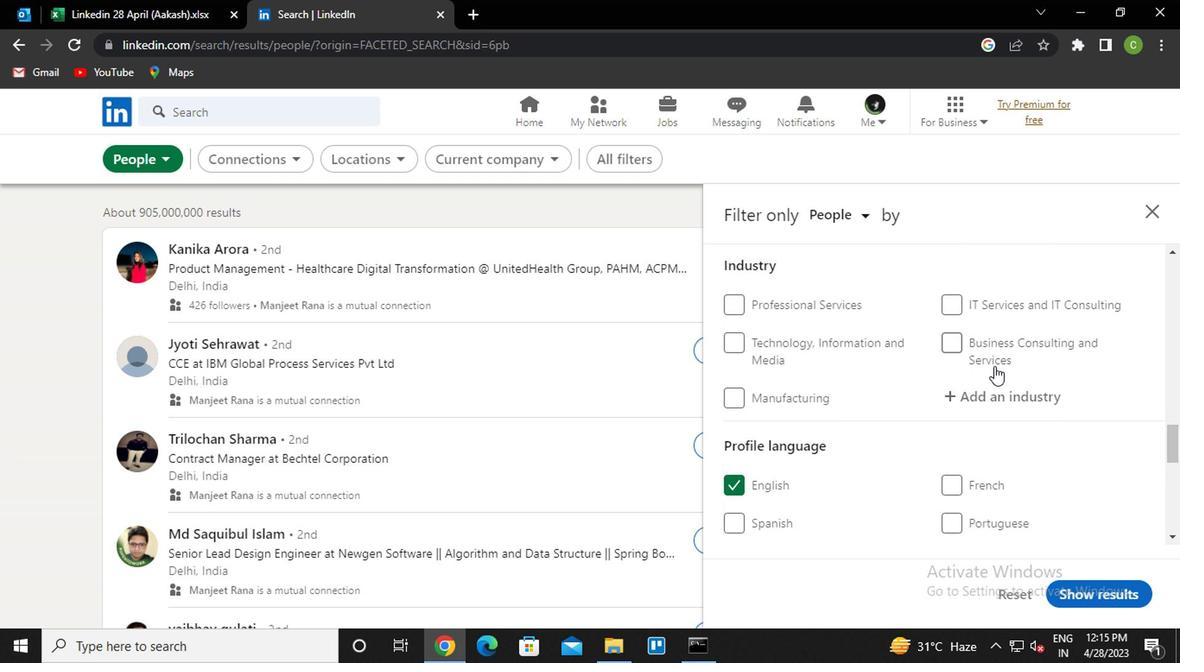 
Action: Mouse pressed left at (1006, 392)
Screenshot: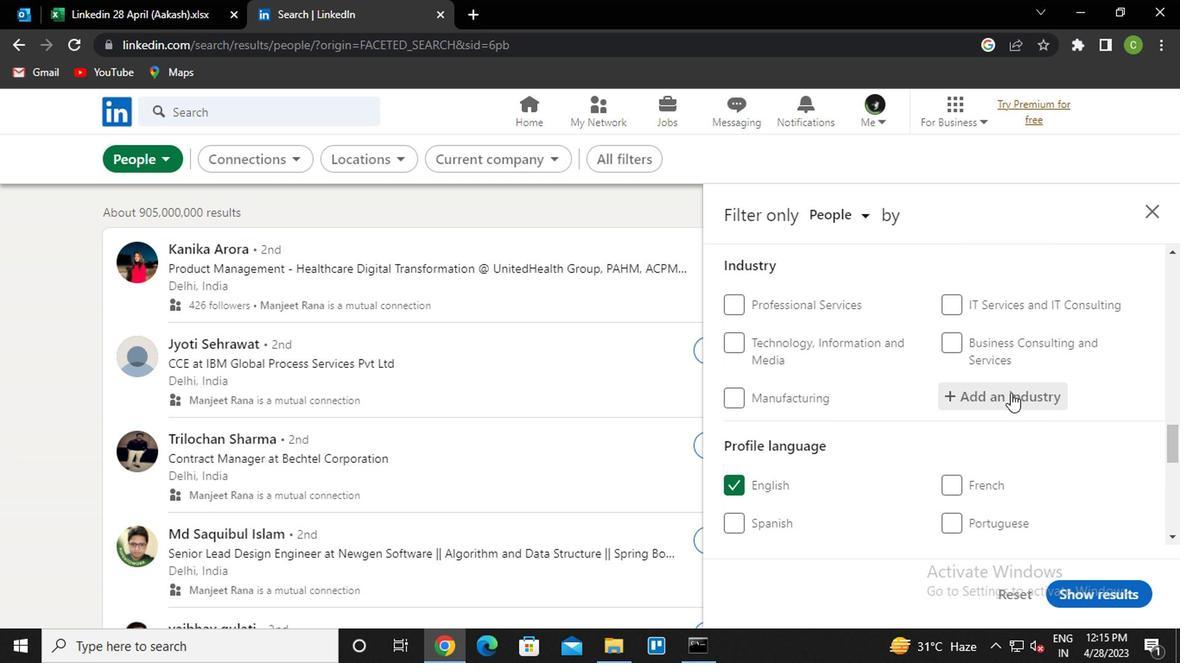 
Action: Key pressed <Key.caps_lock>c<Key.caps_lock>ivic<Key.space>and<Key.down><Key.enter>
Screenshot: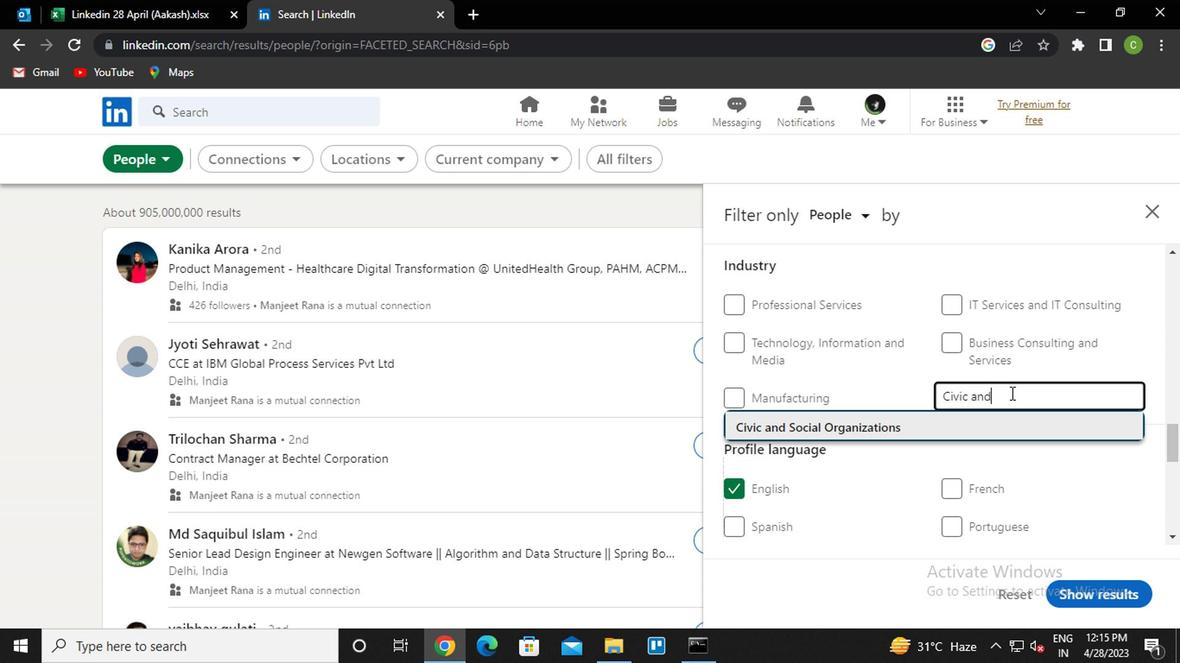 
Action: Mouse moved to (1014, 397)
Screenshot: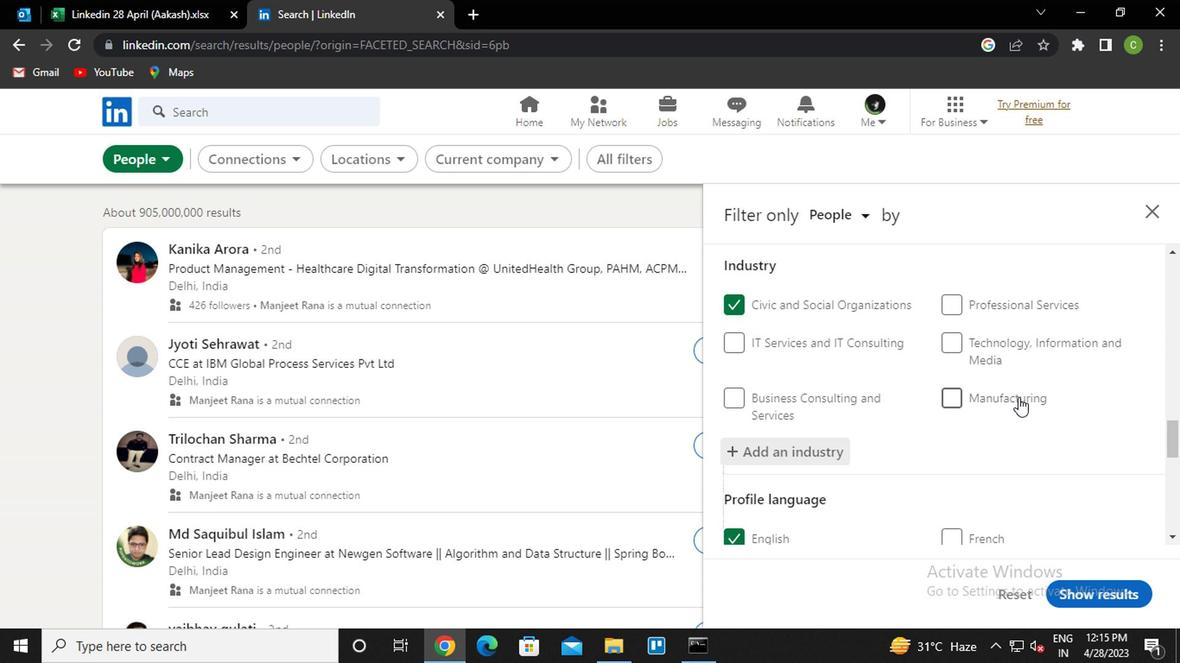 
Action: Mouse scrolled (1014, 396) with delta (0, 0)
Screenshot: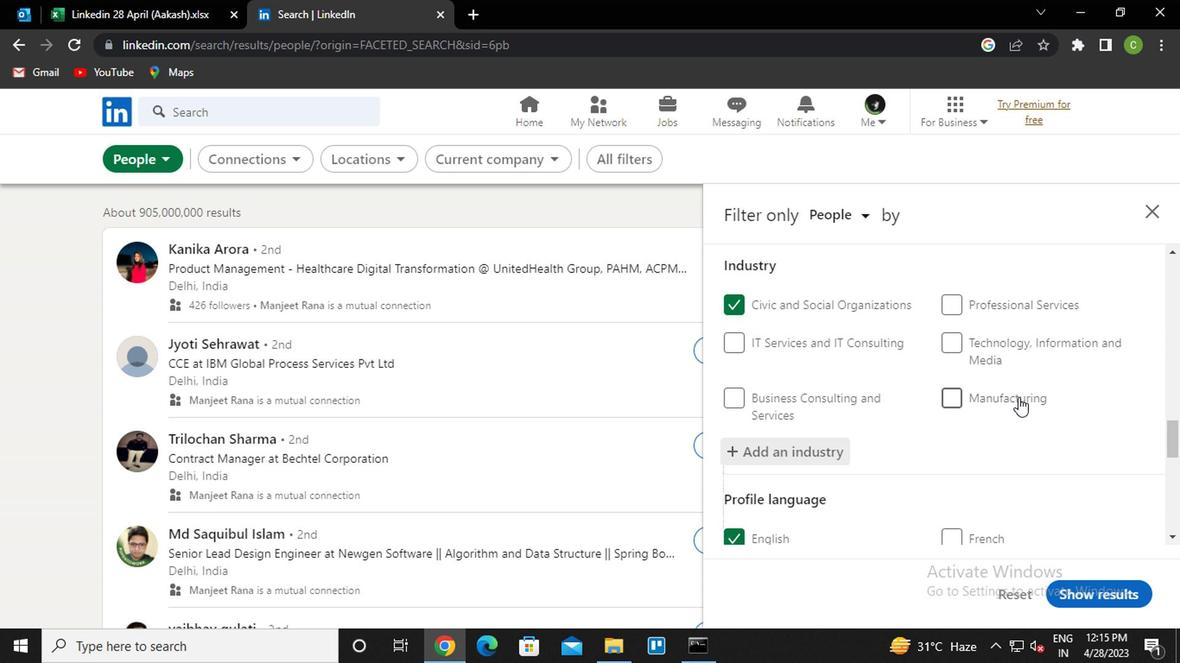 
Action: Mouse scrolled (1014, 396) with delta (0, 0)
Screenshot: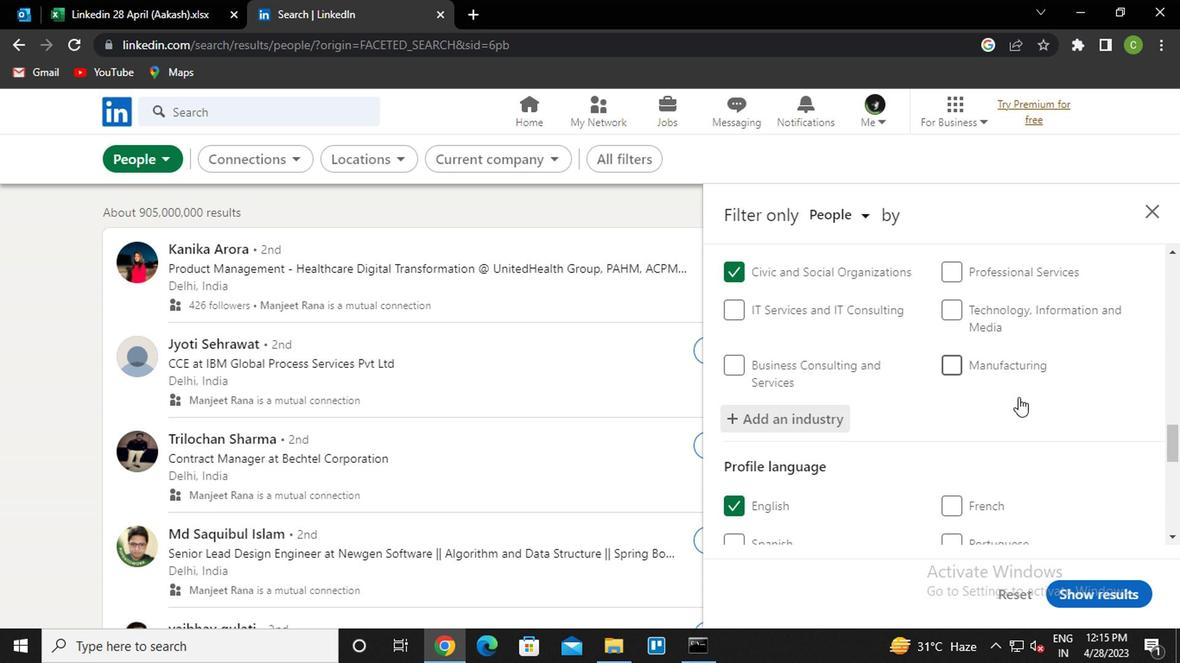 
Action: Mouse scrolled (1014, 396) with delta (0, 0)
Screenshot: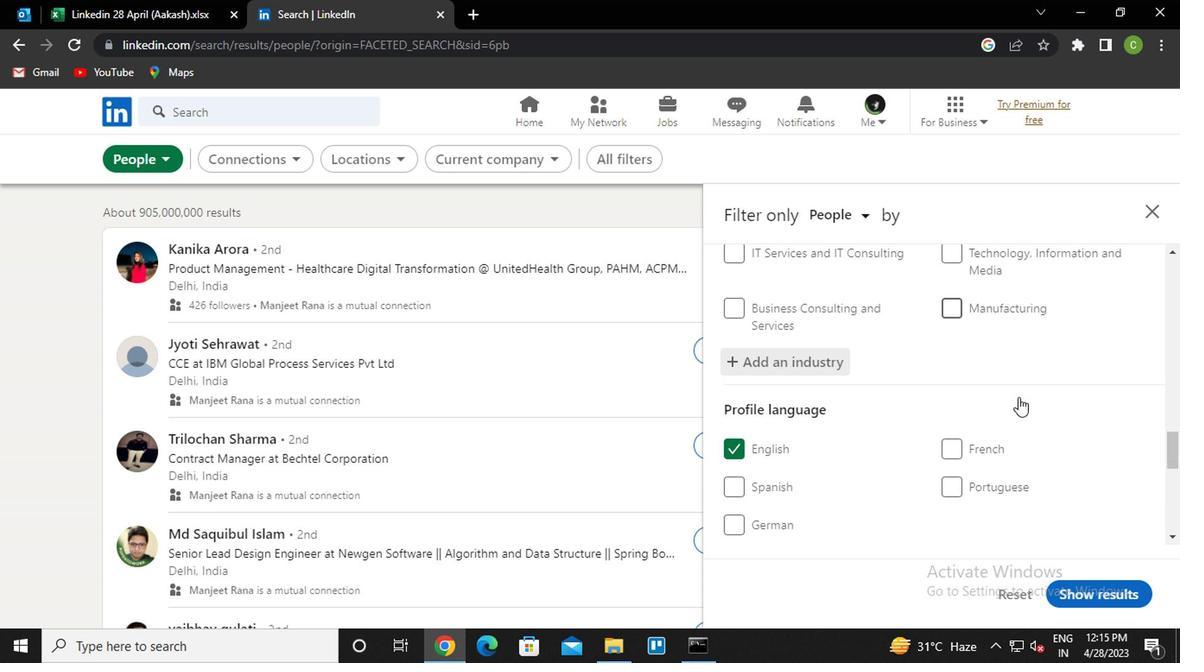 
Action: Mouse scrolled (1014, 396) with delta (0, 0)
Screenshot: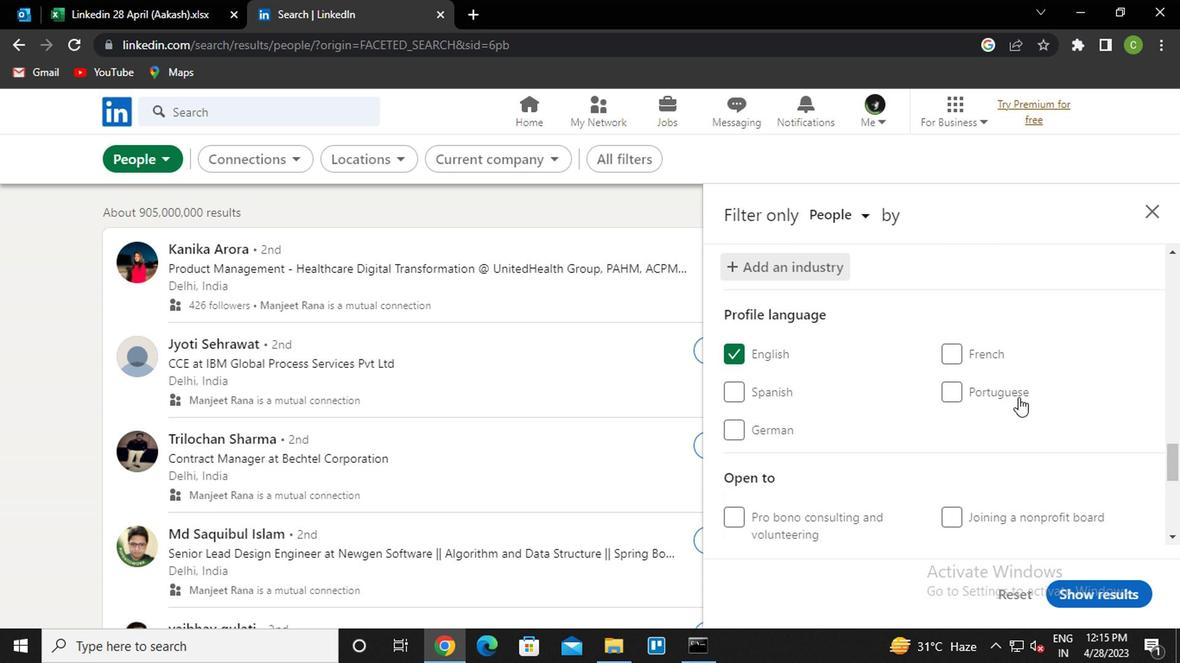 
Action: Mouse moved to (1006, 408)
Screenshot: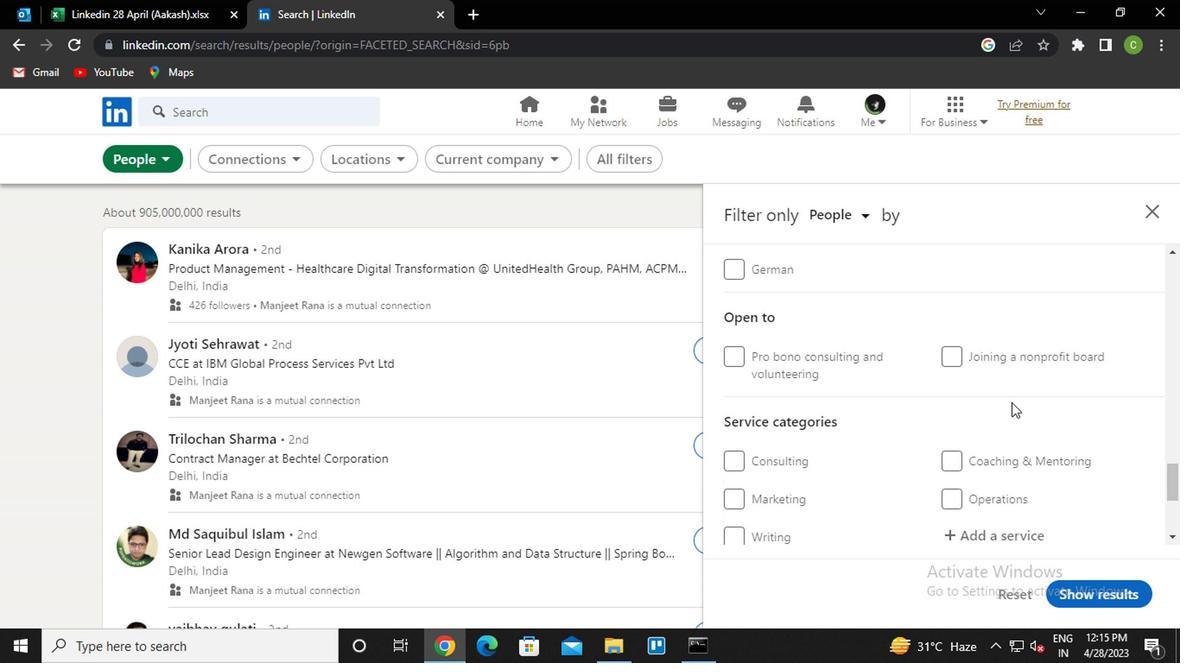 
Action: Mouse scrolled (1006, 407) with delta (0, 0)
Screenshot: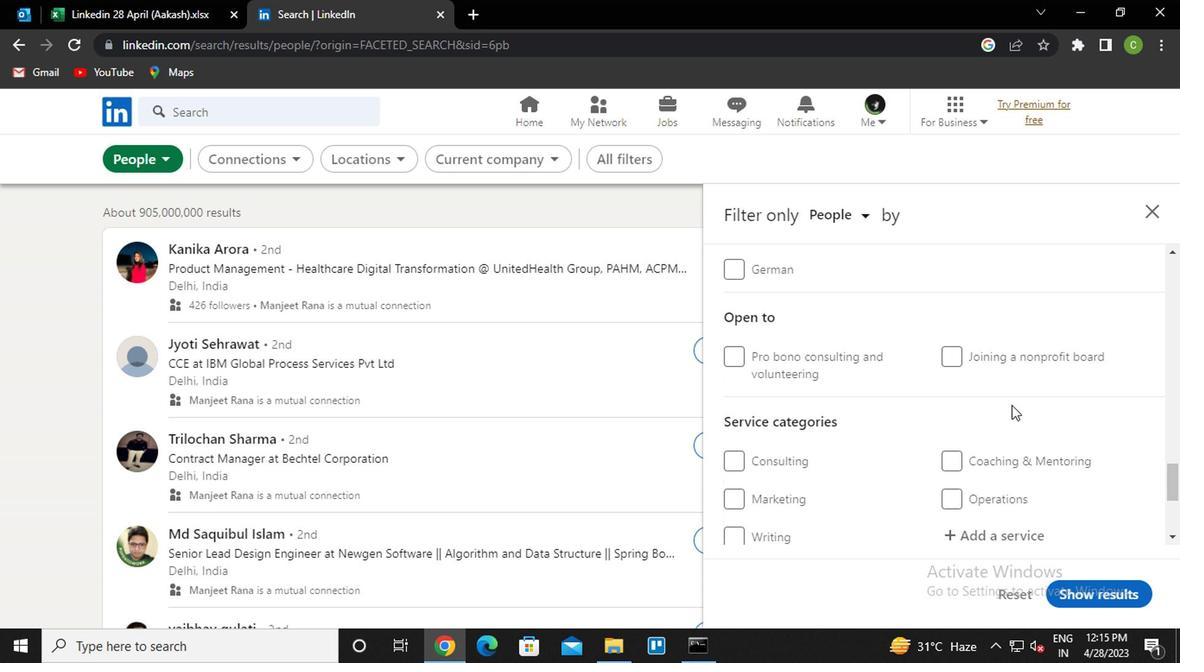 
Action: Mouse scrolled (1006, 407) with delta (0, 0)
Screenshot: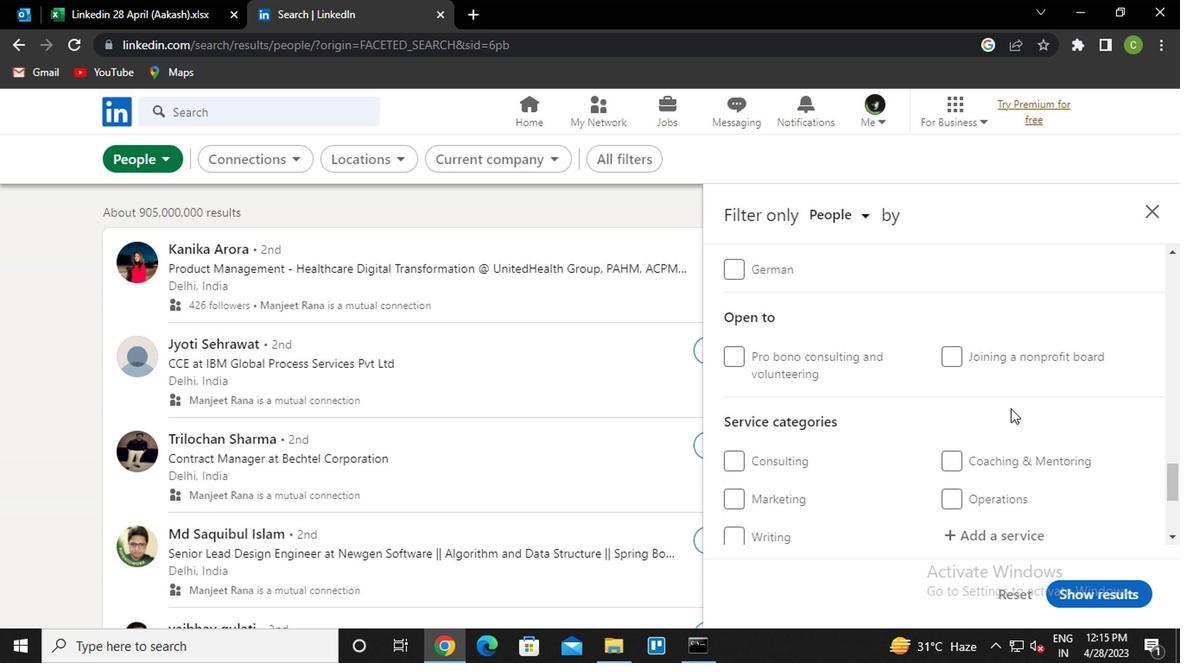 
Action: Mouse moved to (1001, 370)
Screenshot: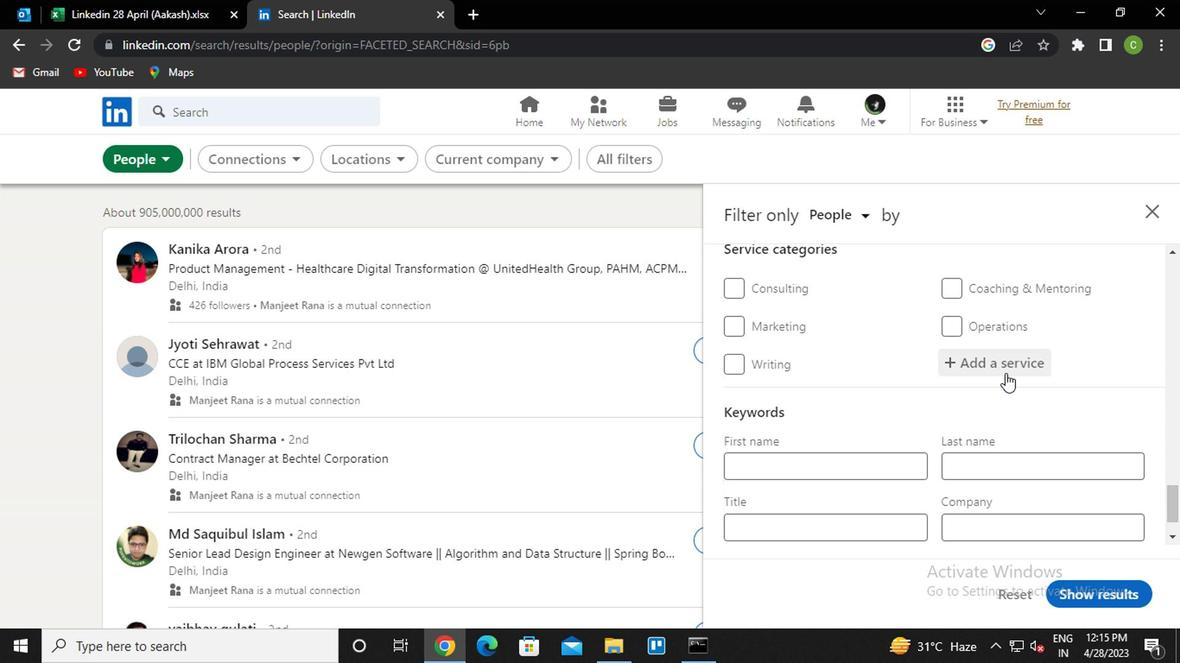 
Action: Mouse pressed left at (1001, 370)
Screenshot: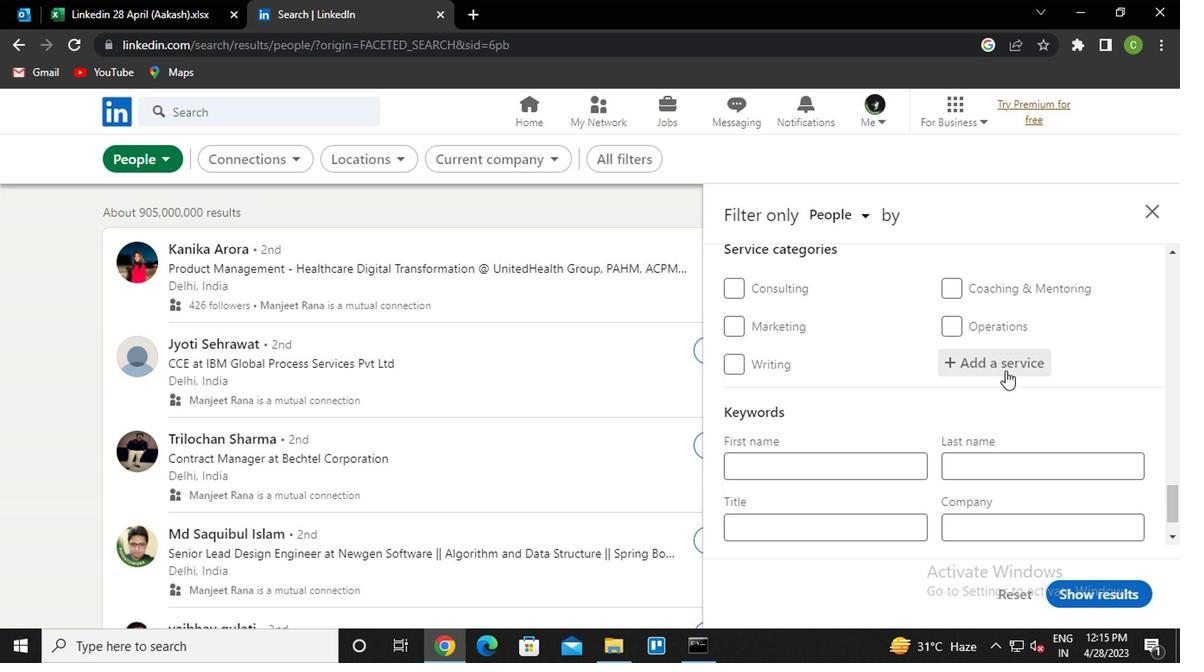 
Action: Key pressed <Key.caps_lock>i<Key.caps_lock>nsurance<Key.down><Key.enter>
Screenshot: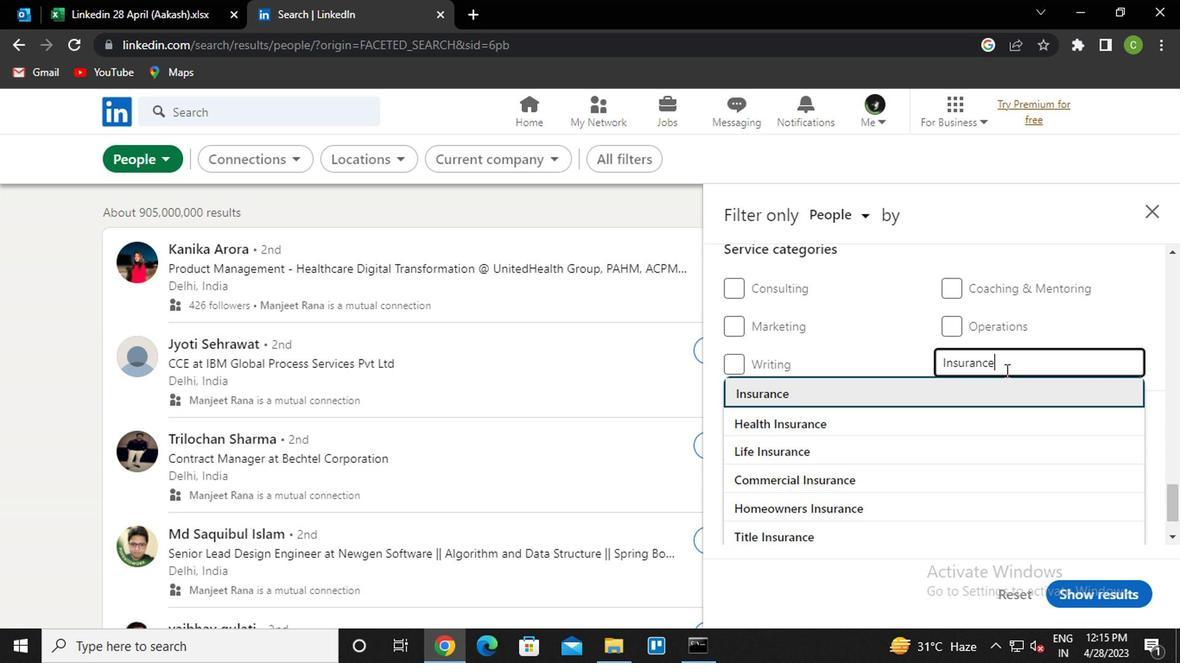 
Action: Mouse scrolled (1001, 369) with delta (0, -1)
Screenshot: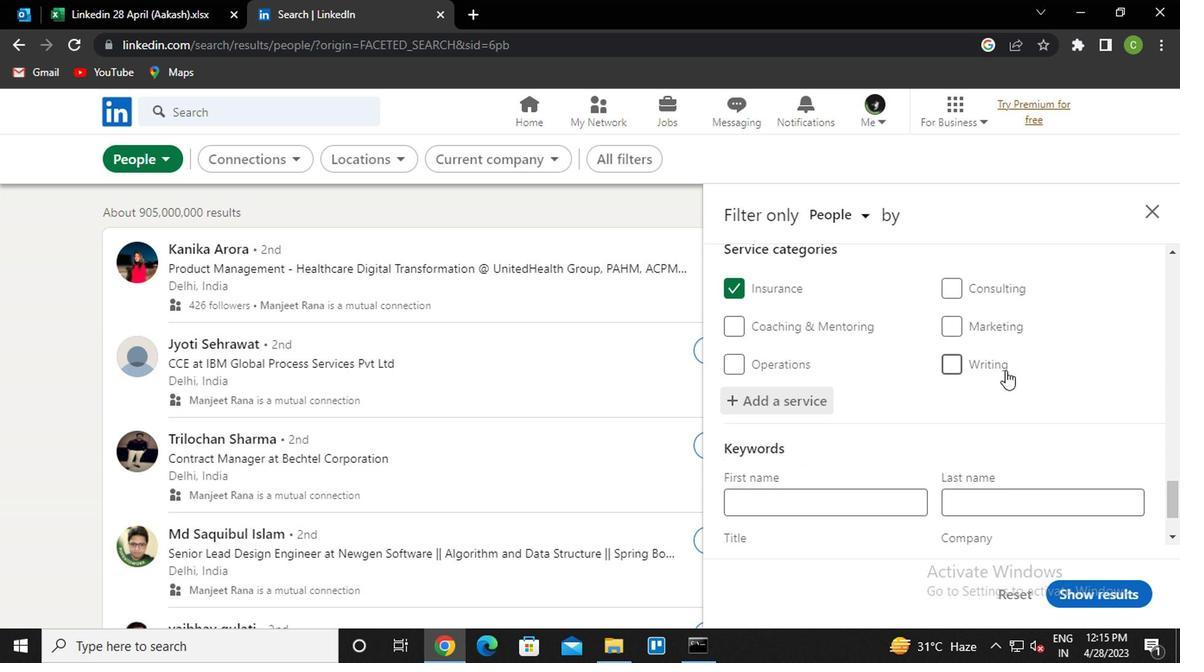 
Action: Mouse scrolled (1001, 369) with delta (0, -1)
Screenshot: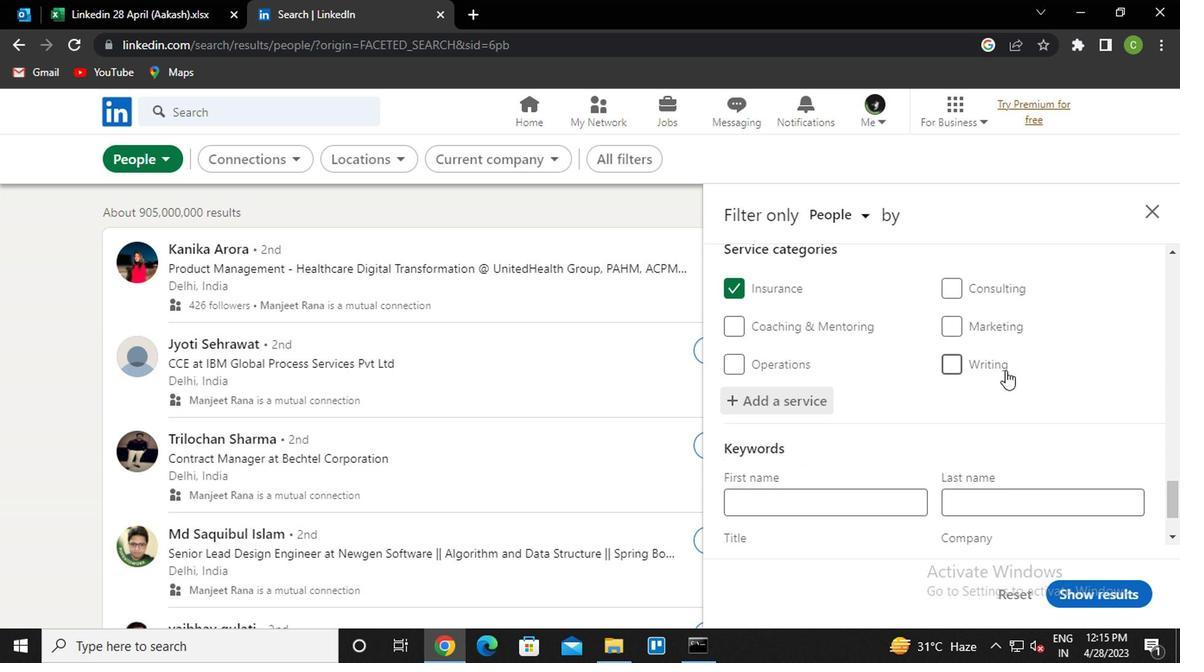 
Action: Mouse scrolled (1001, 369) with delta (0, -1)
Screenshot: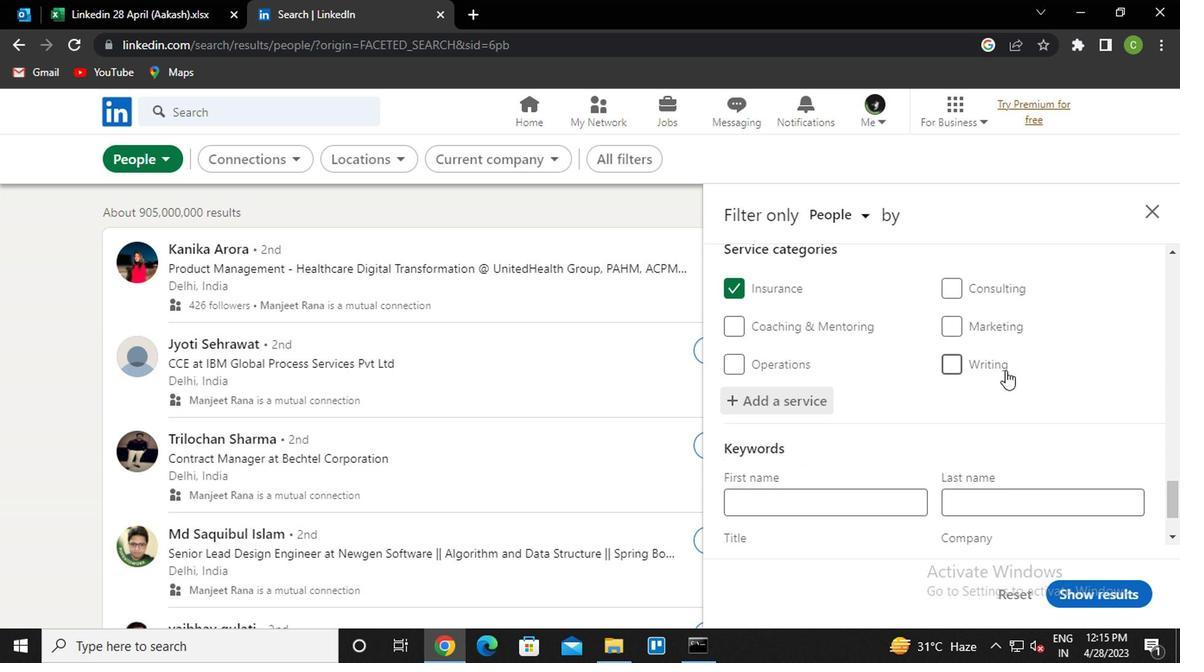 
Action: Mouse scrolled (1001, 369) with delta (0, -1)
Screenshot: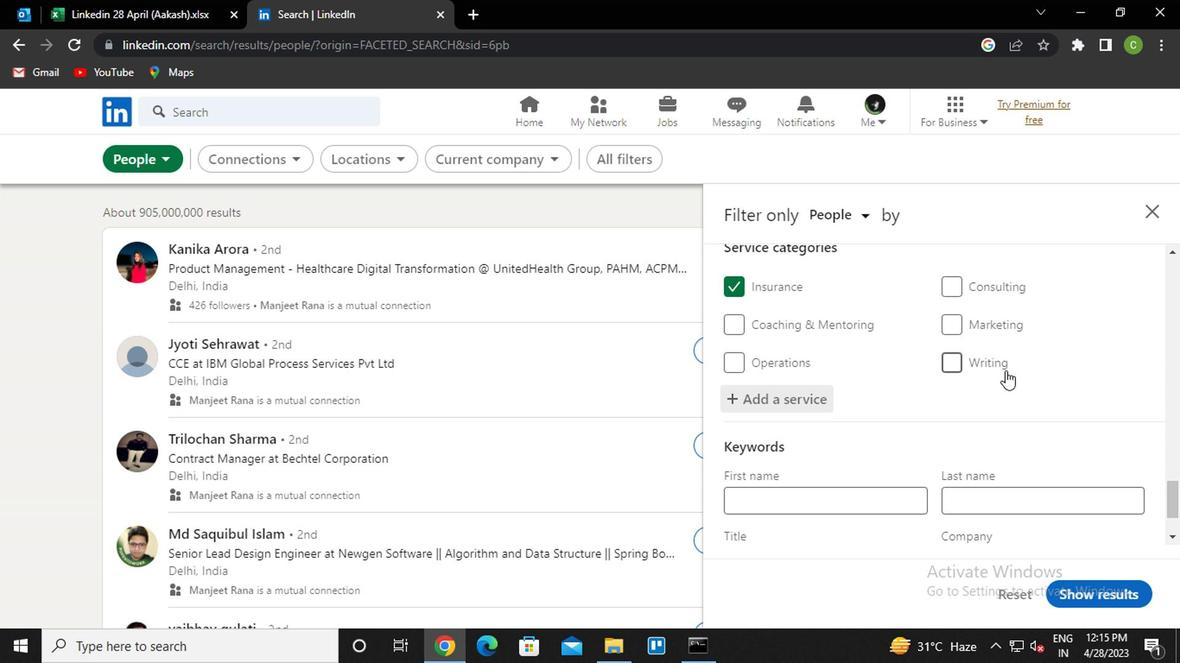 
Action: Mouse scrolled (1001, 369) with delta (0, -1)
Screenshot: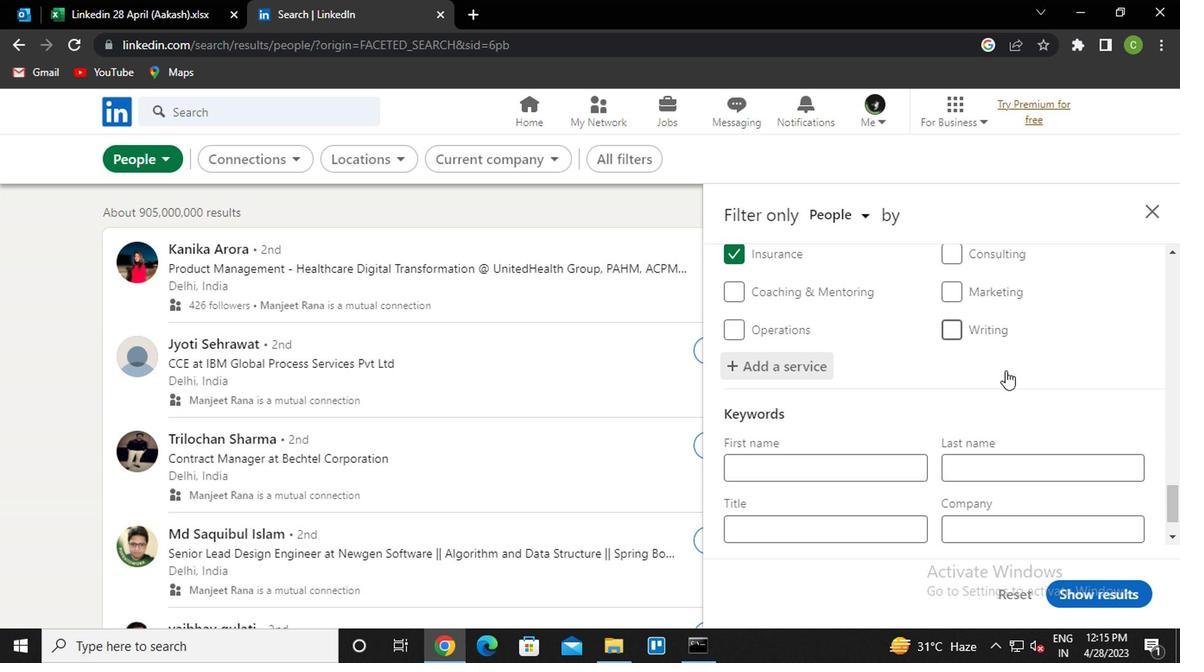 
Action: Mouse scrolled (1001, 369) with delta (0, -1)
Screenshot: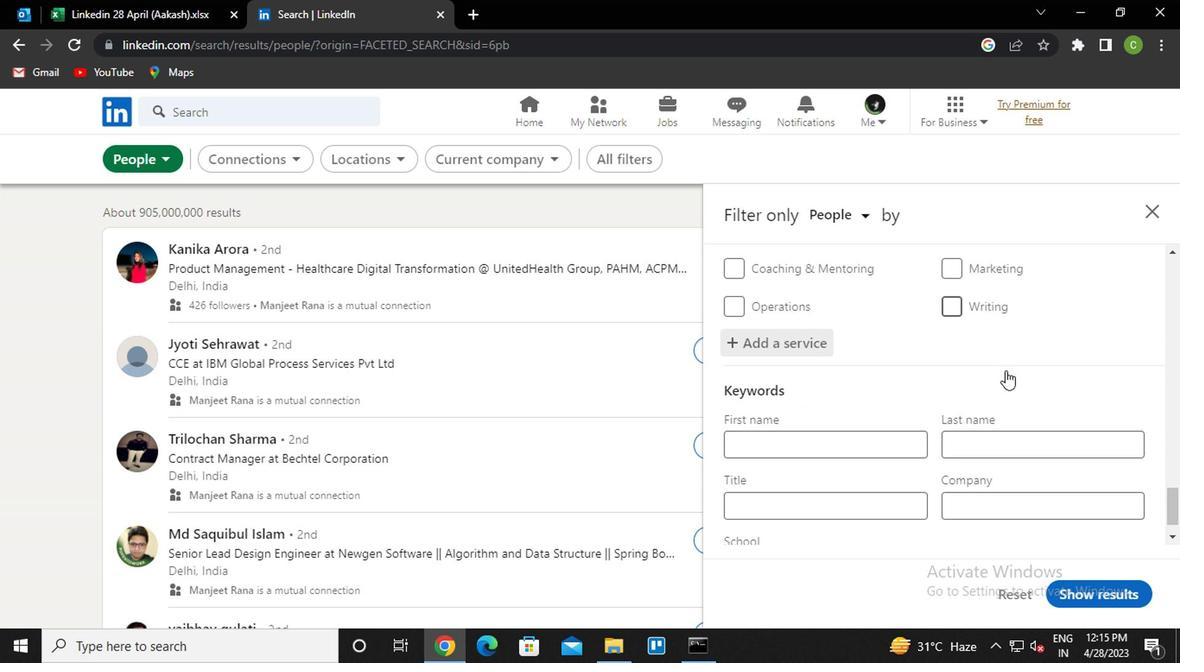 
Action: Mouse moved to (824, 459)
Screenshot: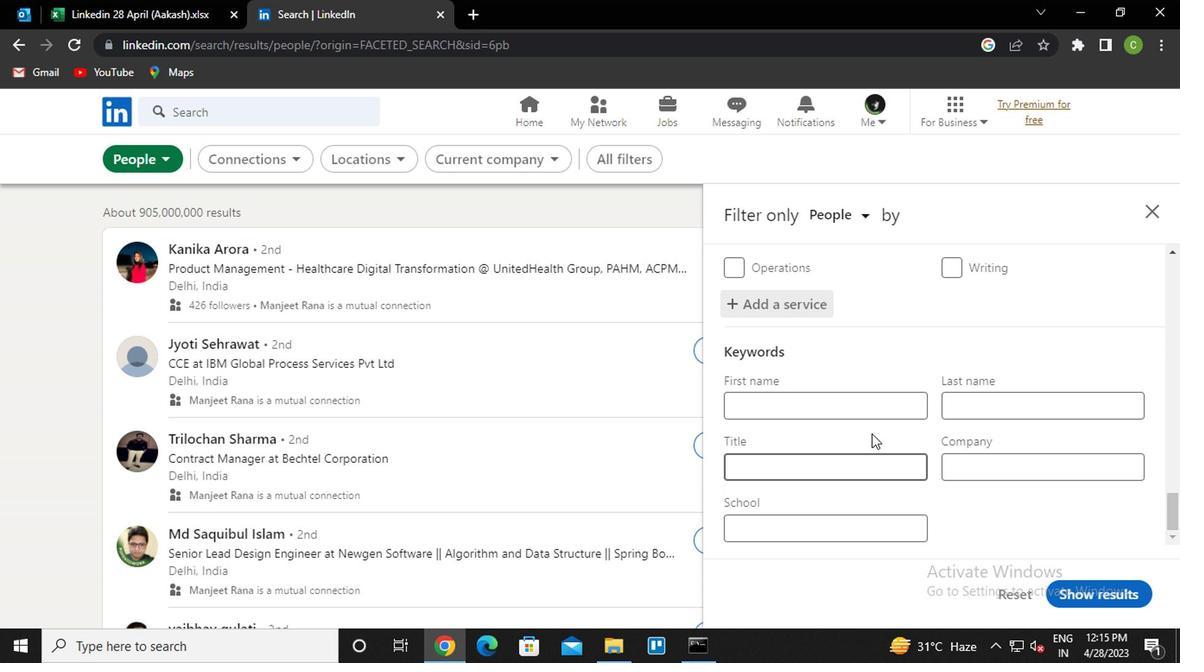 
Action: Mouse pressed left at (824, 459)
Screenshot: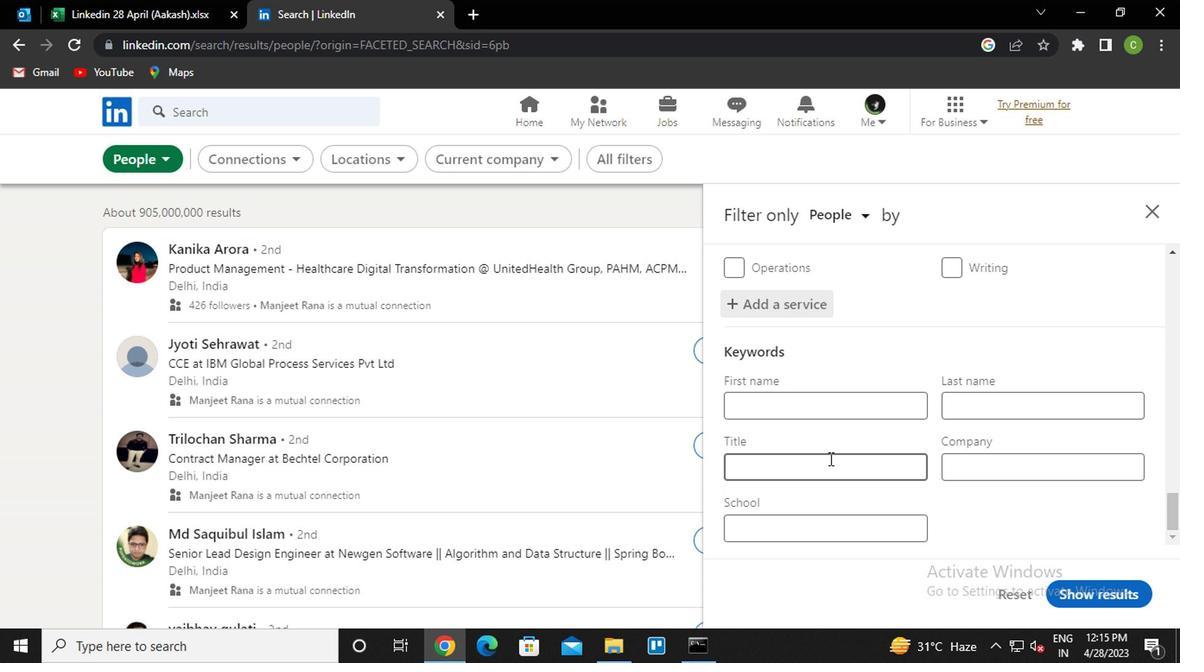 
Action: Mouse moved to (824, 459)
Screenshot: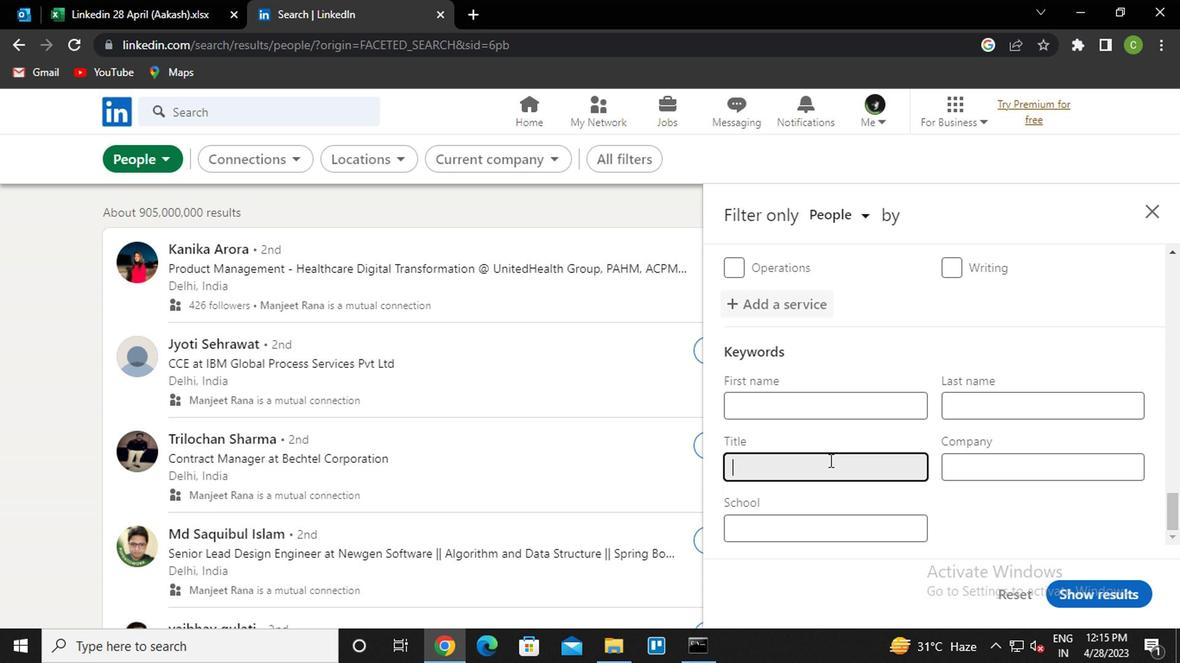 
Action: Key pressed <Key.caps_lock>v<Key.caps_lock>eterinary<Key.space><Key.caps_lock>a<Key.caps_lock>ssistant
Screenshot: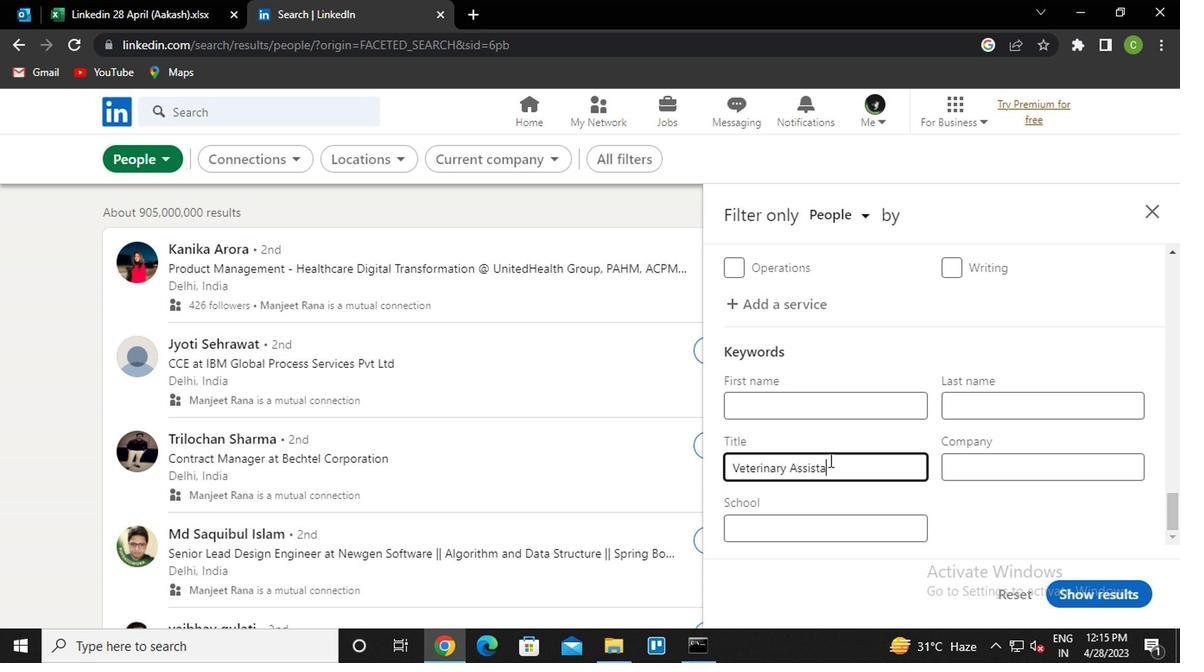 
Action: Mouse moved to (1129, 598)
Screenshot: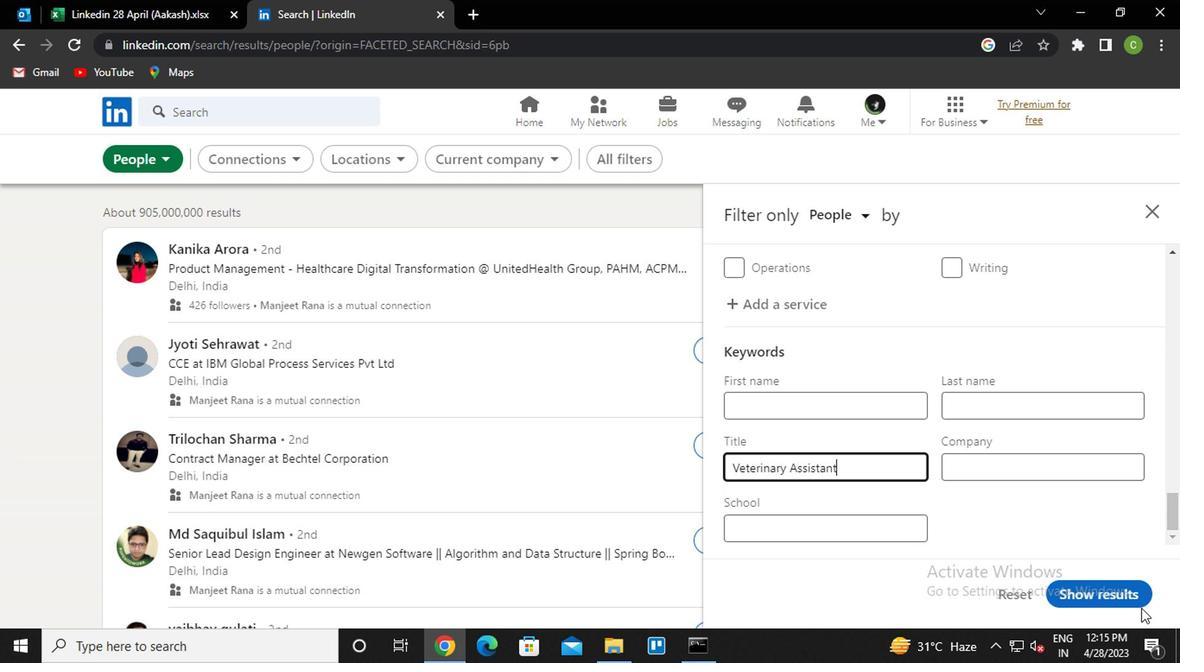 
Action: Mouse pressed left at (1129, 598)
Screenshot: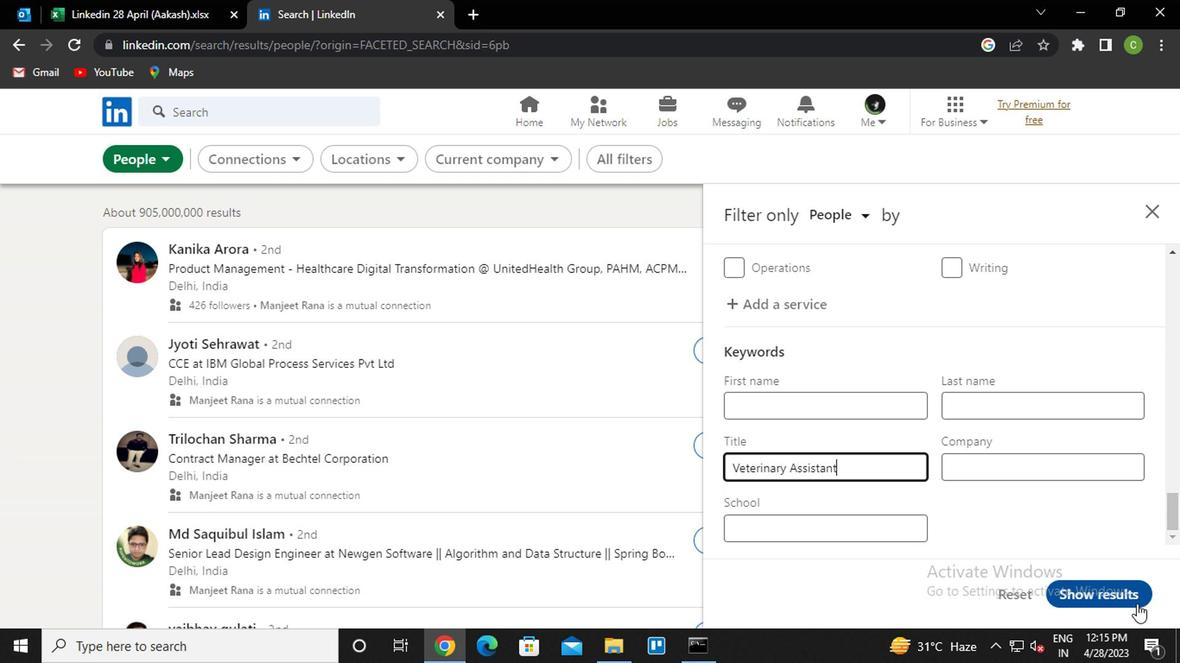 
Action: Mouse moved to (881, 486)
Screenshot: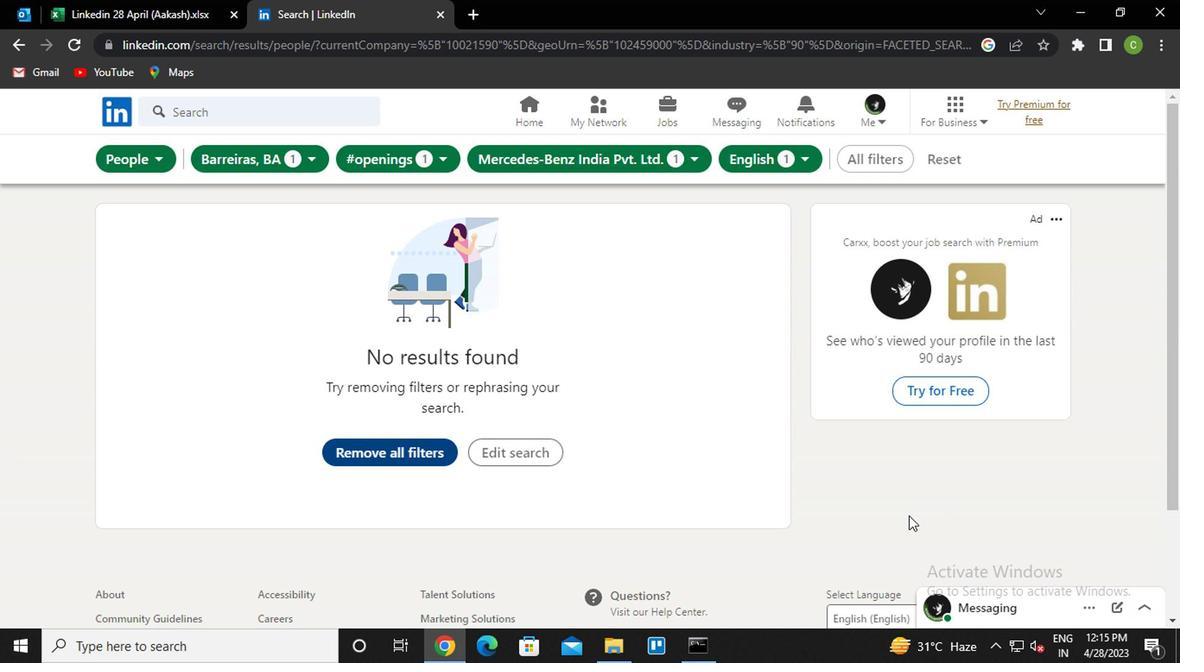 
